 Task: Search one way flight ticket for 4 adults, 2 children, 2 infants in seat and 1 infant on lap in economy from College Station: Easterwood Field to Greensboro: Piedmont Triad International Airport on 5-1-2023. Choice of flights is Westjet. Number of bags: 1 carry on bag. Price is upto 45000. Outbound departure time preference is 21:00.
Action: Mouse moved to (285, 365)
Screenshot: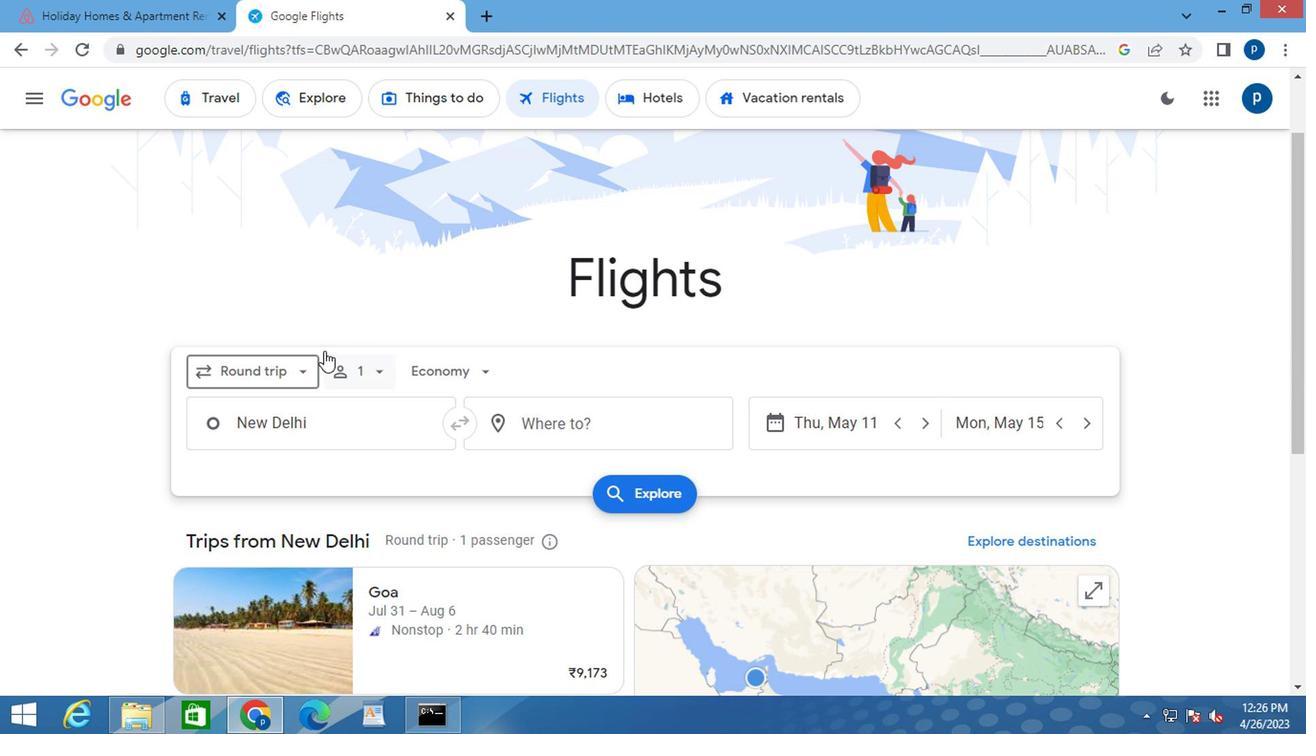 
Action: Mouse pressed left at (285, 365)
Screenshot: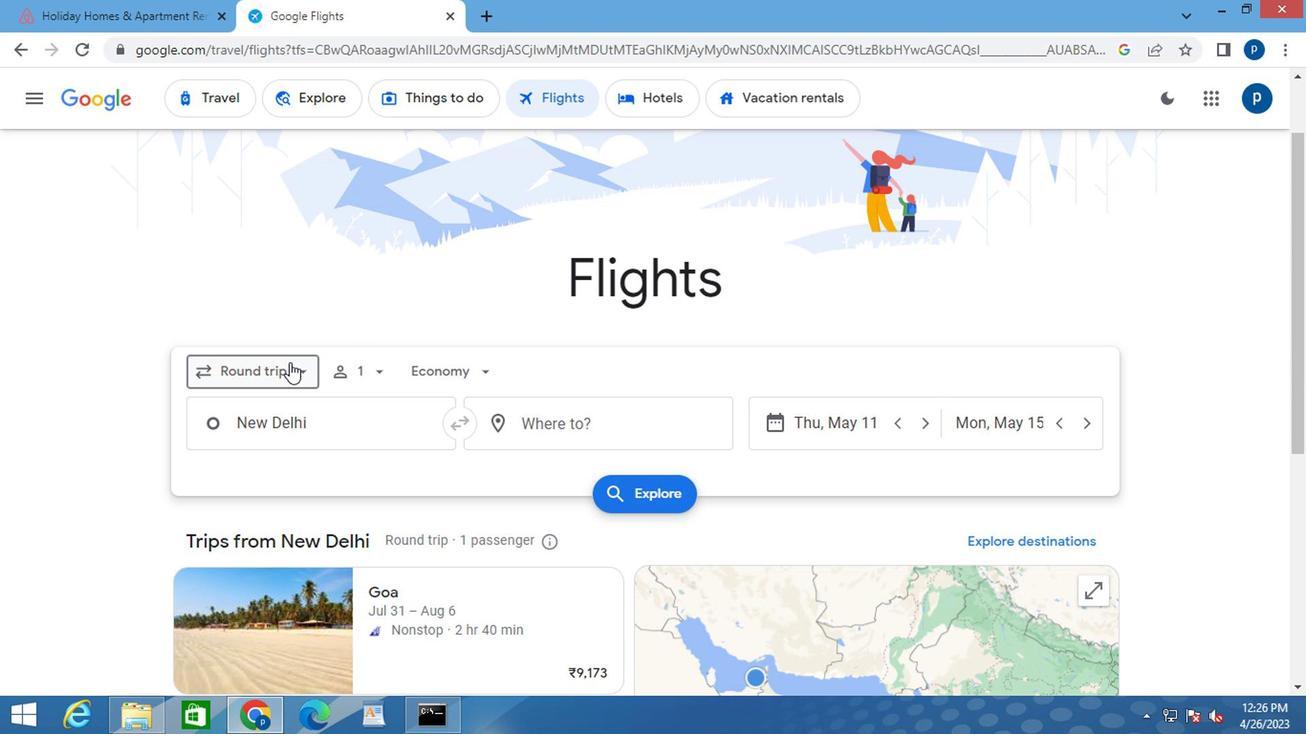 
Action: Mouse moved to (261, 461)
Screenshot: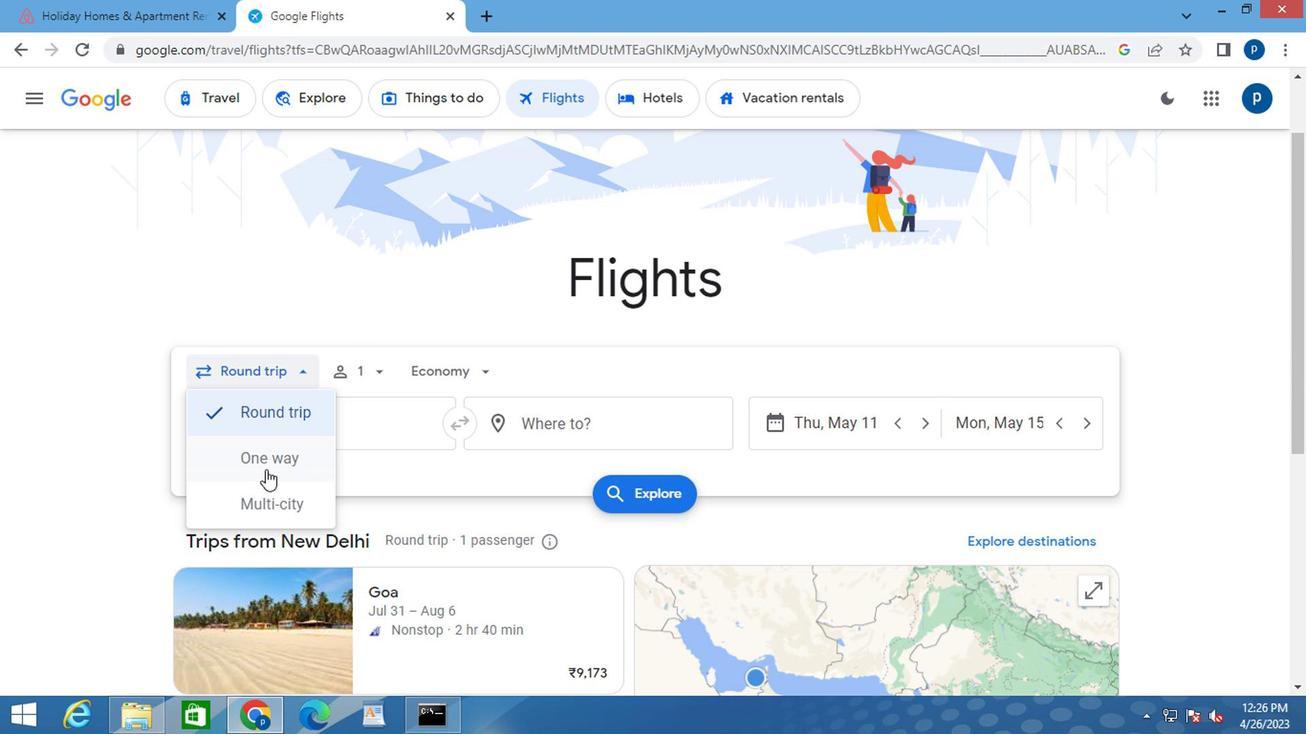 
Action: Mouse pressed left at (261, 461)
Screenshot: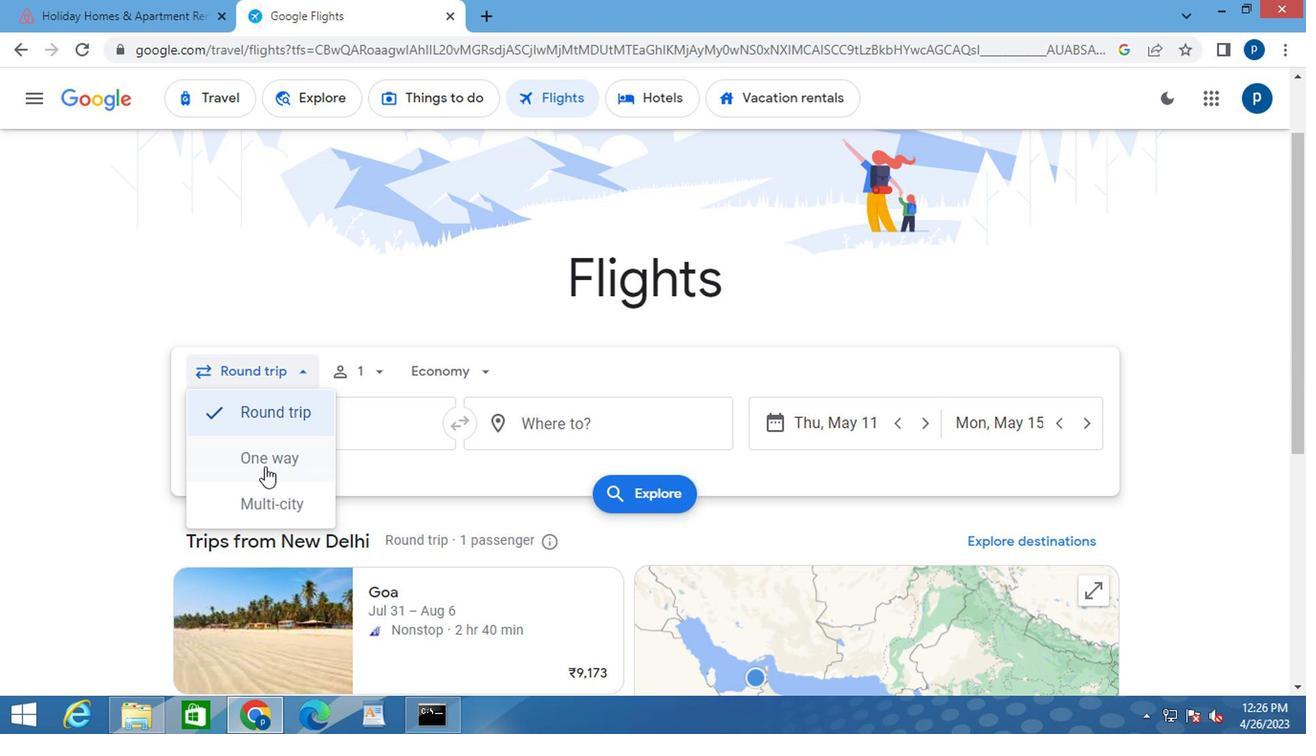 
Action: Mouse moved to (370, 372)
Screenshot: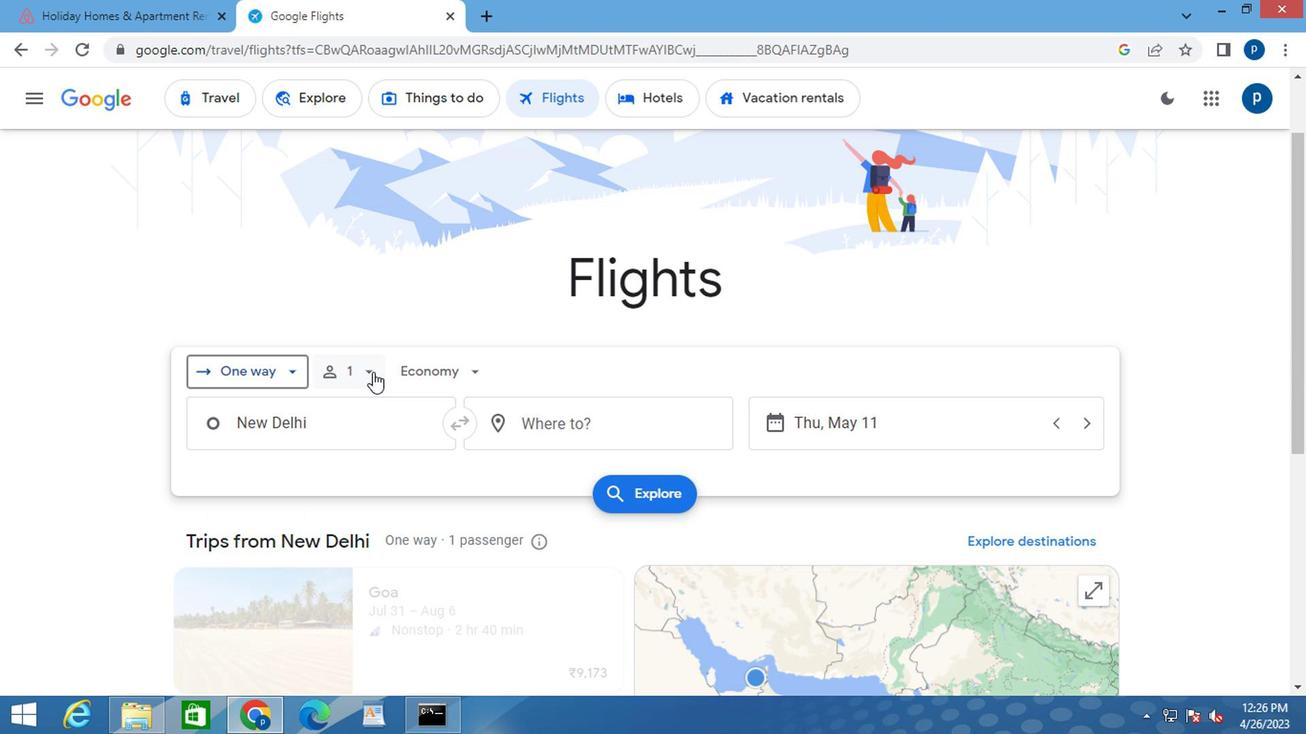 
Action: Mouse pressed left at (370, 372)
Screenshot: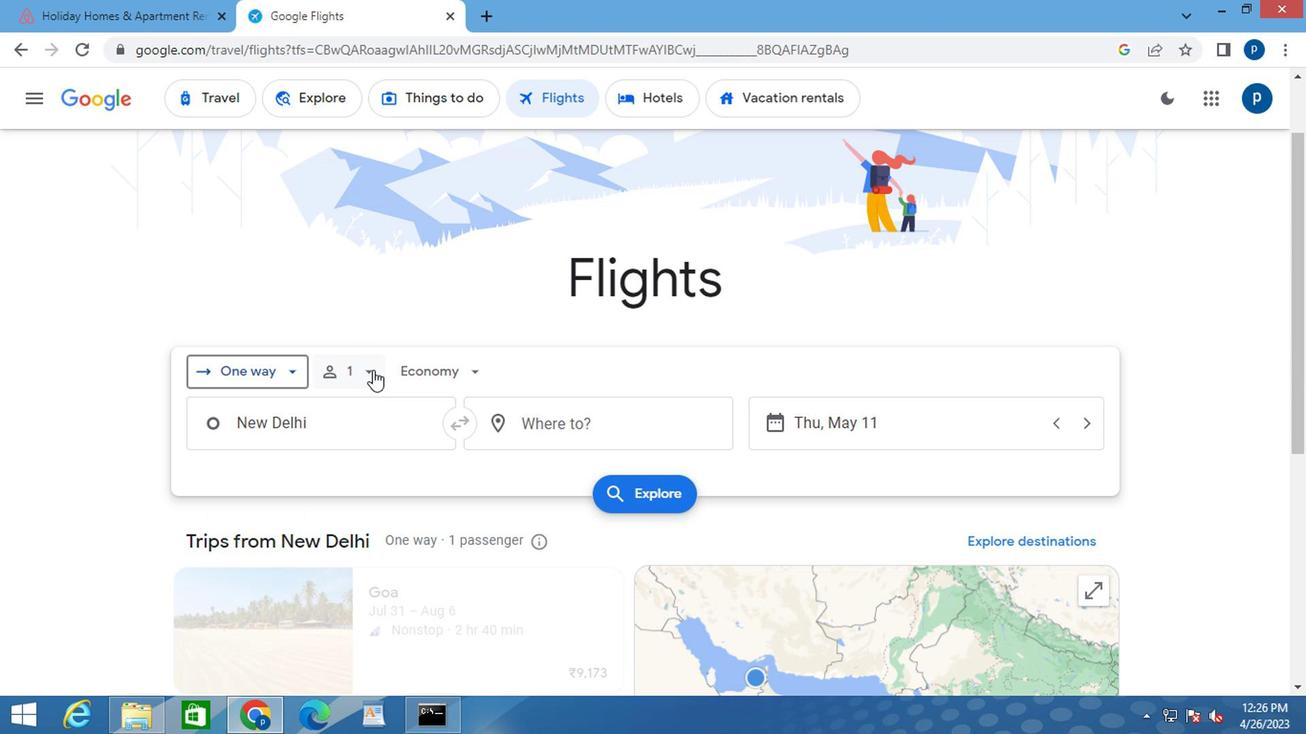 
Action: Mouse moved to (503, 418)
Screenshot: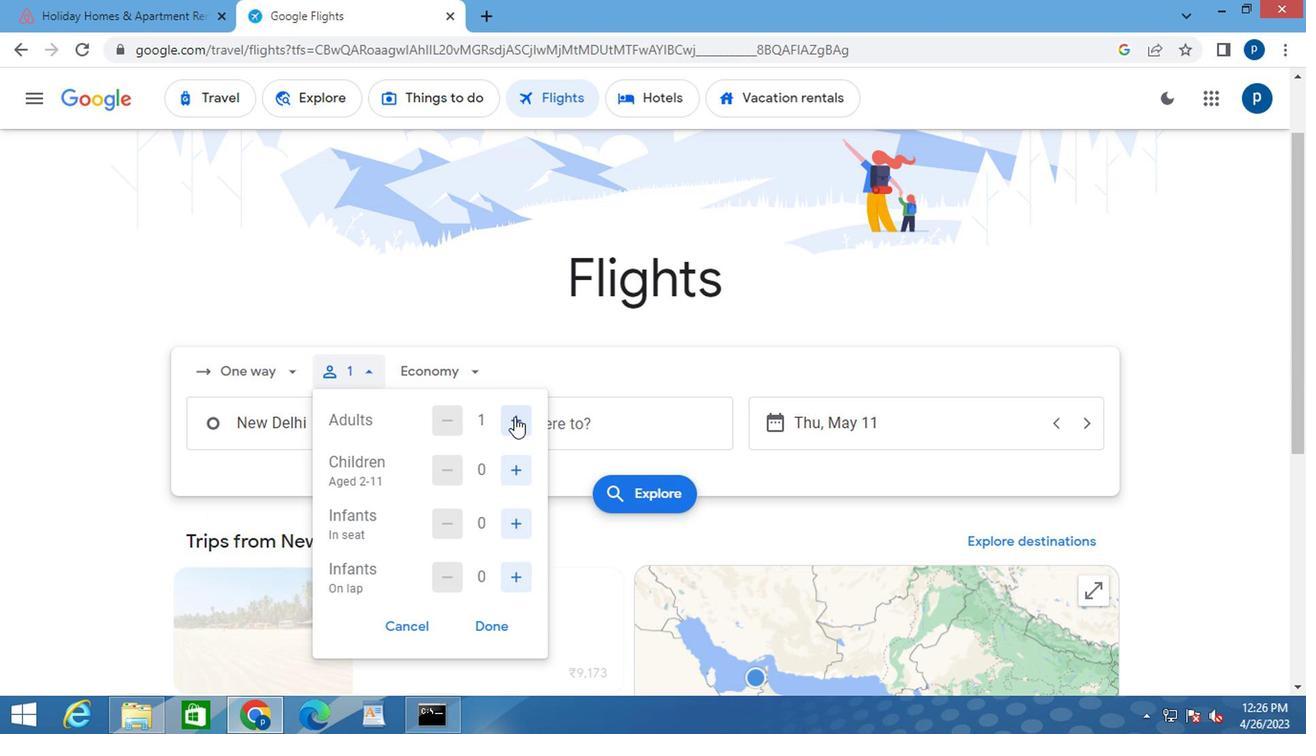 
Action: Mouse pressed left at (503, 418)
Screenshot: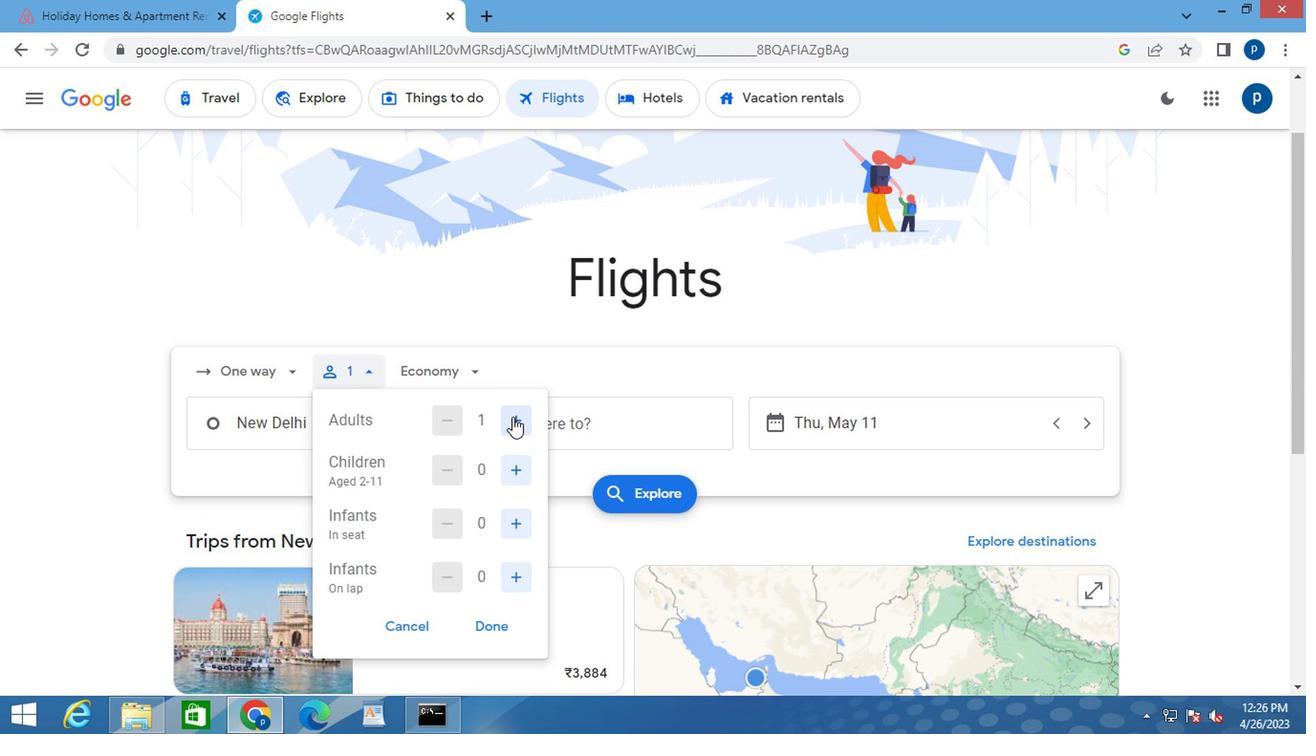 
Action: Mouse pressed left at (503, 418)
Screenshot: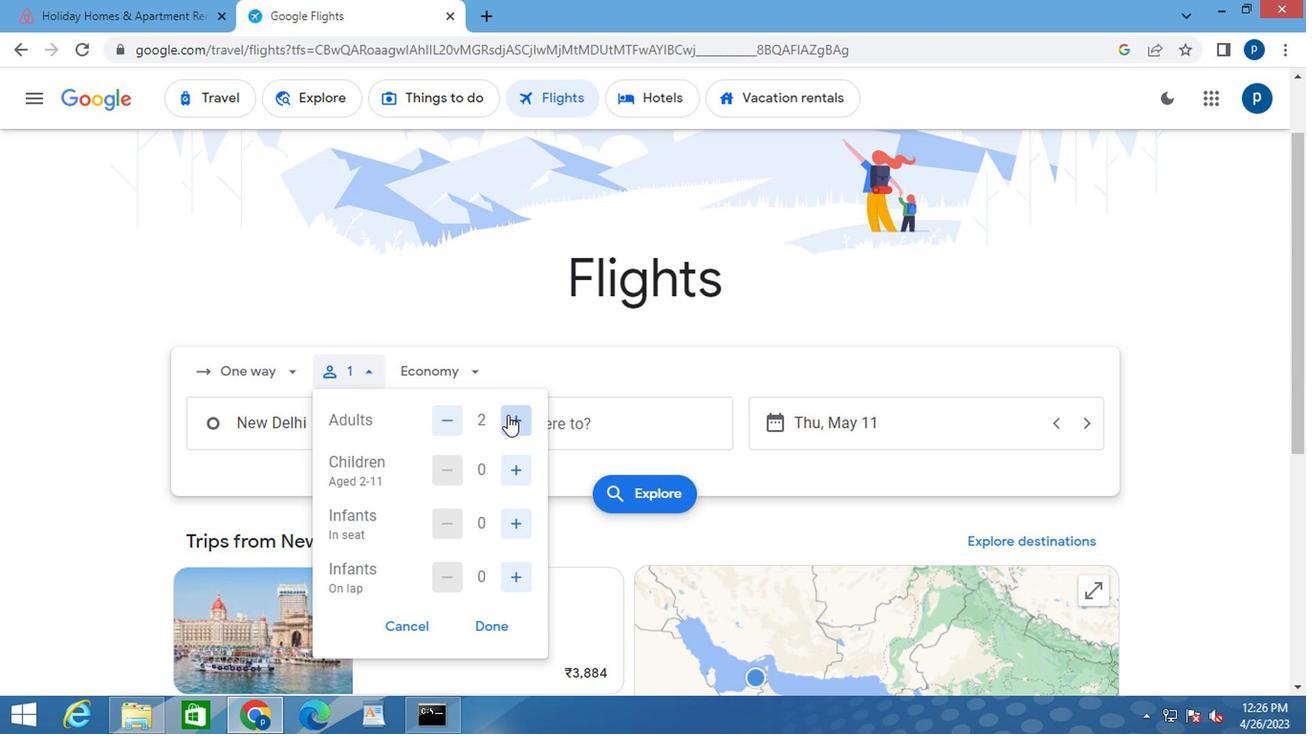 
Action: Mouse moved to (503, 418)
Screenshot: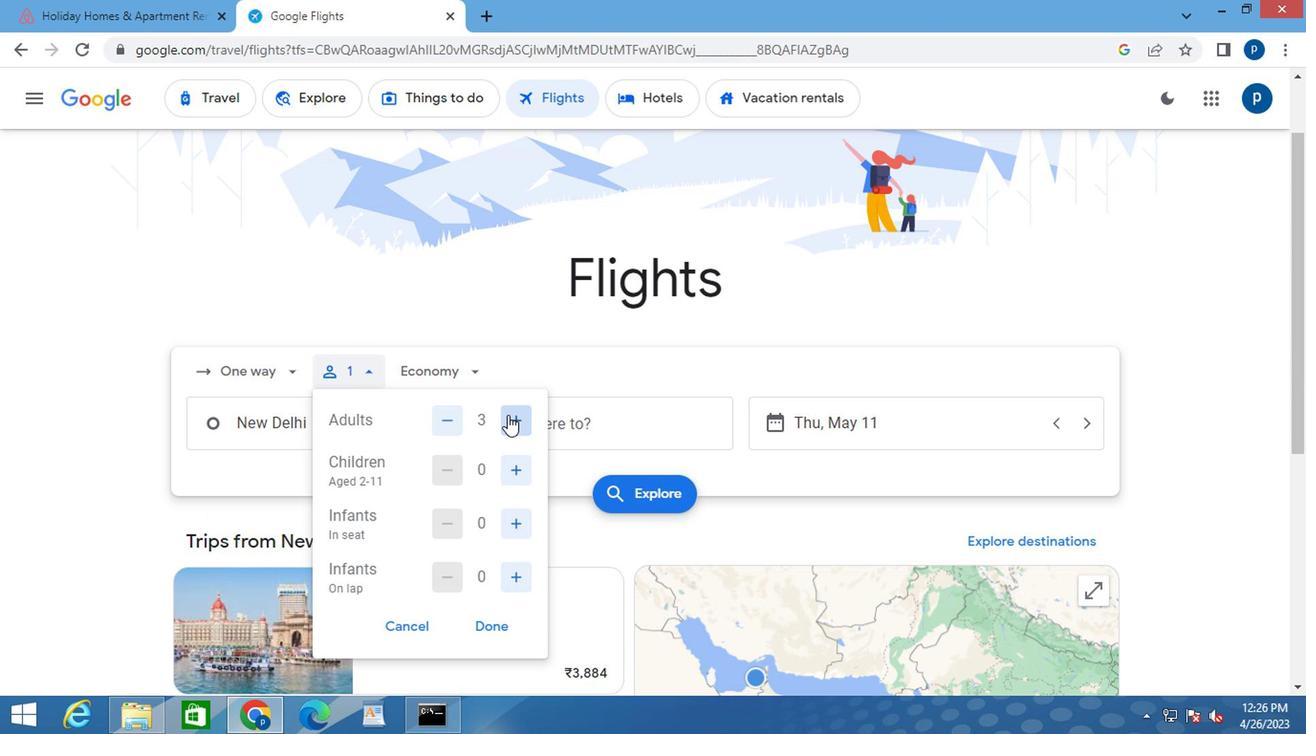 
Action: Mouse pressed left at (503, 418)
Screenshot: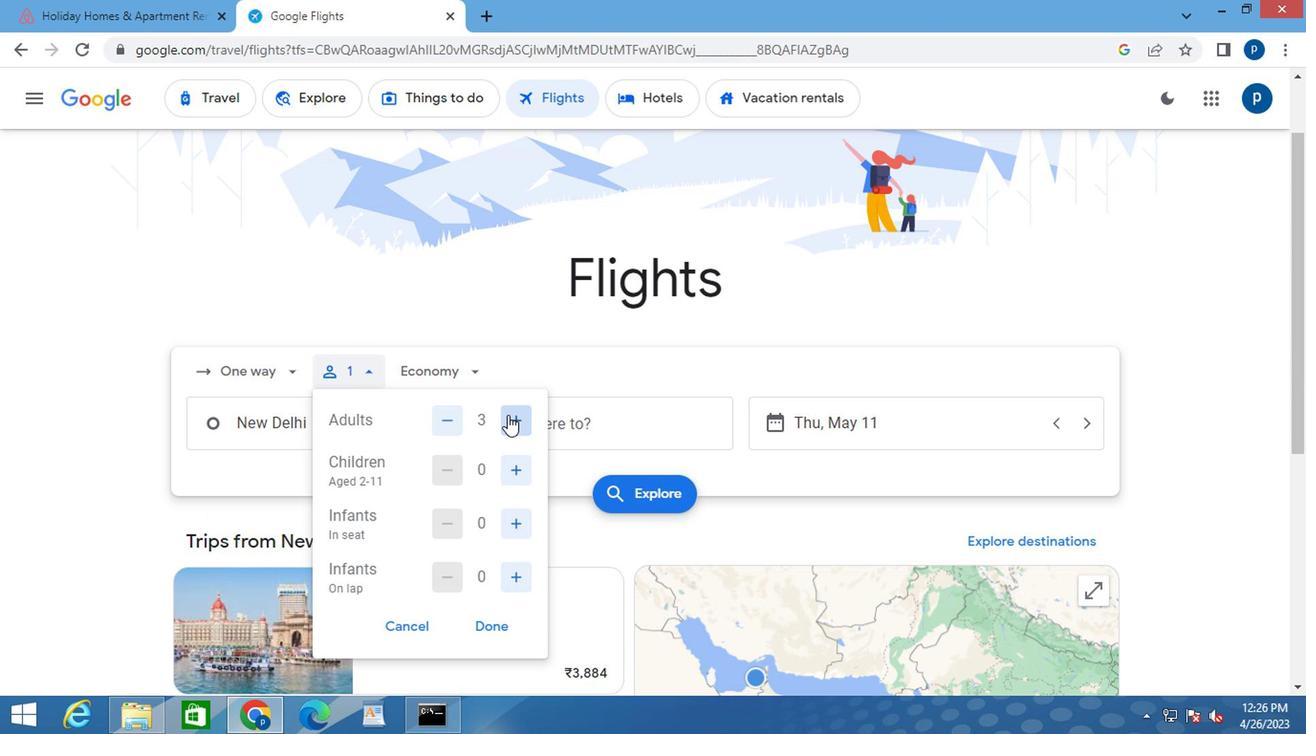 
Action: Mouse moved to (520, 467)
Screenshot: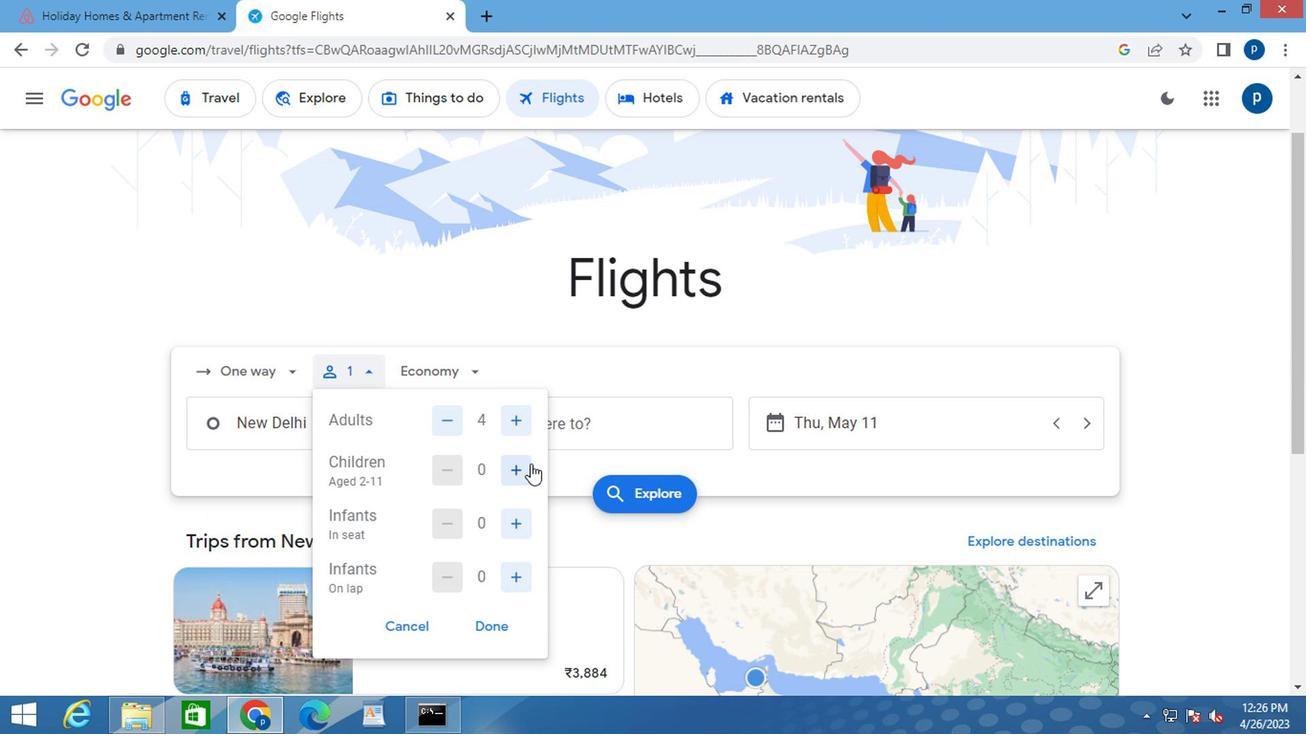 
Action: Mouse pressed left at (520, 467)
Screenshot: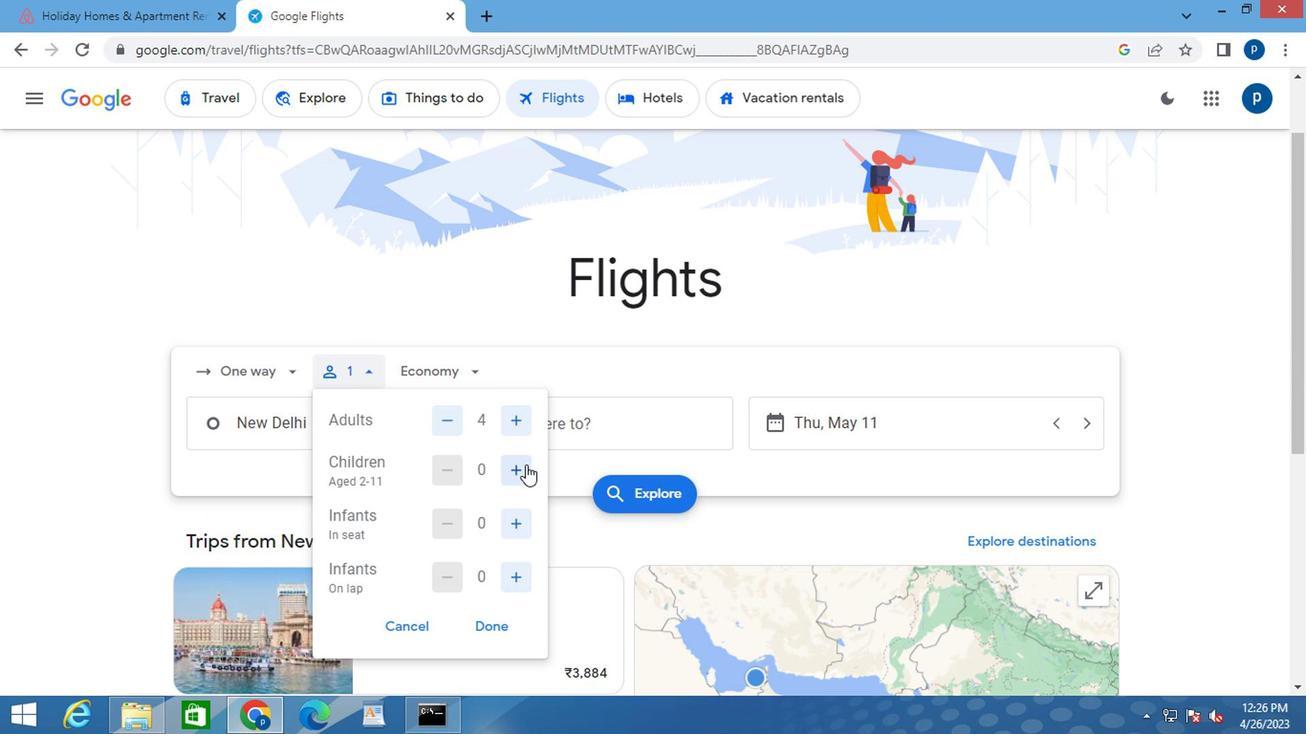 
Action: Mouse pressed left at (520, 467)
Screenshot: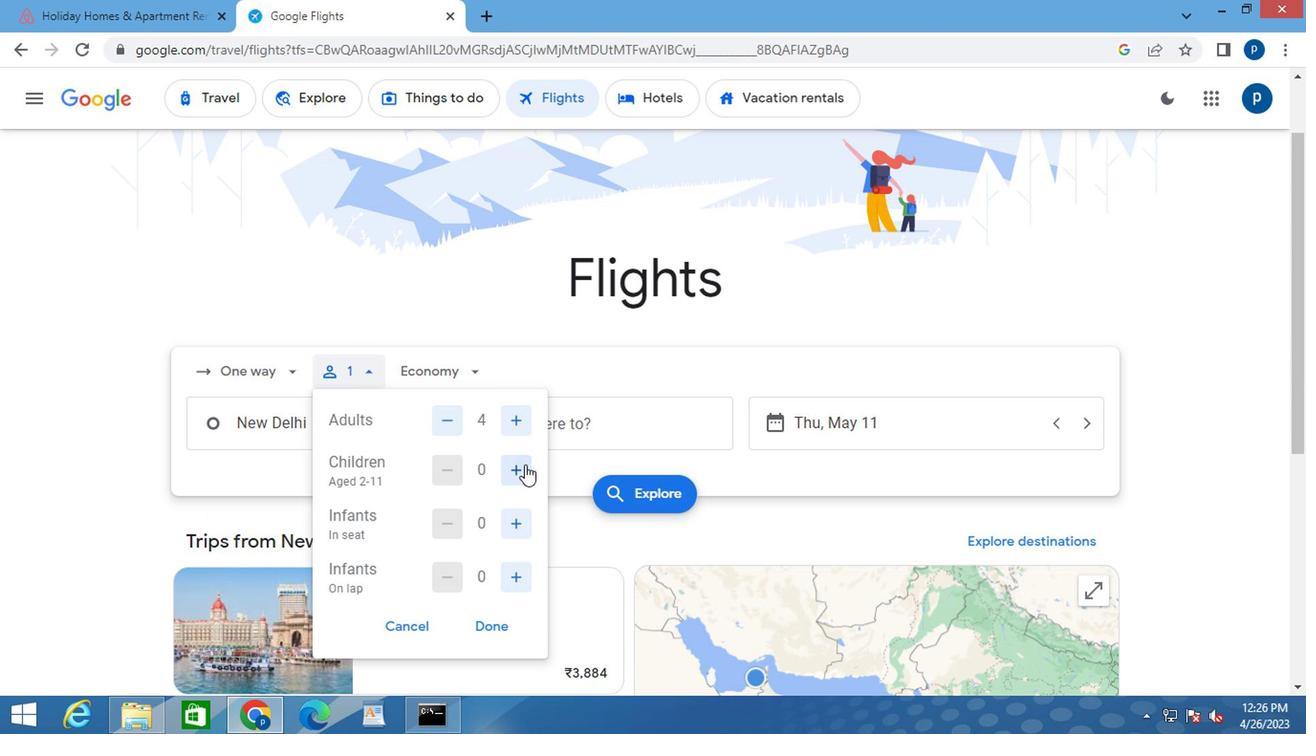 
Action: Mouse moved to (519, 525)
Screenshot: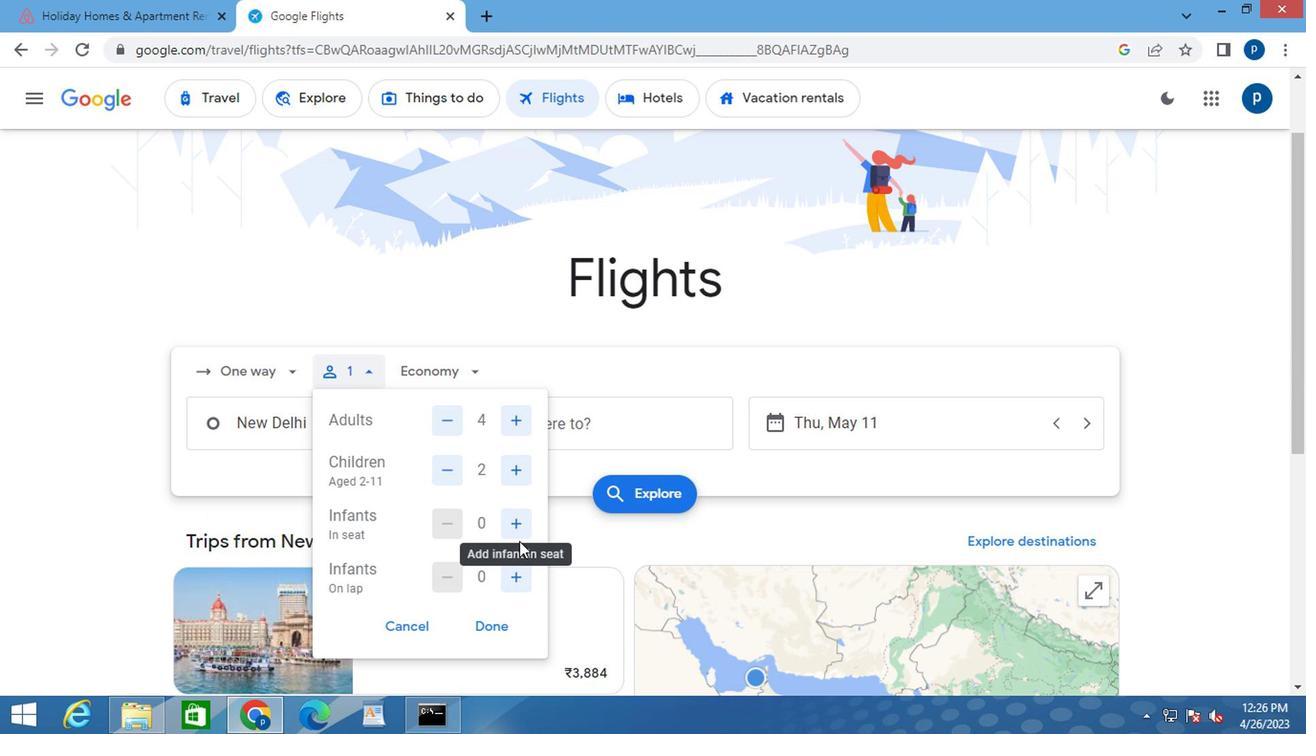
Action: Mouse pressed left at (519, 525)
Screenshot: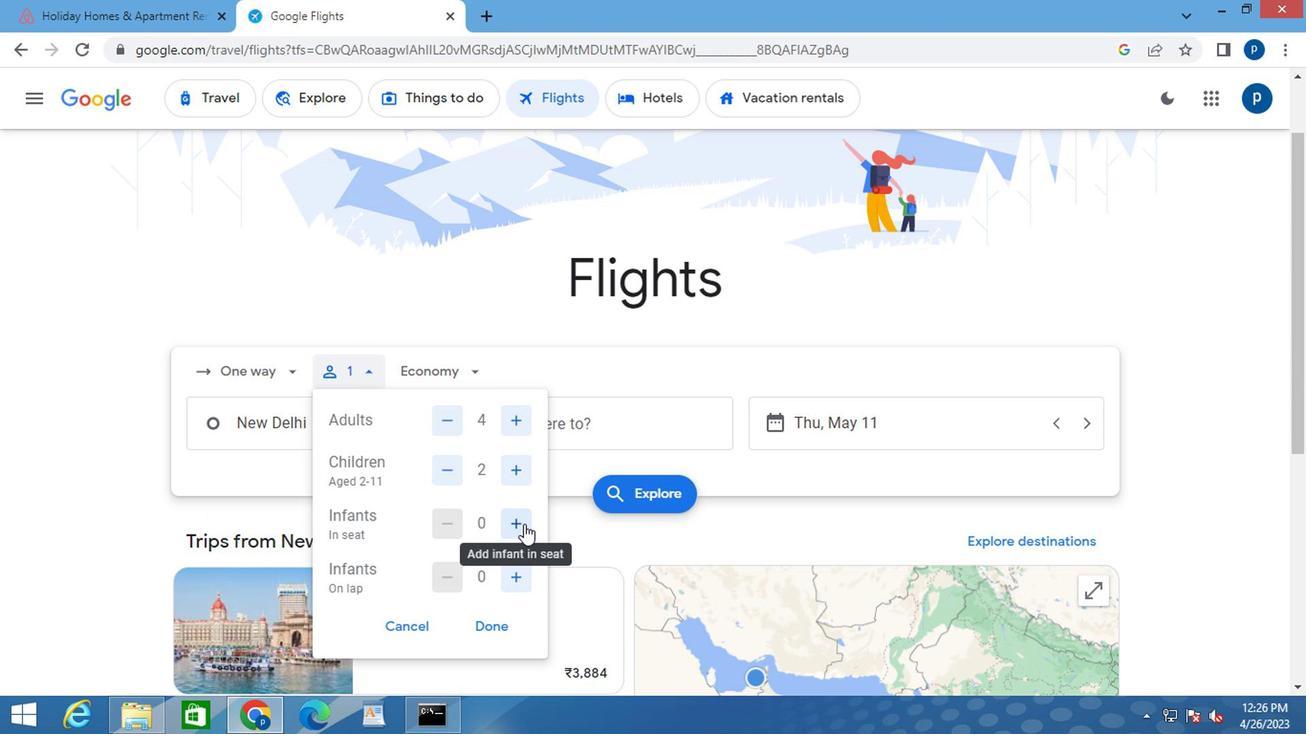 
Action: Mouse pressed left at (519, 525)
Screenshot: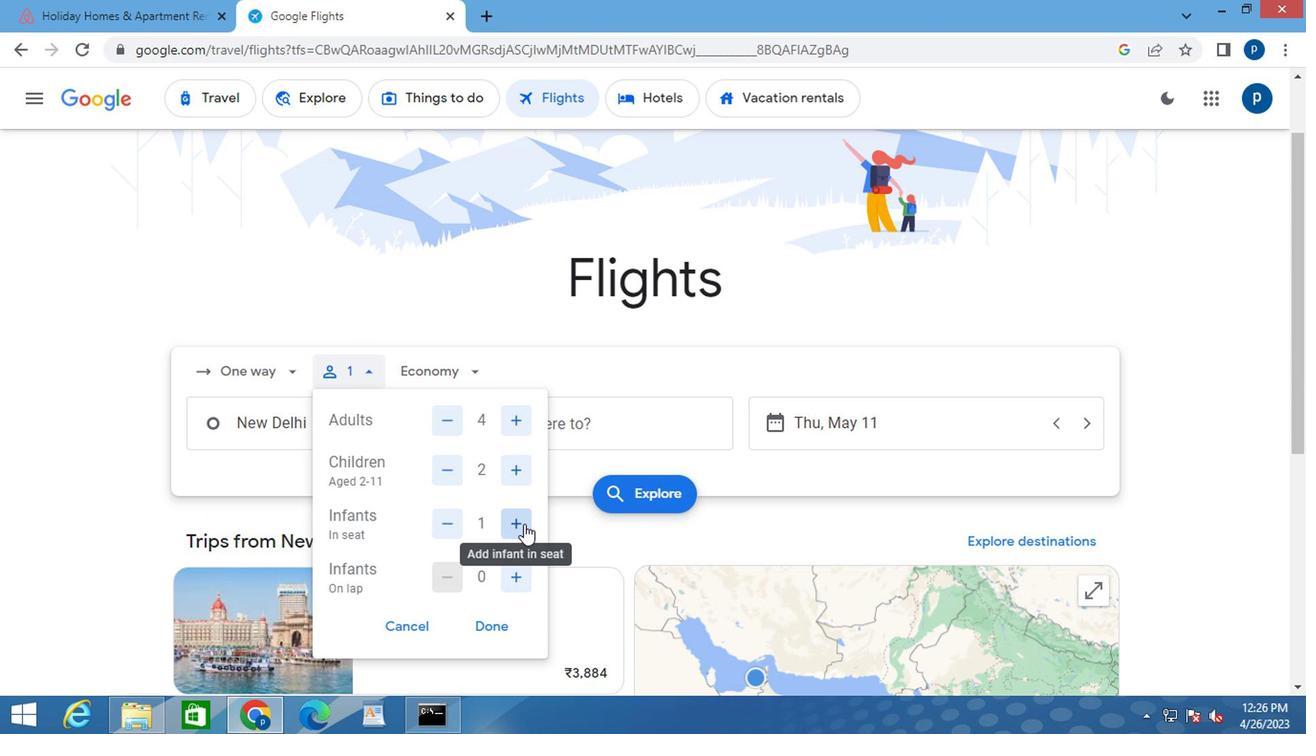 
Action: Mouse moved to (518, 572)
Screenshot: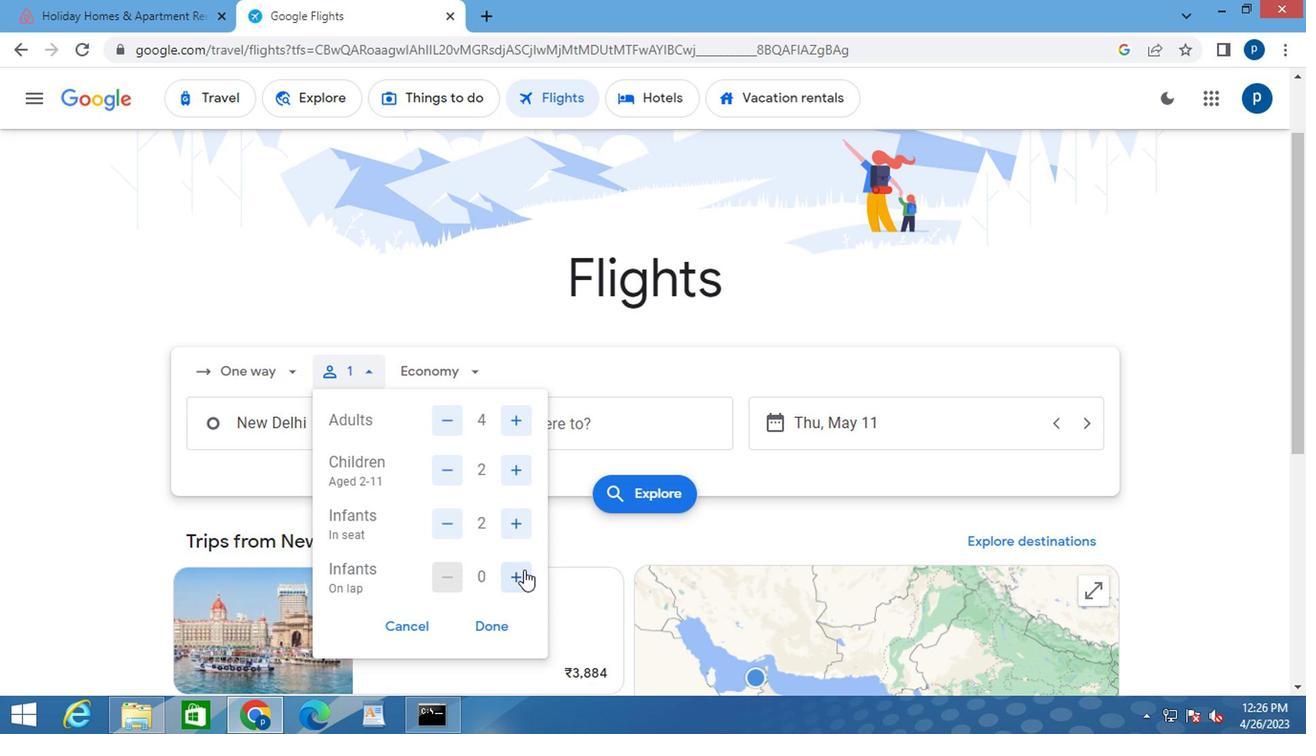 
Action: Mouse pressed left at (518, 572)
Screenshot: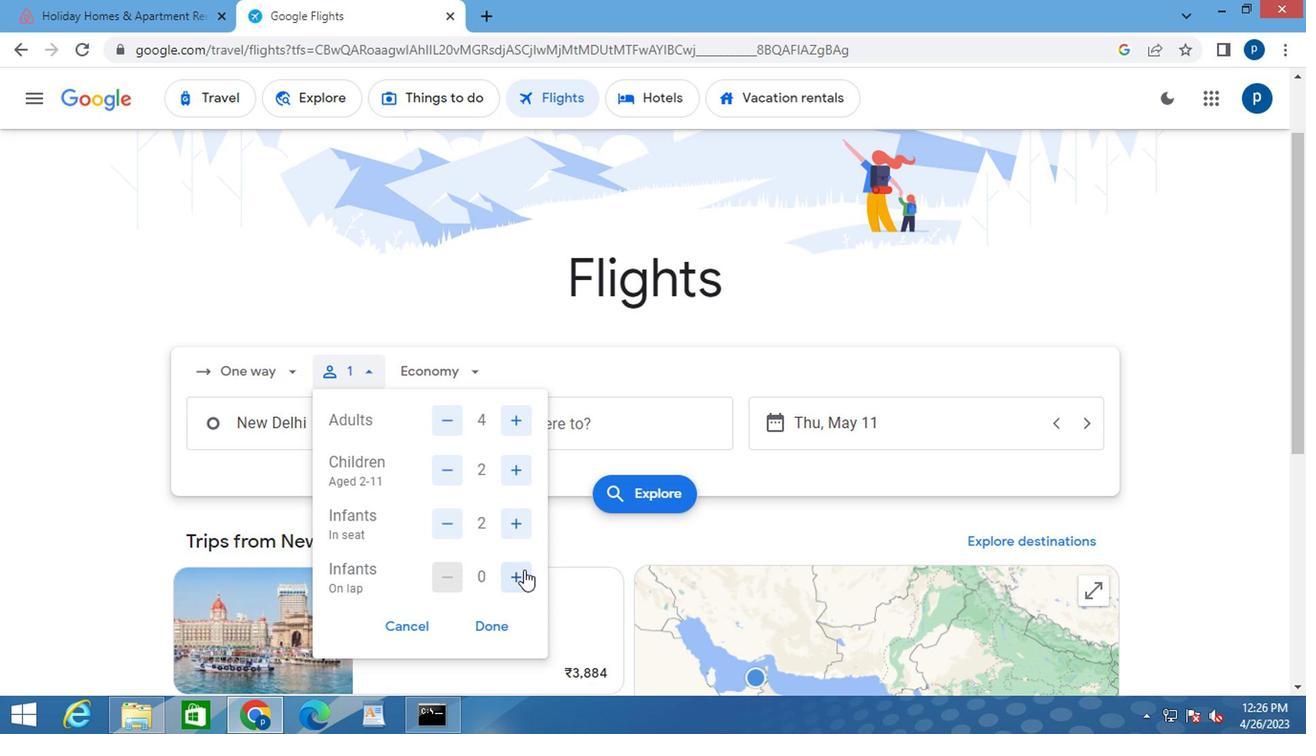 
Action: Mouse moved to (492, 624)
Screenshot: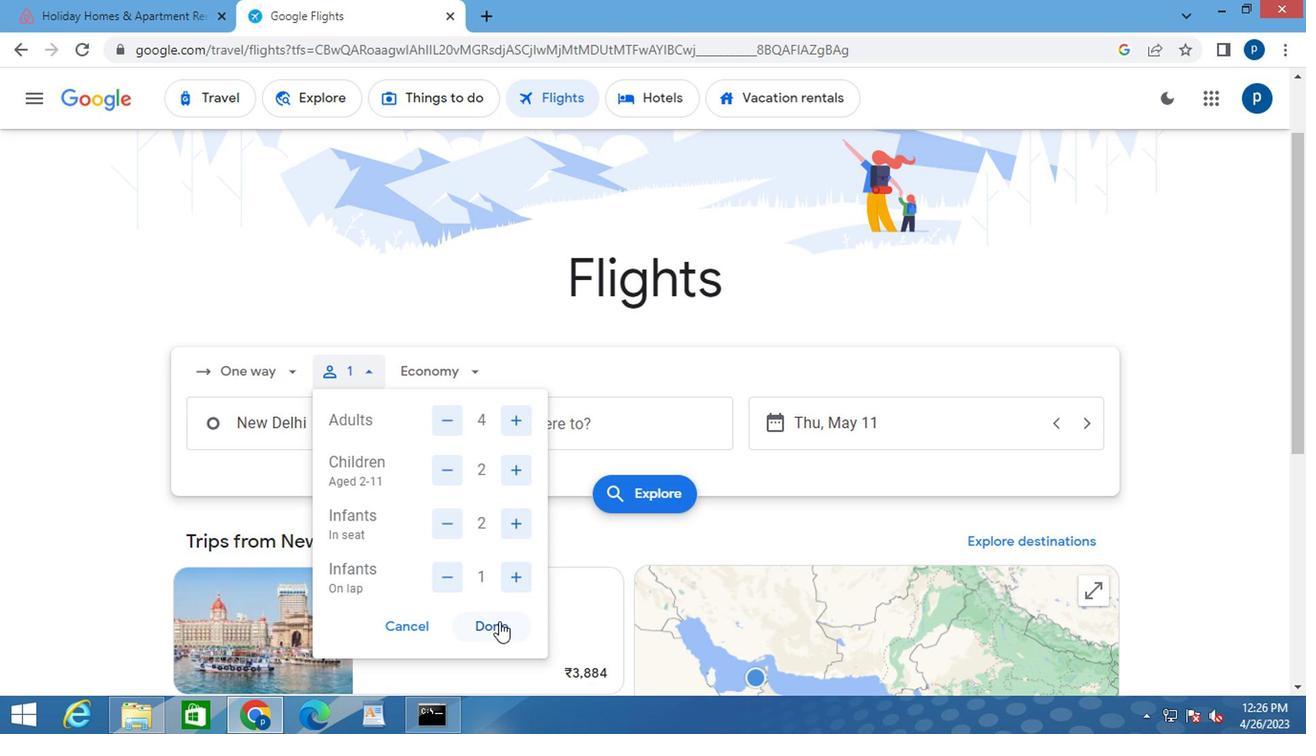
Action: Mouse pressed left at (492, 624)
Screenshot: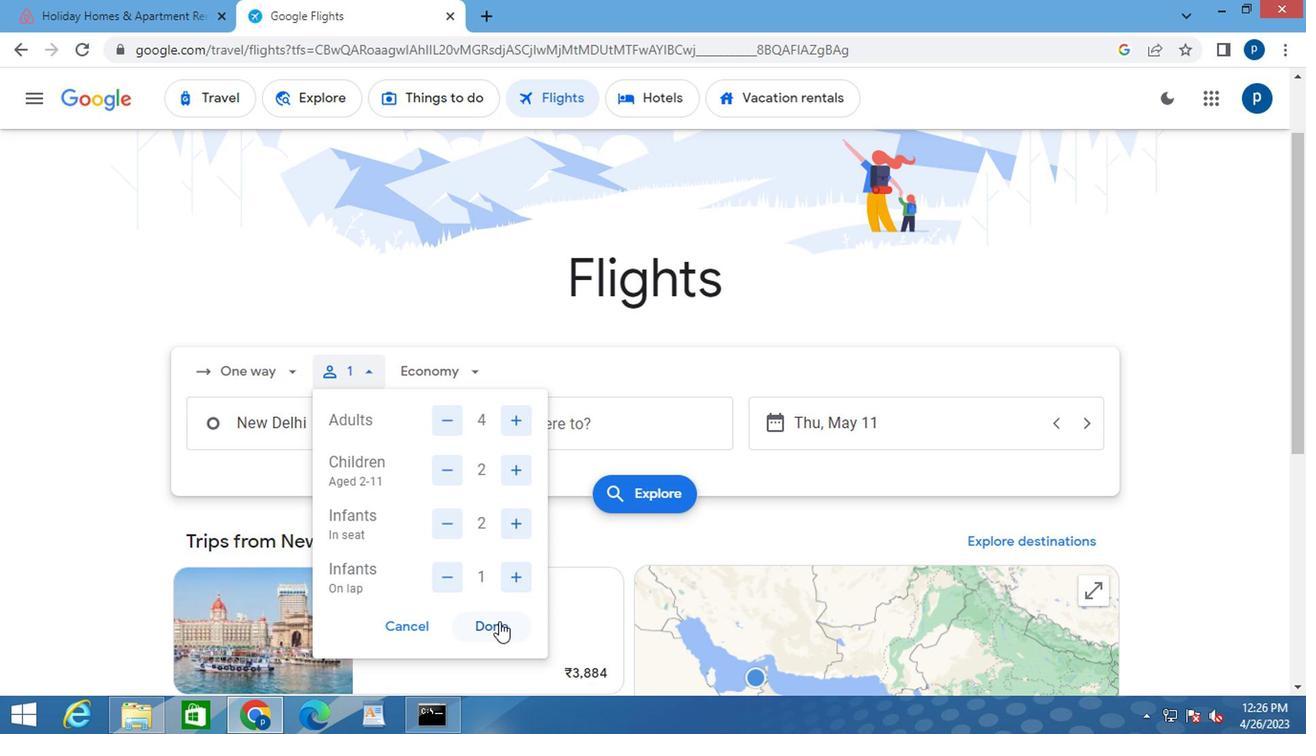 
Action: Mouse moved to (444, 376)
Screenshot: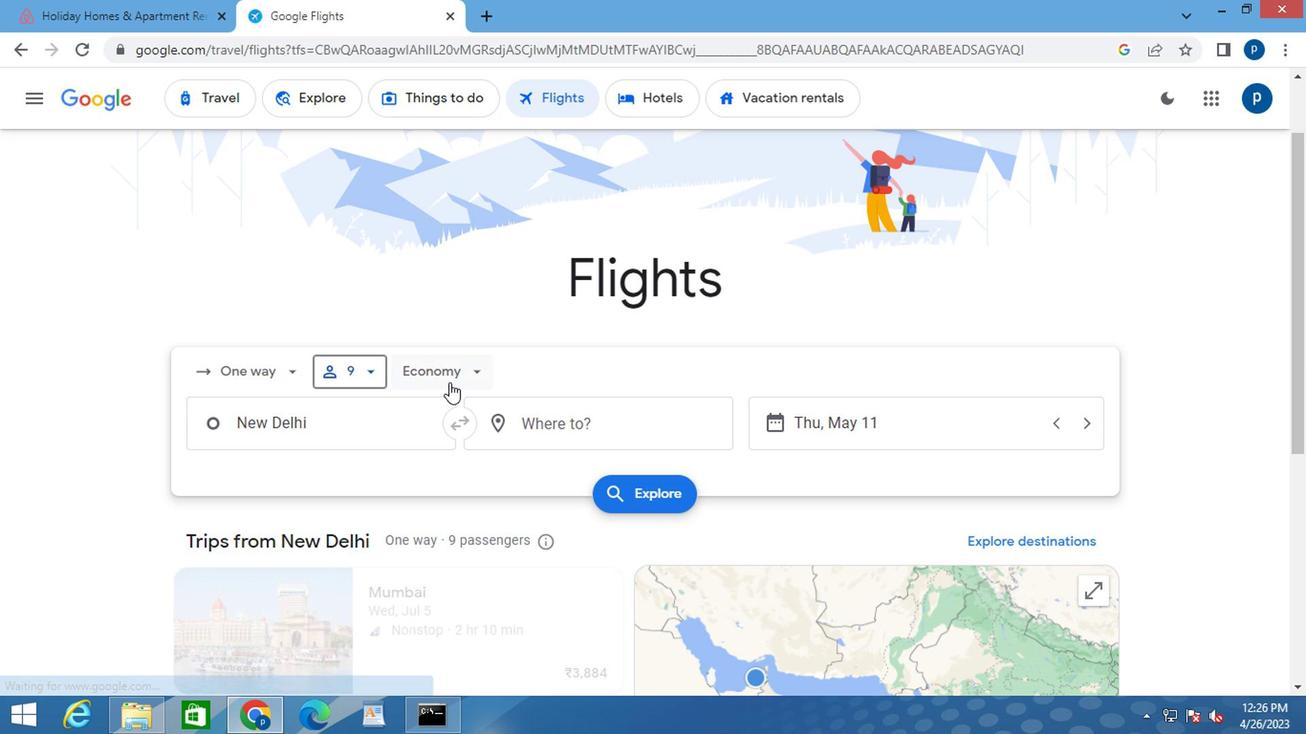 
Action: Mouse pressed left at (444, 376)
Screenshot: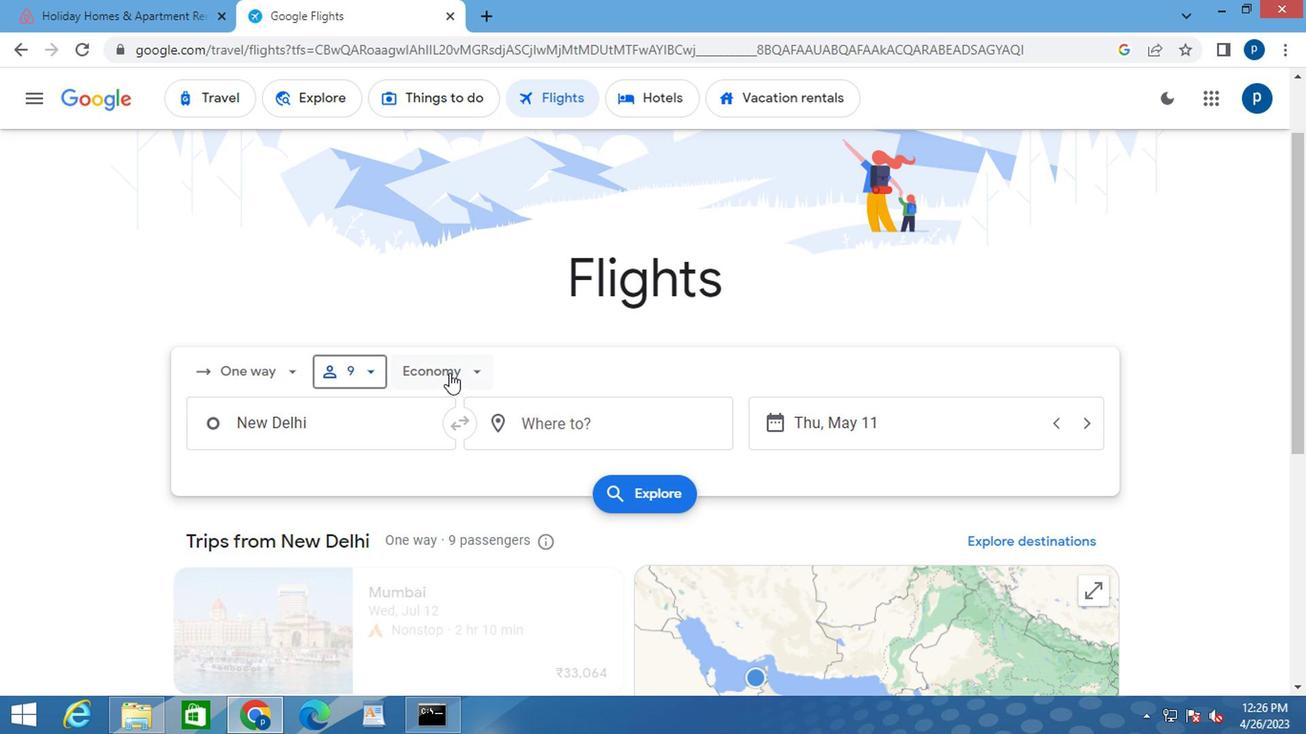 
Action: Mouse moved to (475, 417)
Screenshot: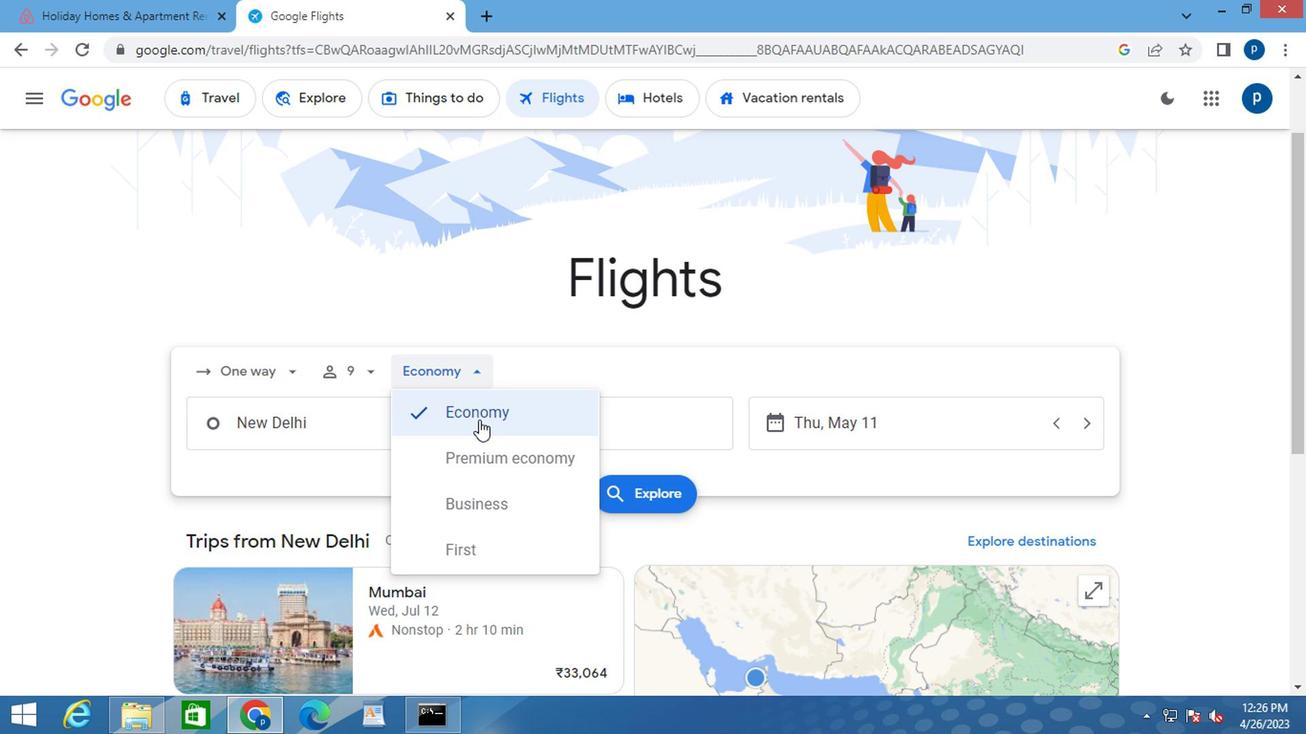 
Action: Mouse pressed left at (475, 417)
Screenshot: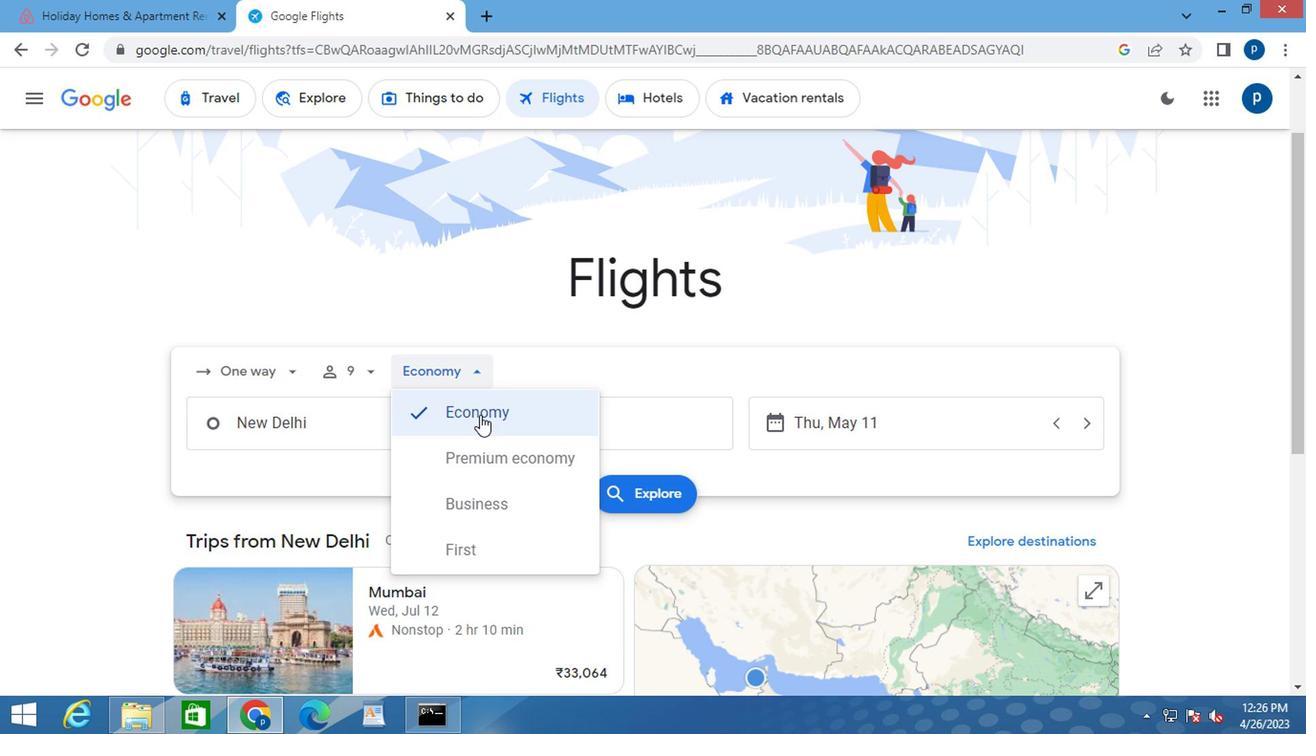 
Action: Mouse moved to (263, 423)
Screenshot: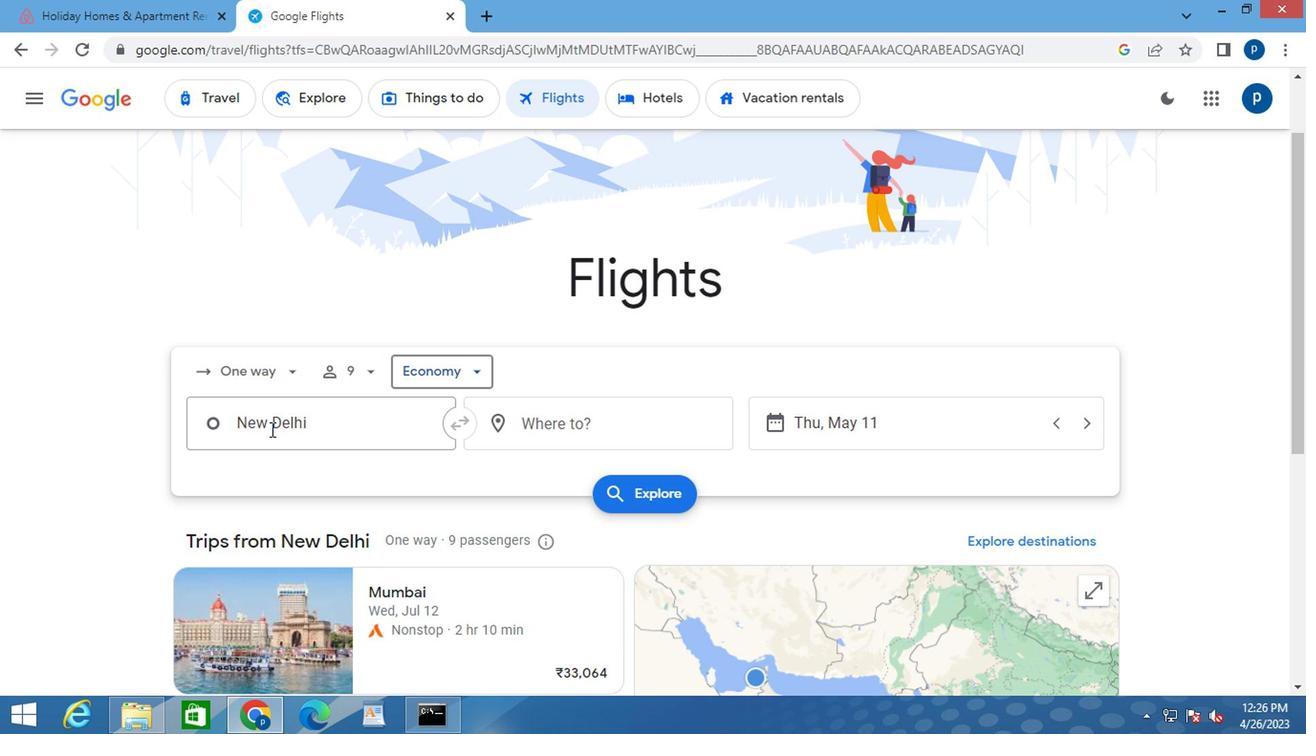 
Action: Mouse pressed left at (263, 423)
Screenshot: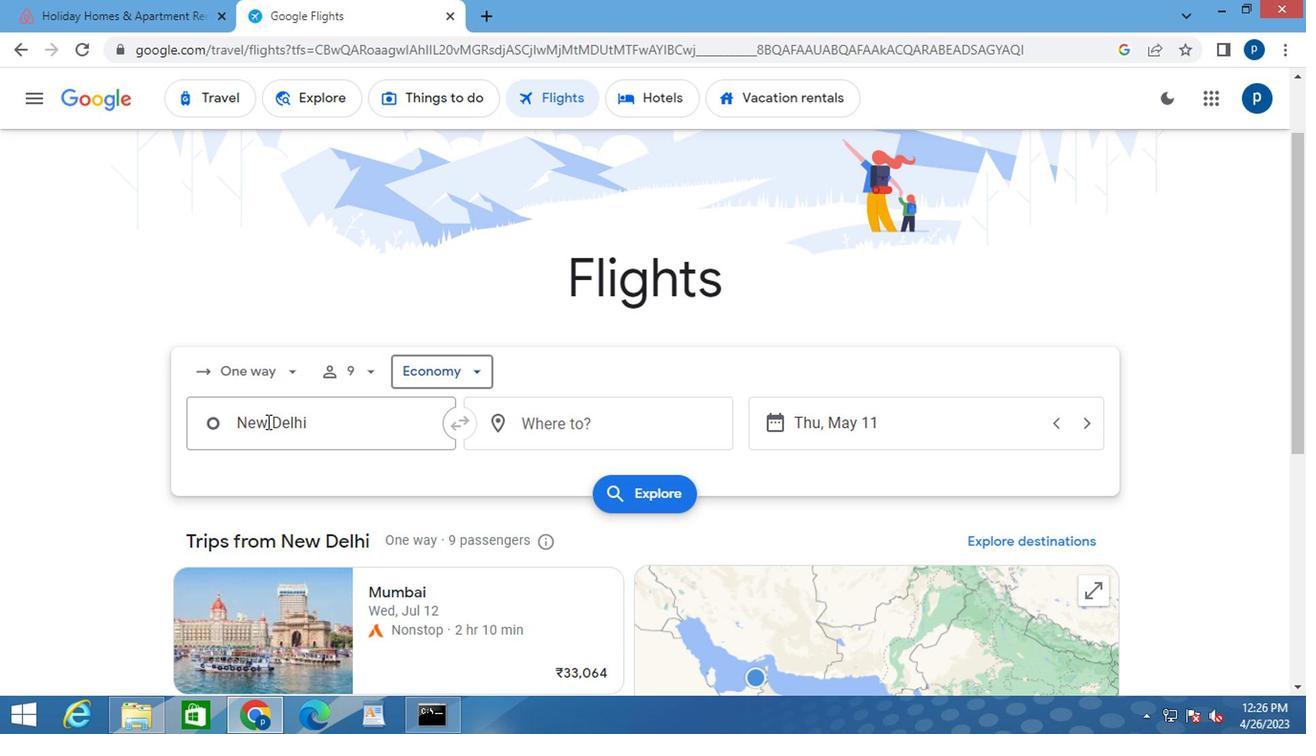 
Action: Mouse pressed left at (263, 423)
Screenshot: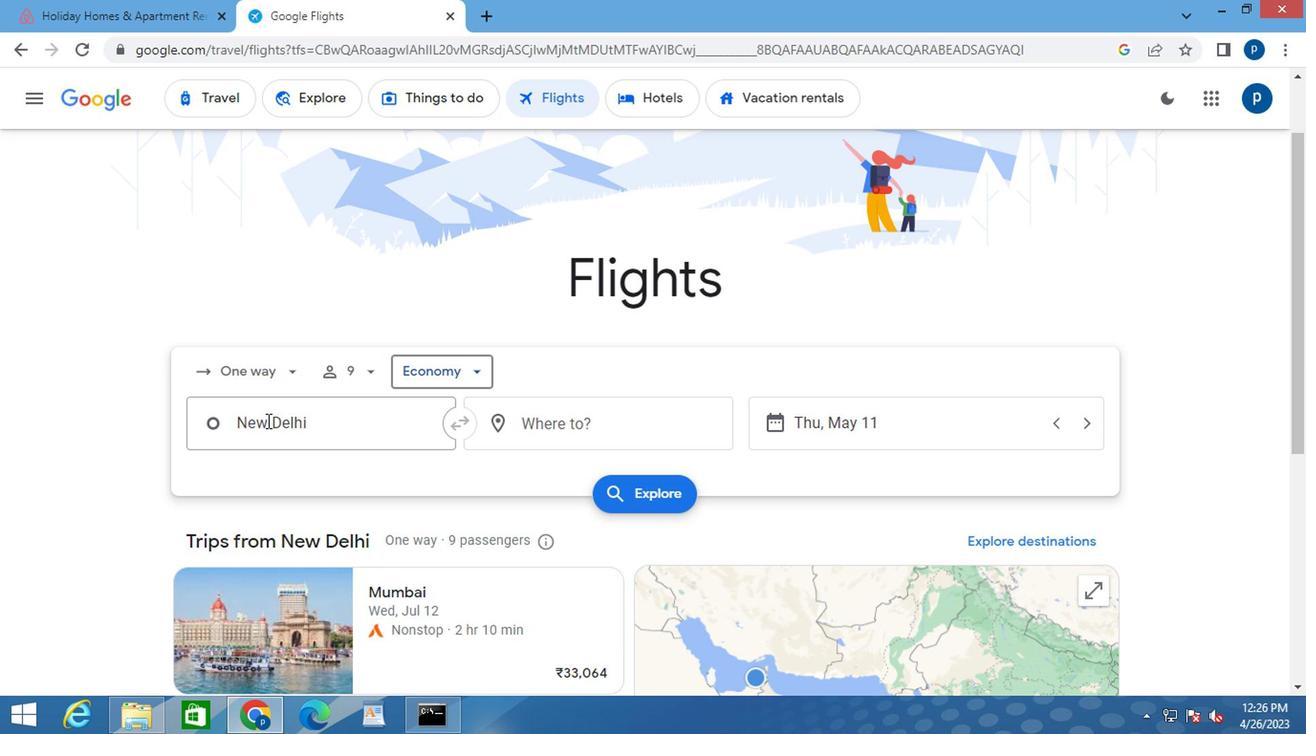 
Action: Key pressed <Key.delete>e<Key.caps_lock>asterwoo
Screenshot: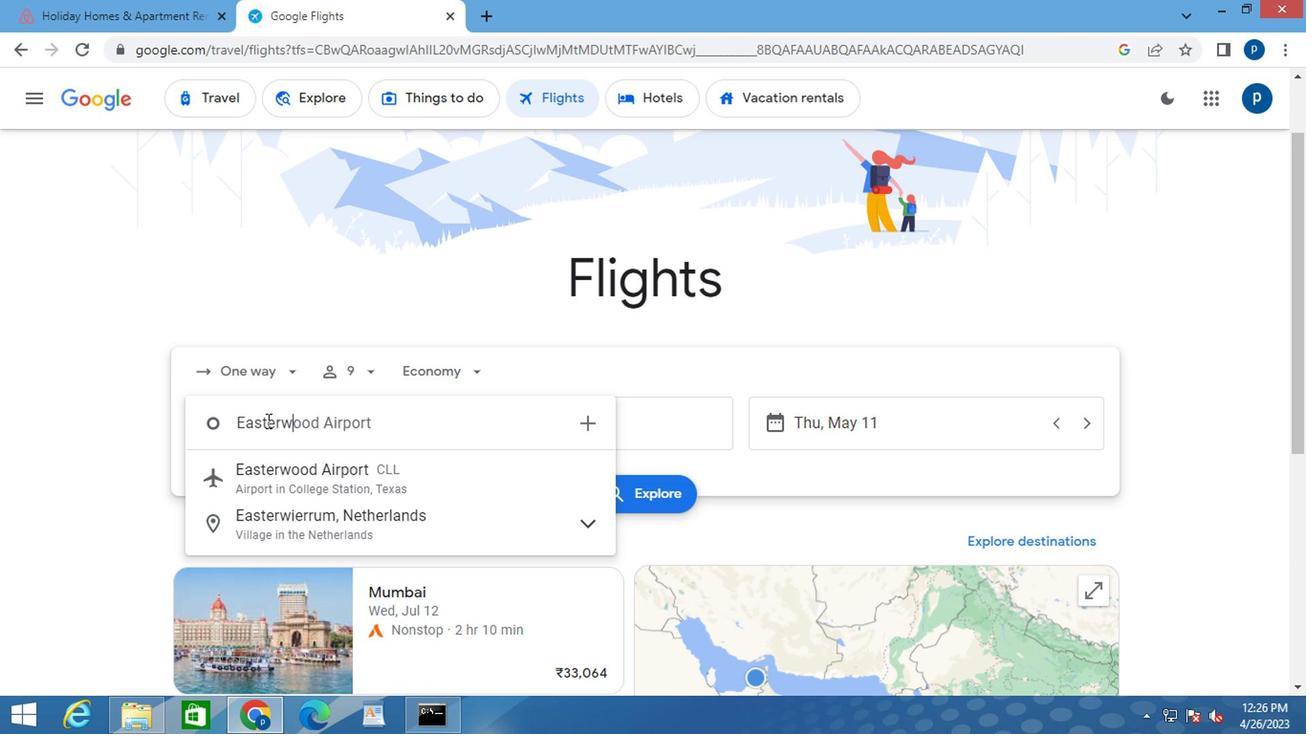 
Action: Mouse moved to (300, 479)
Screenshot: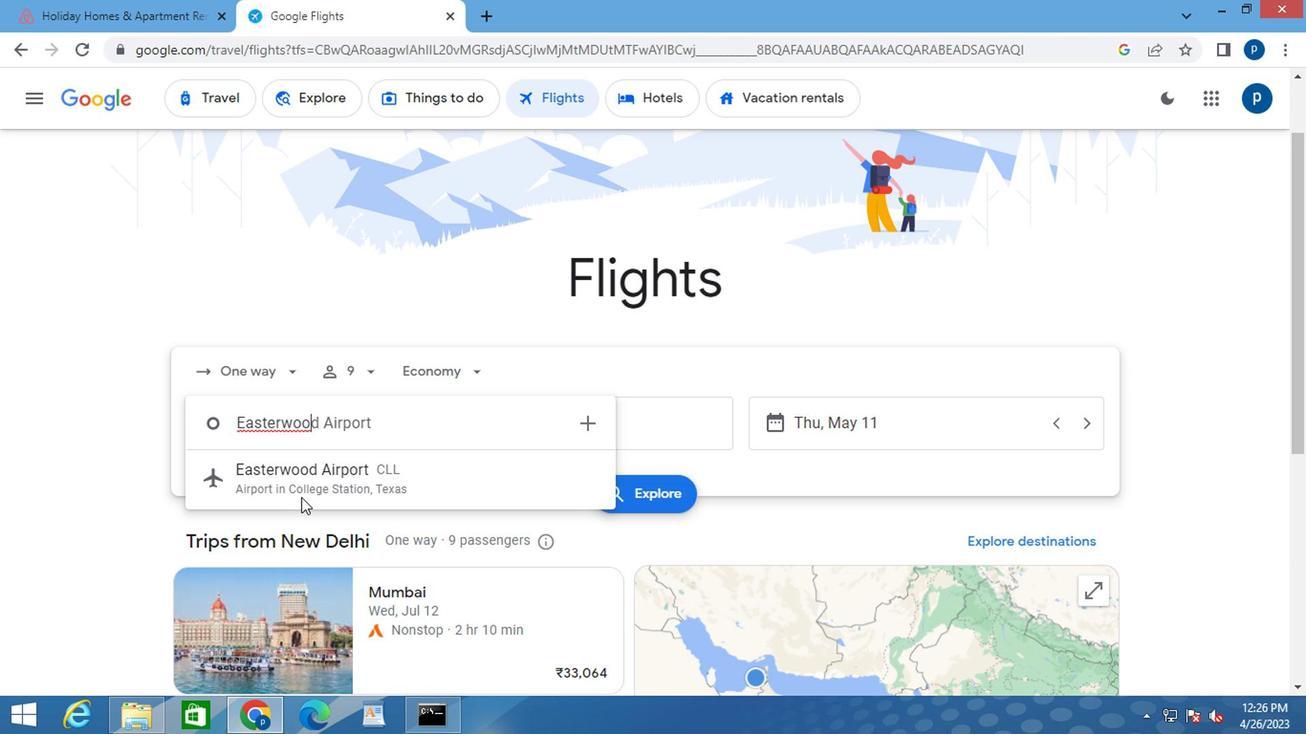 
Action: Mouse pressed left at (300, 479)
Screenshot: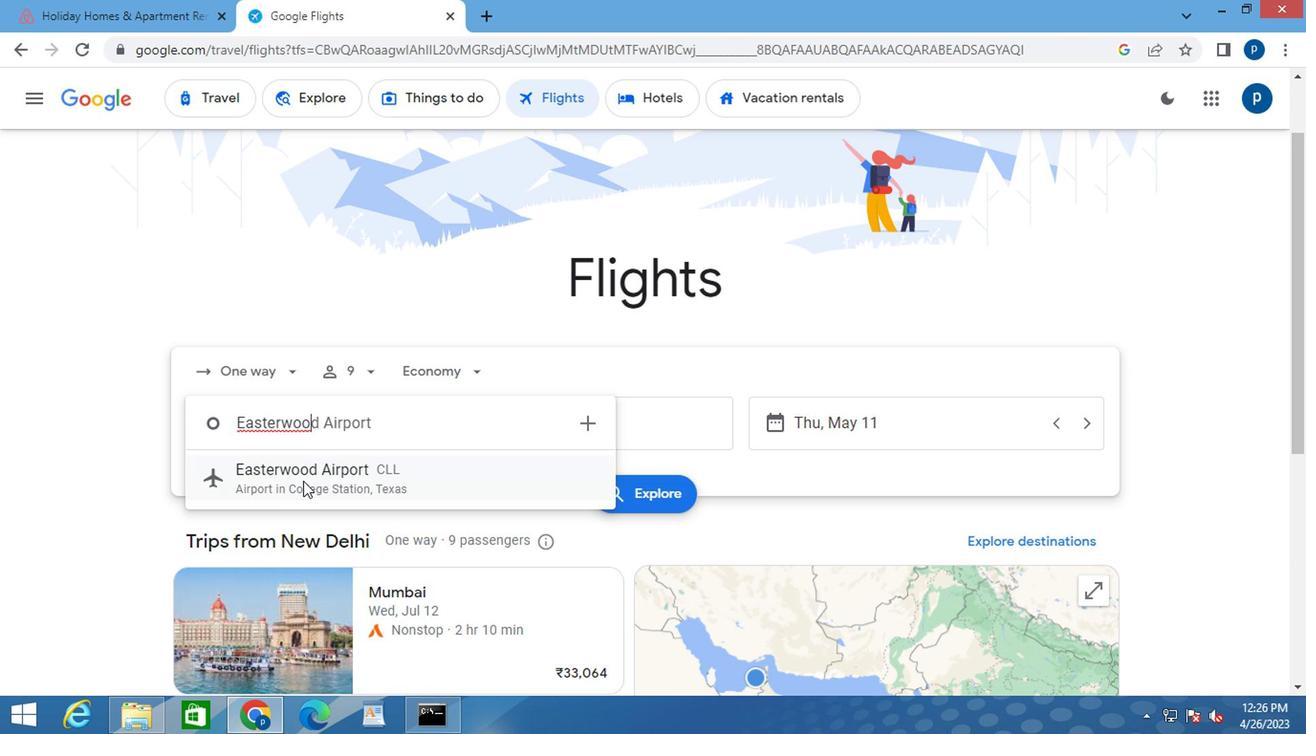 
Action: Mouse moved to (540, 426)
Screenshot: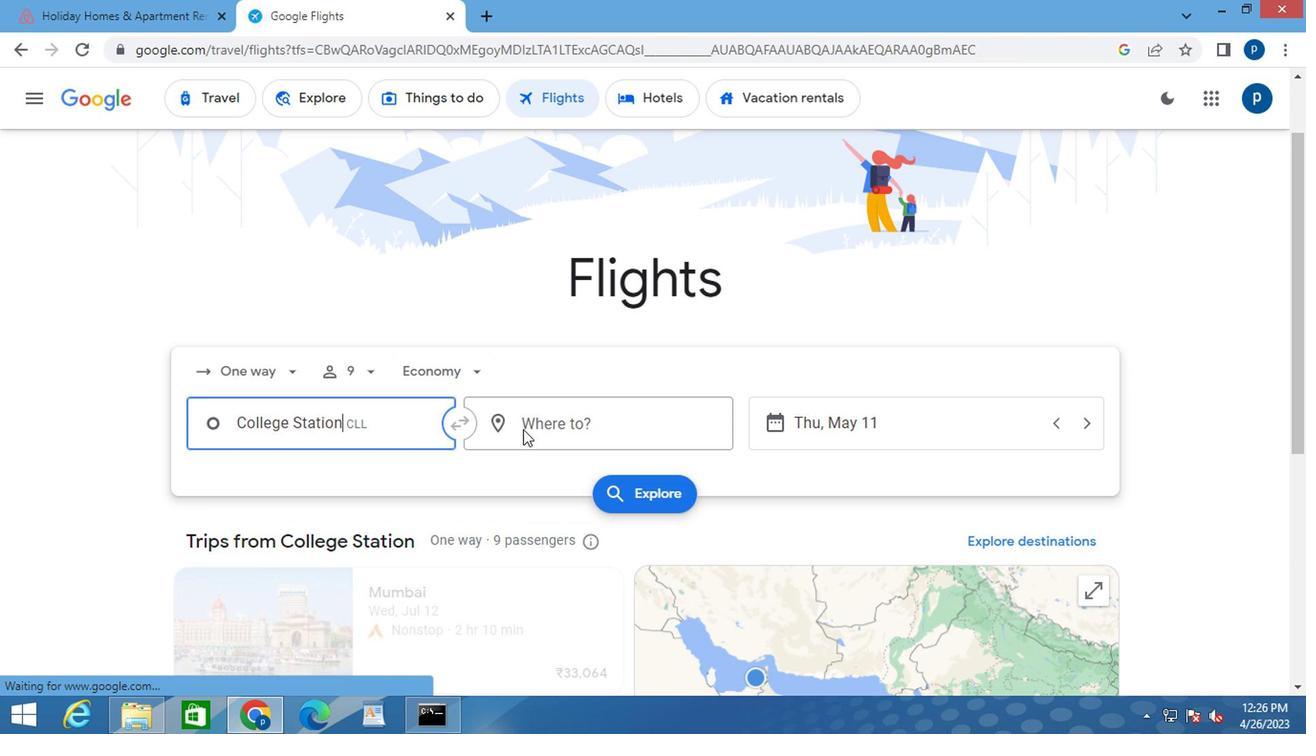 
Action: Mouse pressed left at (540, 426)
Screenshot: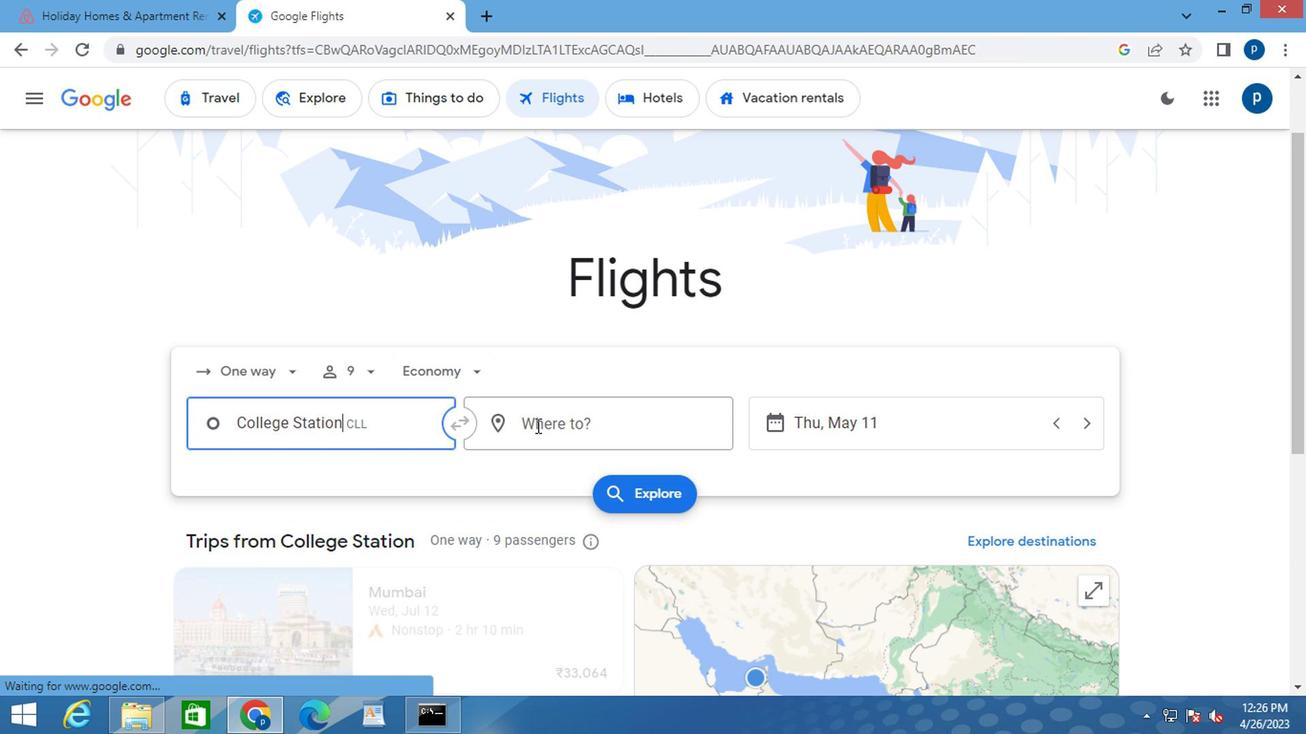 
Action: Key pressed <Key.caps_lock>p<Key.caps_lock>iedmo
Screenshot: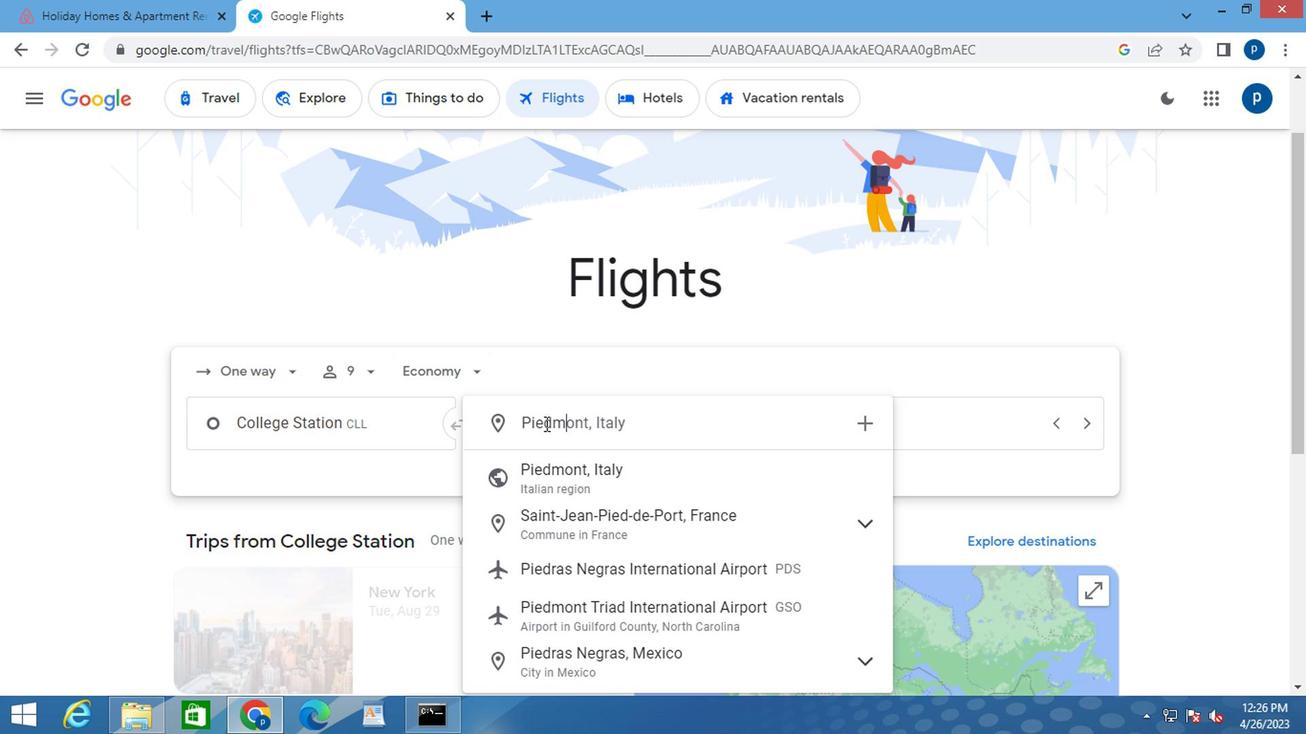 
Action: Mouse moved to (570, 523)
Screenshot: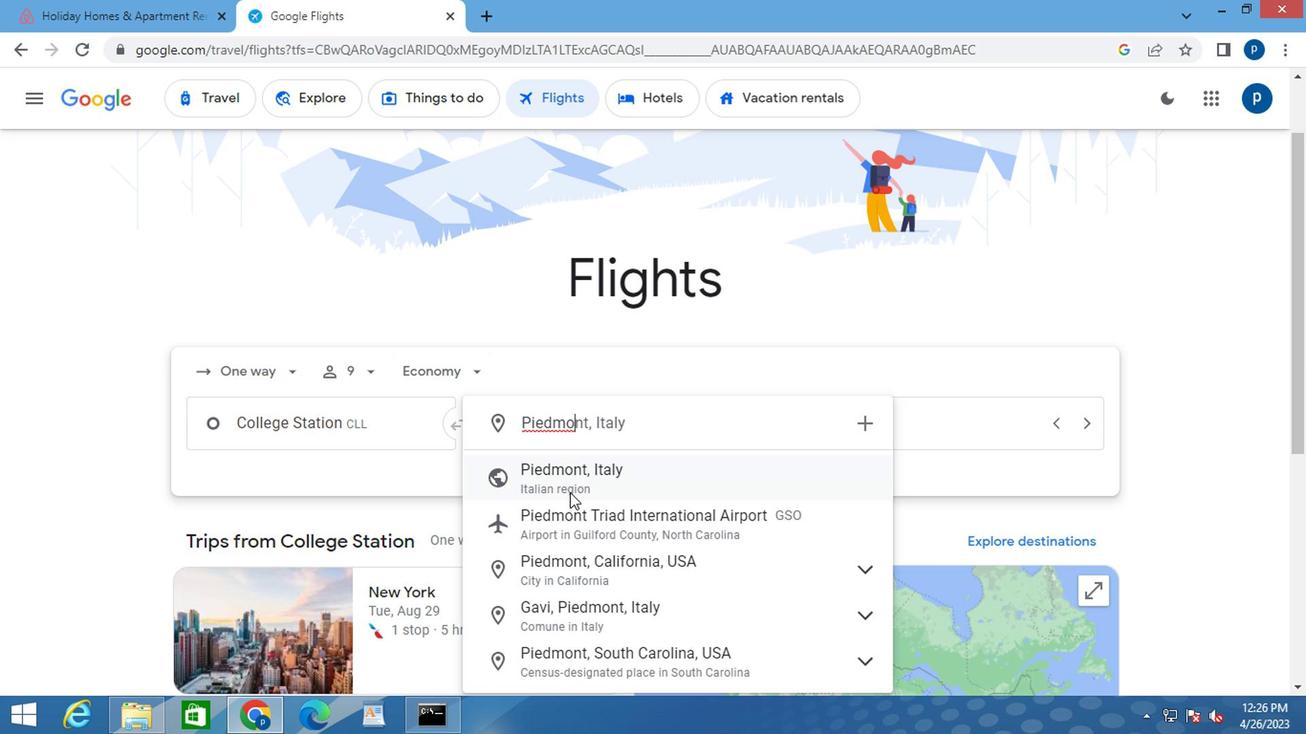 
Action: Mouse pressed left at (570, 523)
Screenshot: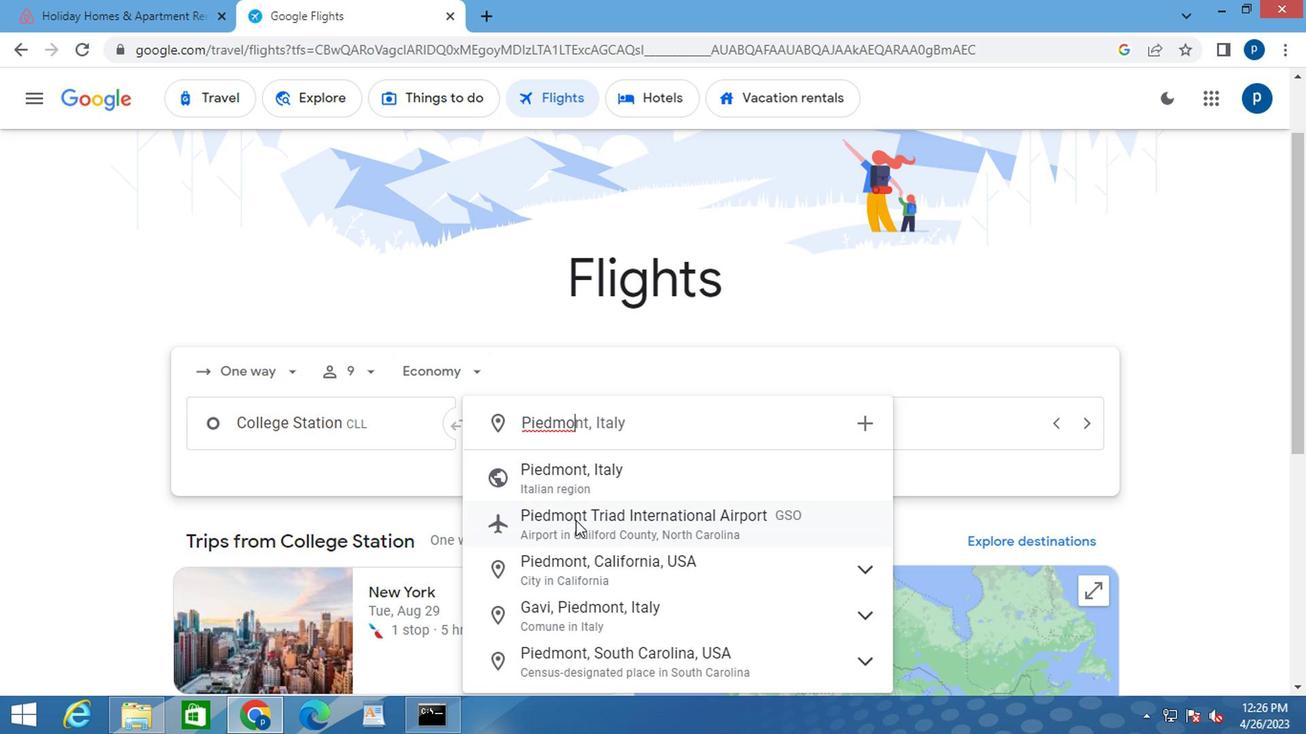 
Action: Mouse moved to (770, 434)
Screenshot: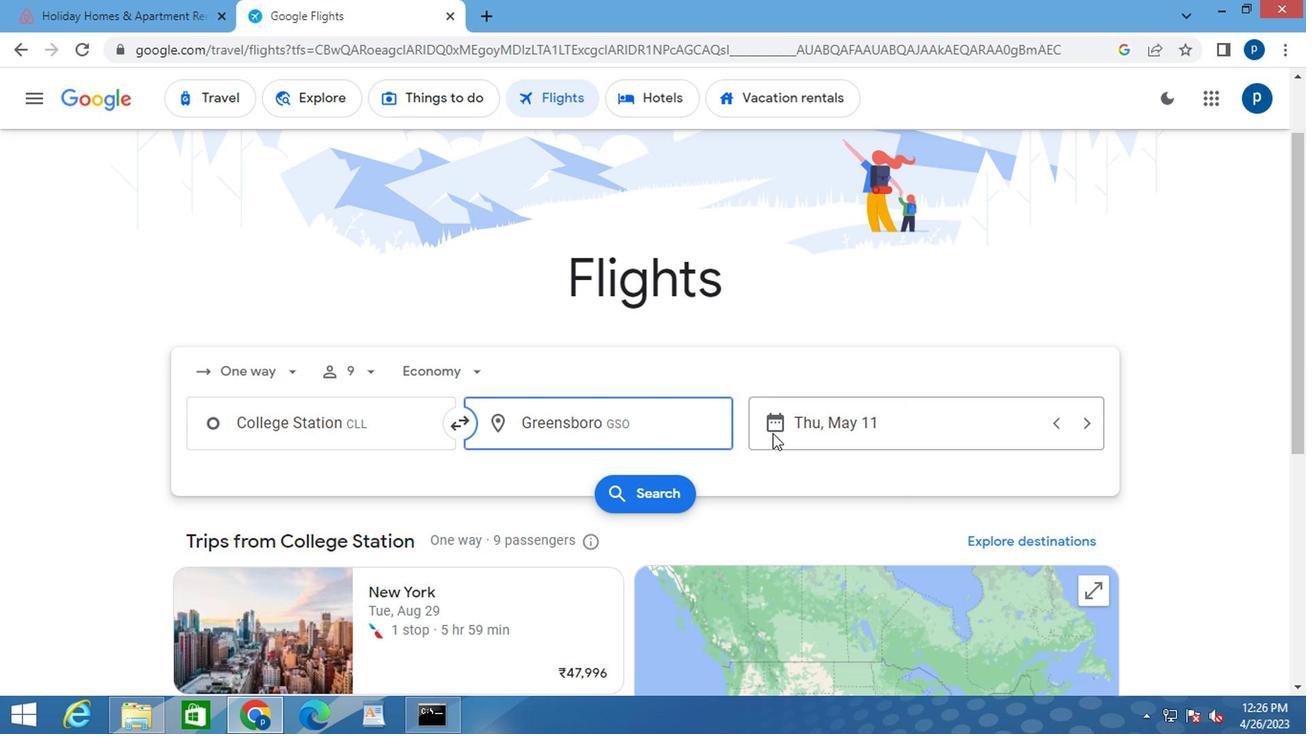 
Action: Mouse pressed left at (770, 434)
Screenshot: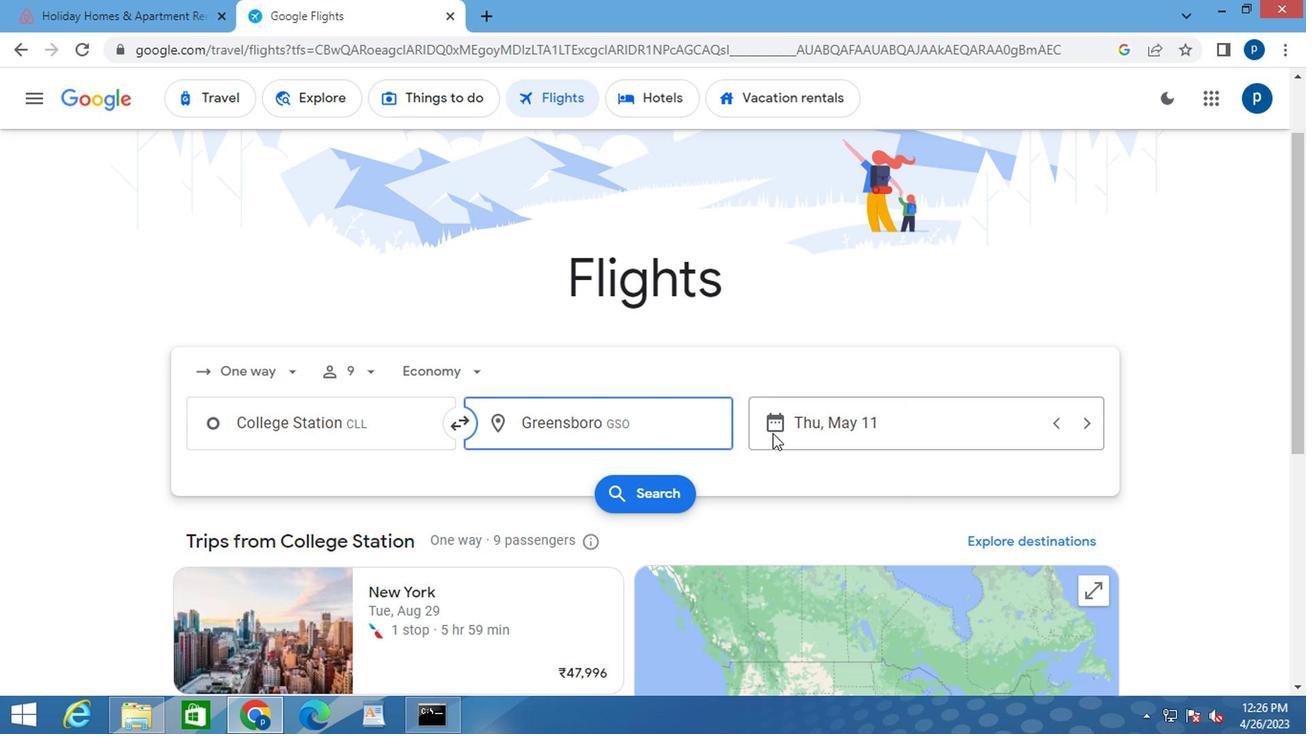
Action: Mouse moved to (828, 335)
Screenshot: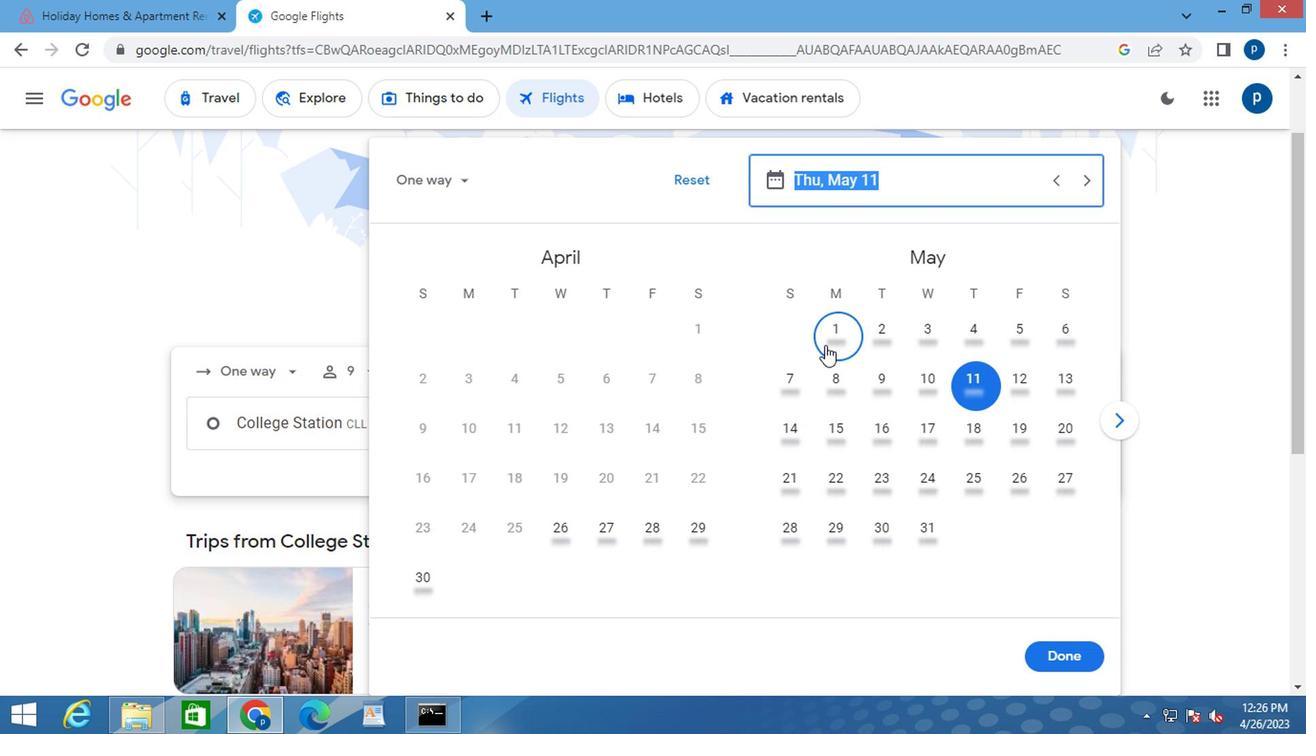 
Action: Mouse pressed left at (828, 335)
Screenshot: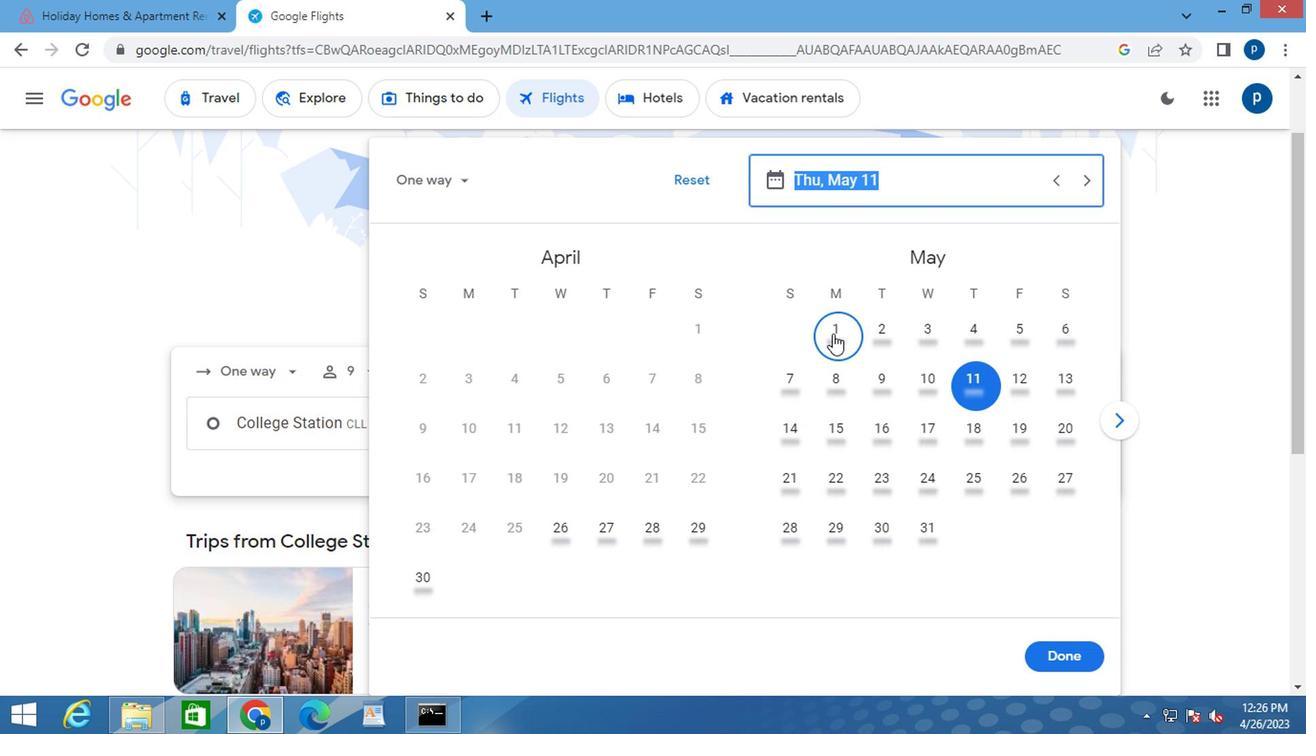 
Action: Mouse moved to (1051, 653)
Screenshot: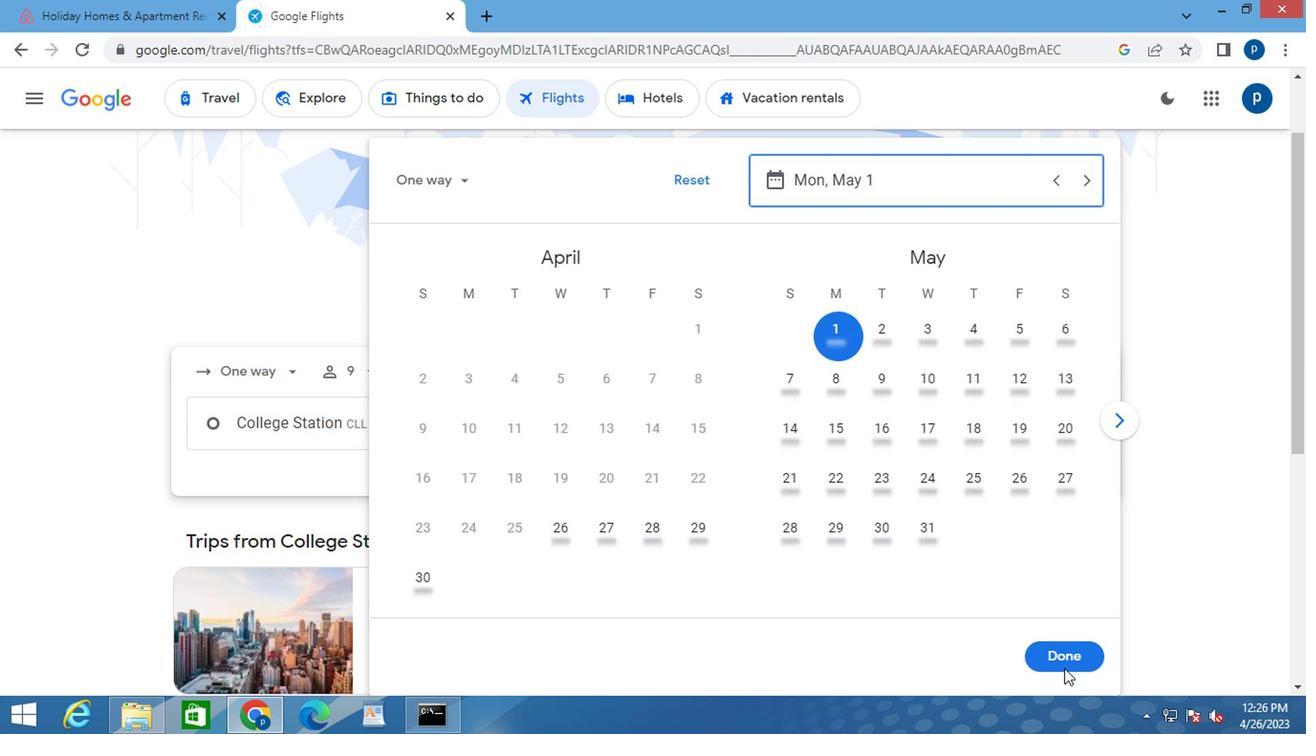 
Action: Mouse pressed left at (1051, 653)
Screenshot: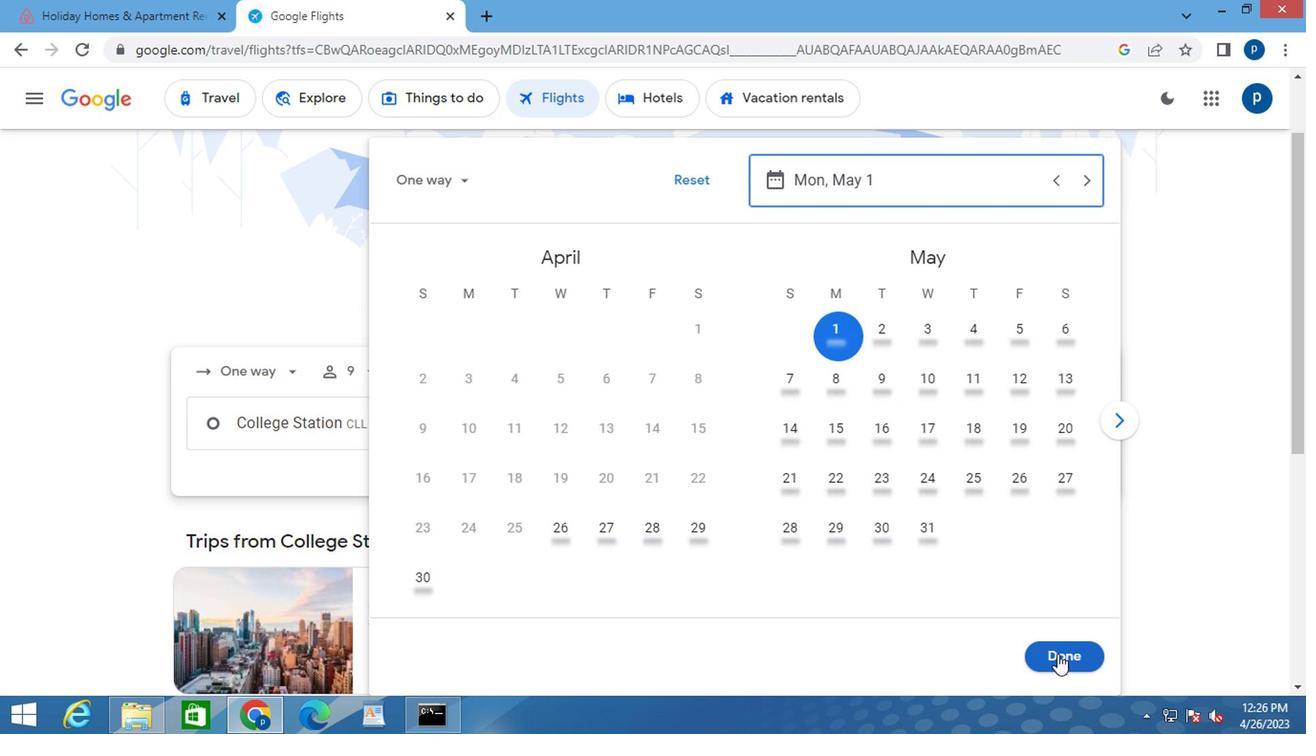 
Action: Mouse moved to (639, 491)
Screenshot: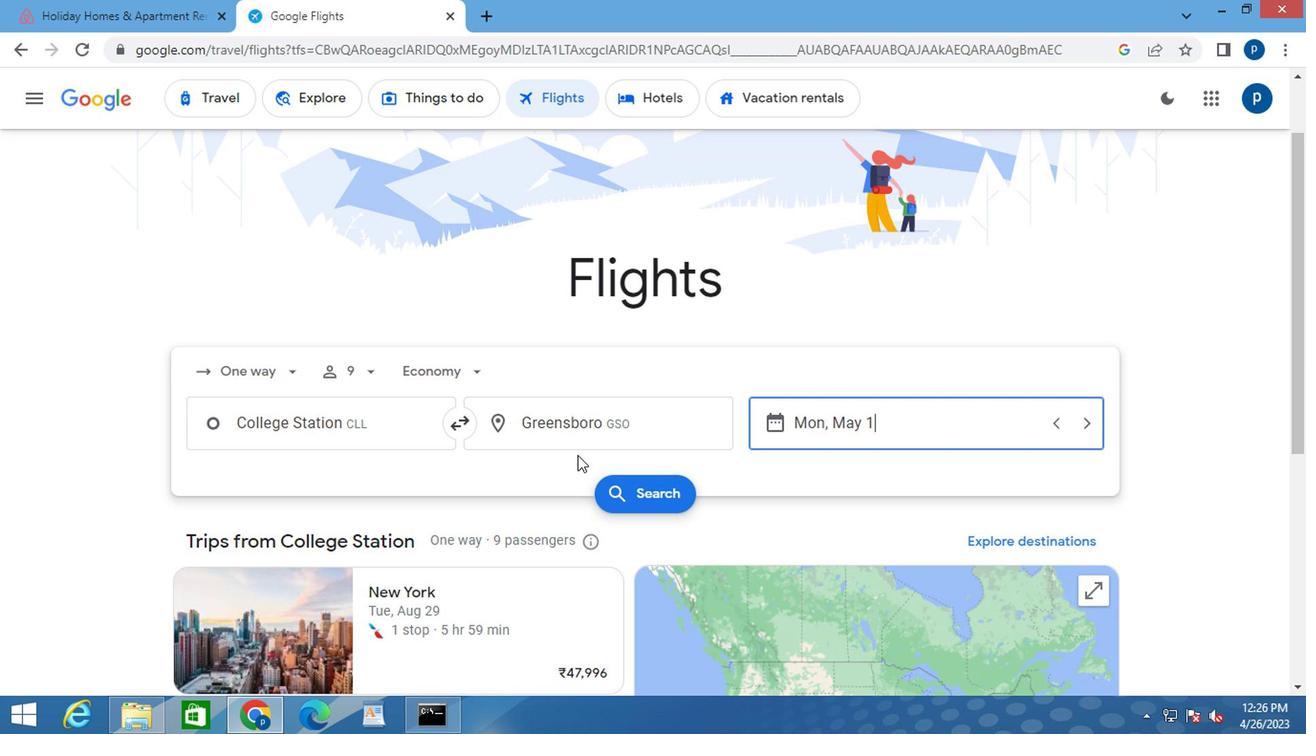 
Action: Mouse pressed left at (639, 491)
Screenshot: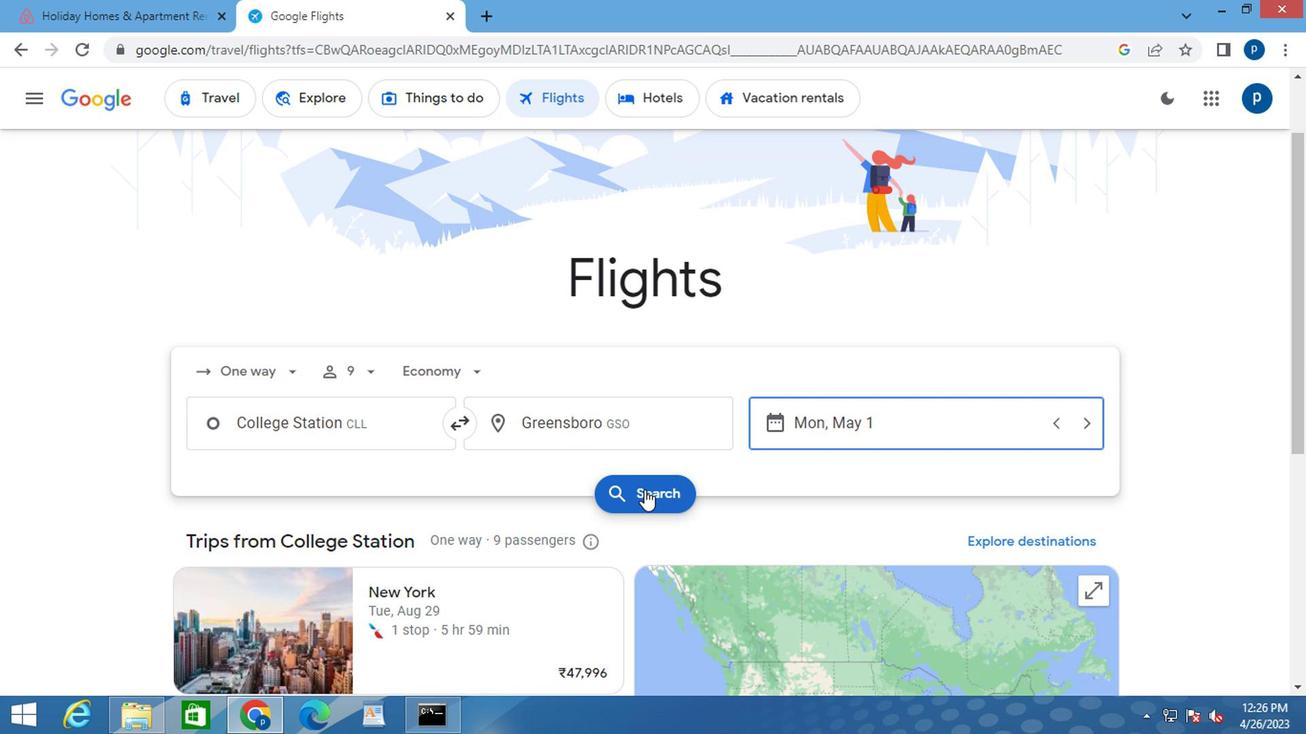 
Action: Mouse moved to (188, 280)
Screenshot: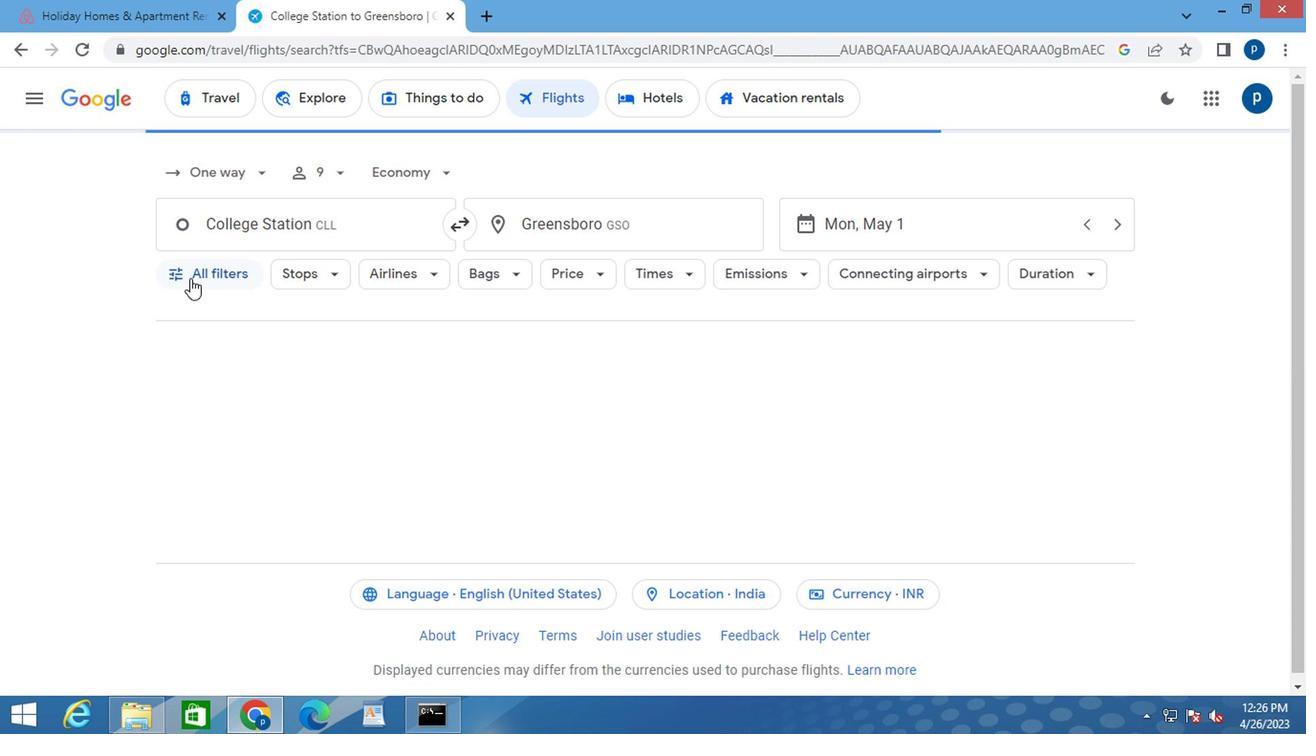 
Action: Mouse pressed left at (188, 280)
Screenshot: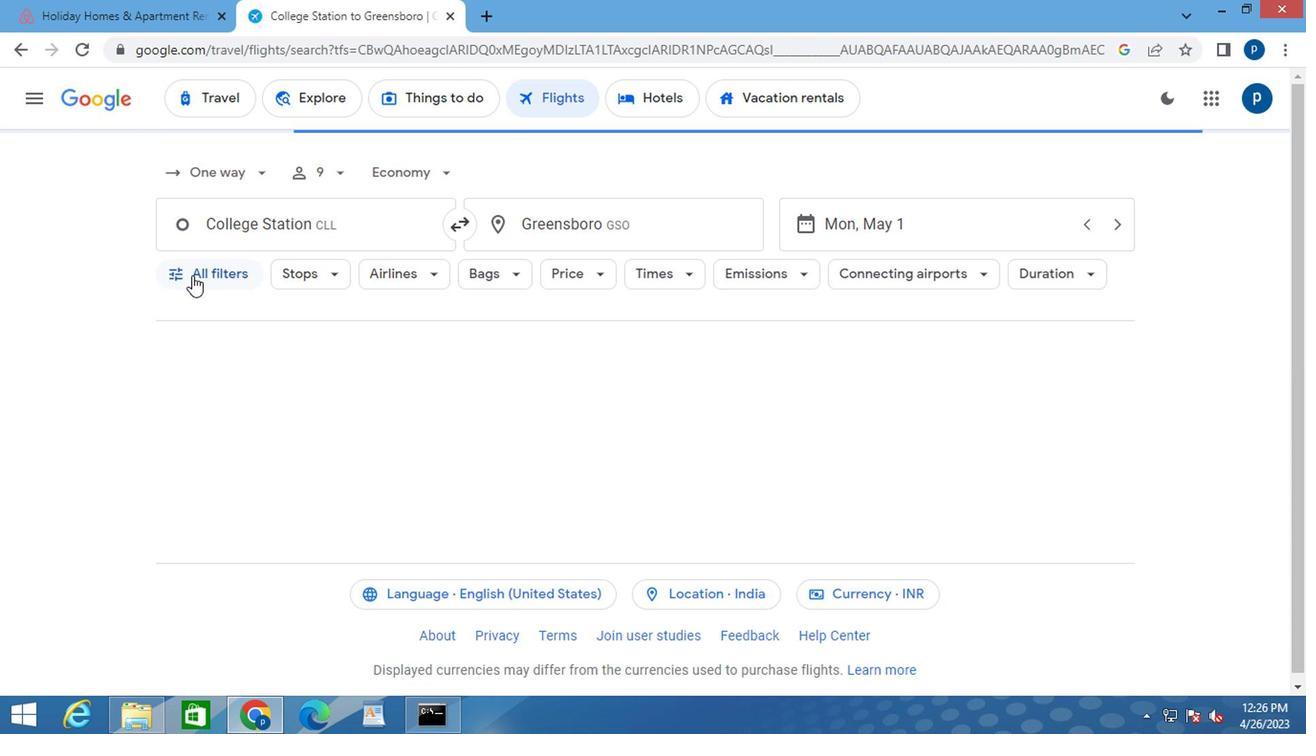 
Action: Mouse moved to (271, 487)
Screenshot: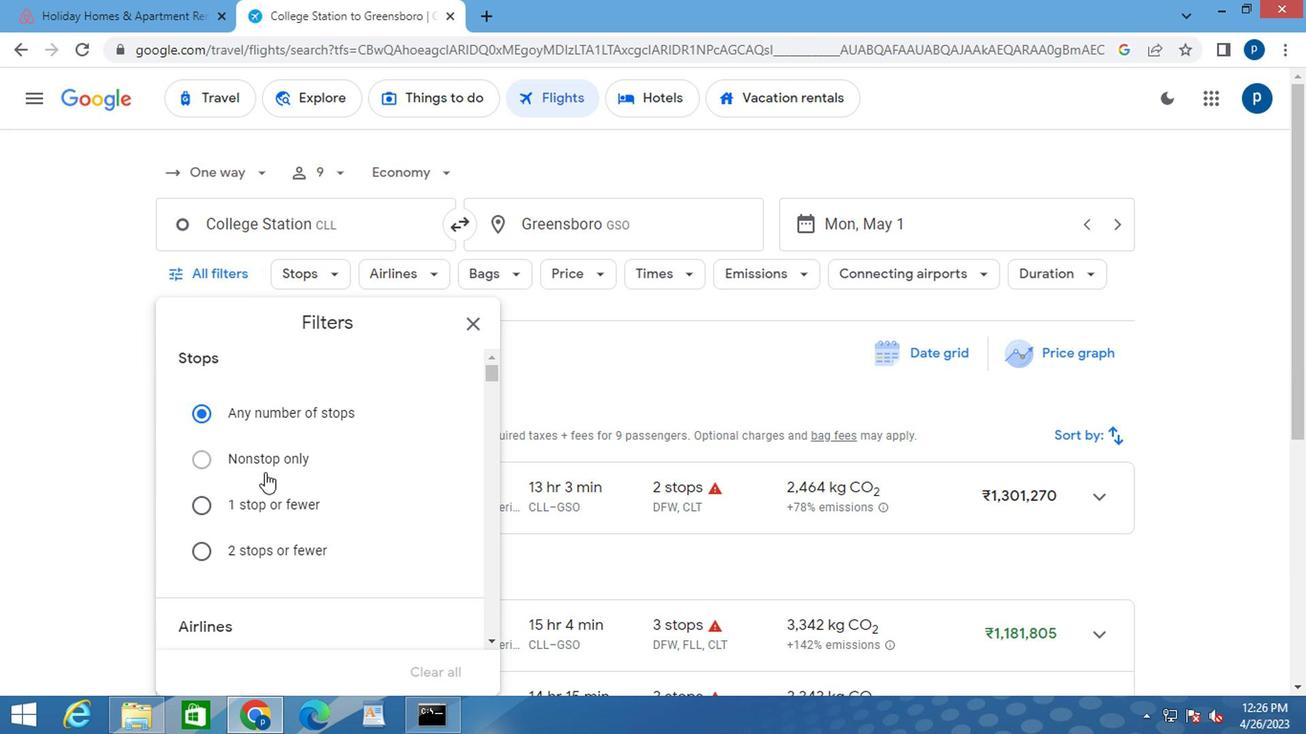 
Action: Mouse scrolled (271, 487) with delta (0, 0)
Screenshot: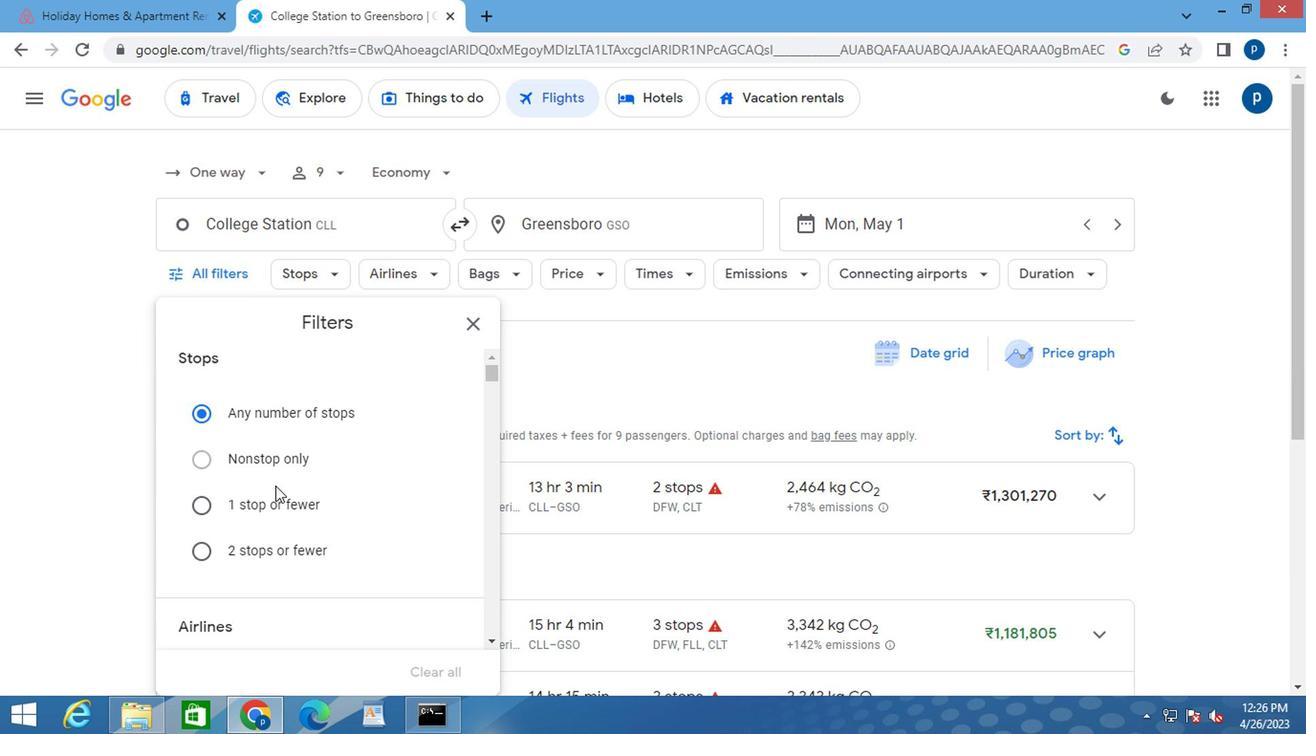 
Action: Mouse moved to (283, 491)
Screenshot: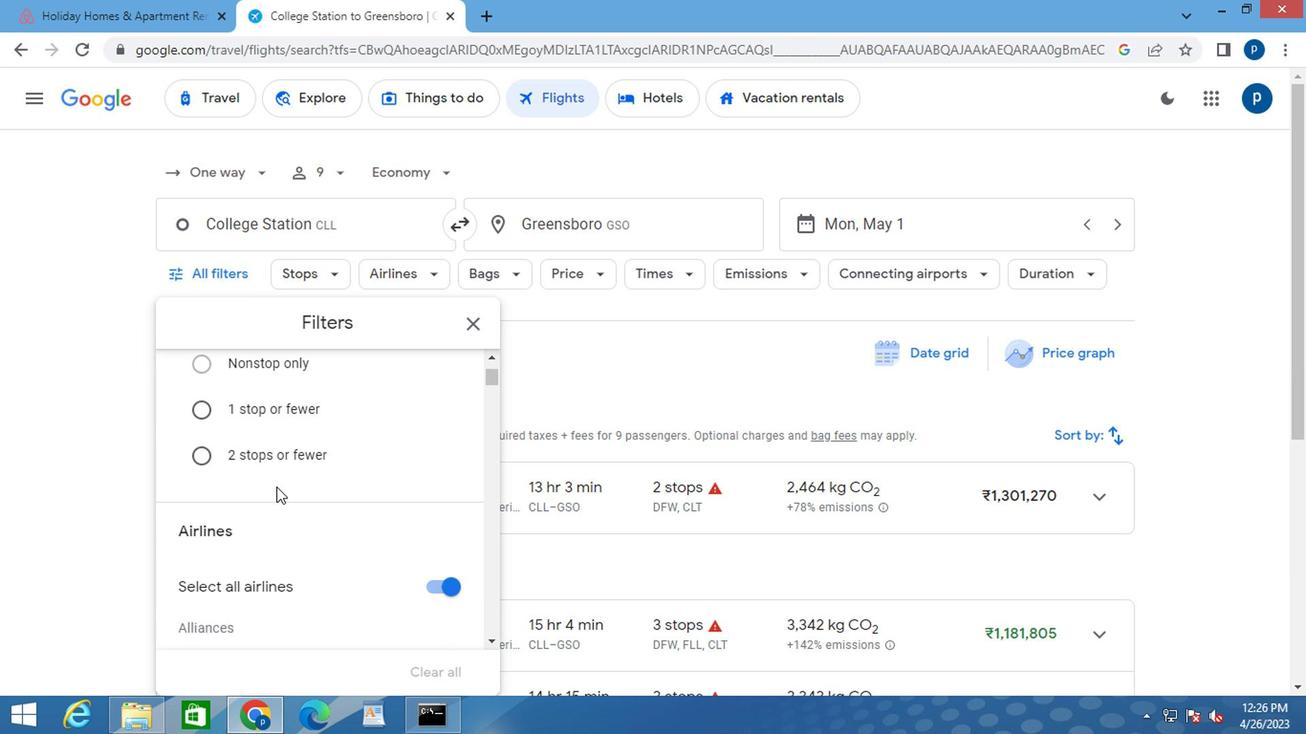
Action: Mouse scrolled (283, 490) with delta (0, -1)
Screenshot: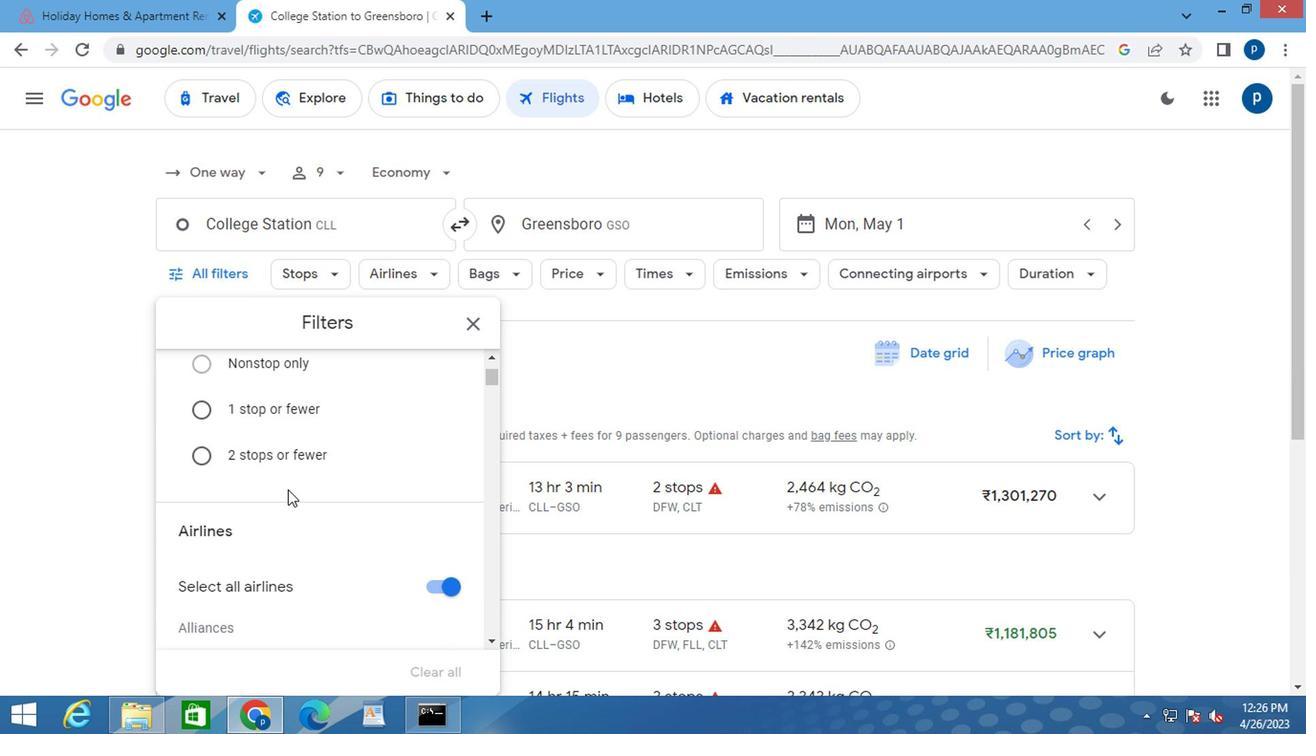 
Action: Mouse moved to (306, 507)
Screenshot: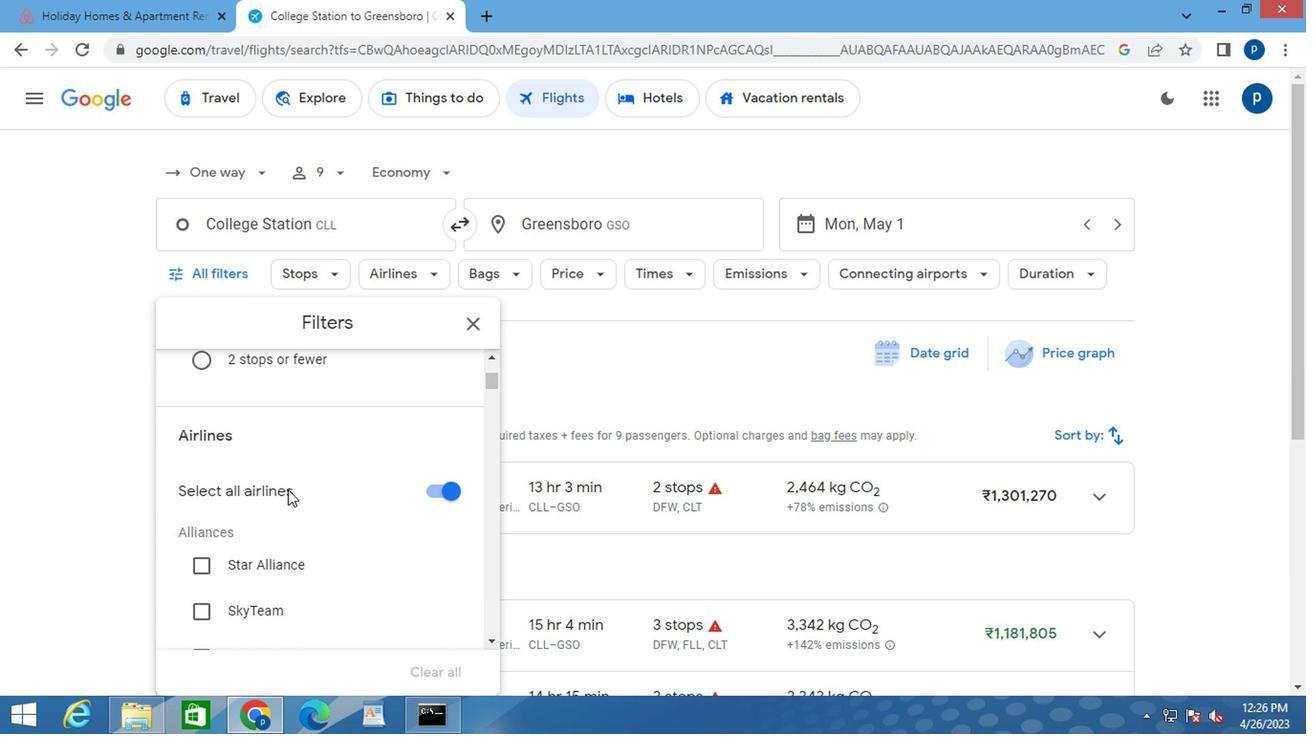 
Action: Mouse scrolled (306, 506) with delta (0, 0)
Screenshot: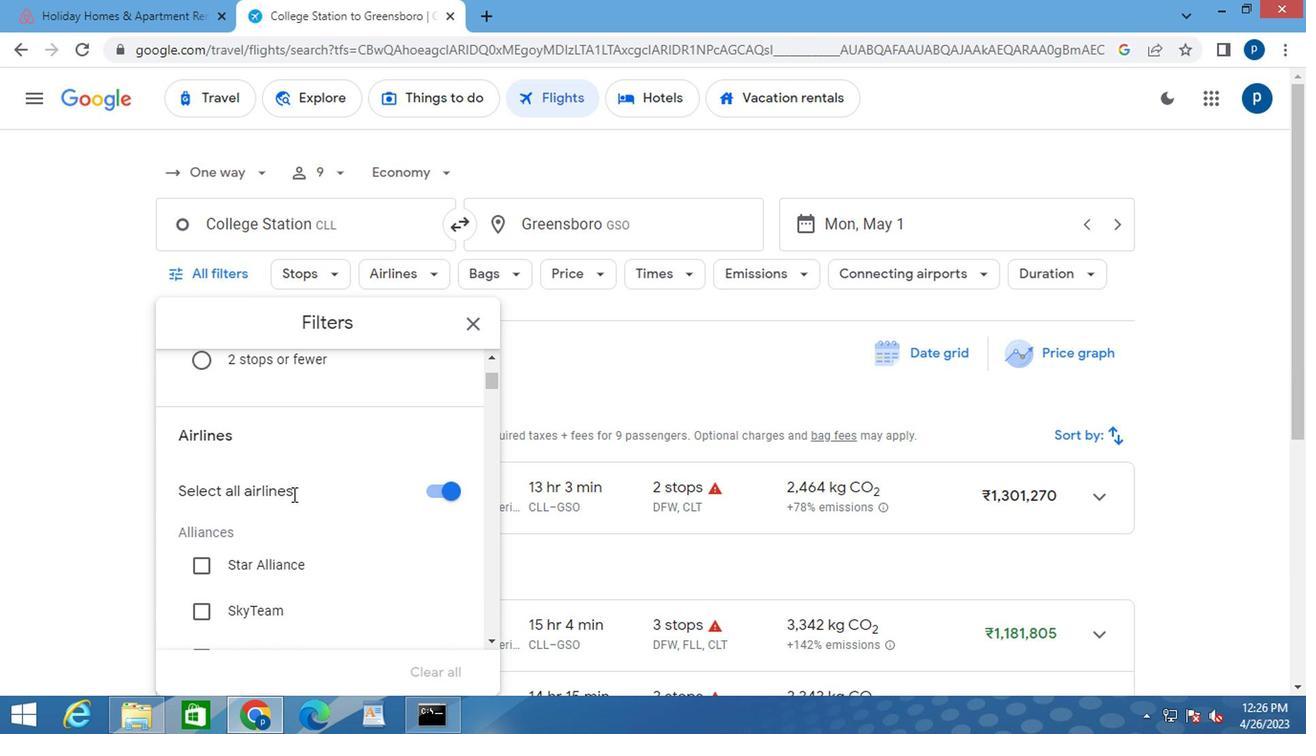 
Action: Mouse moved to (306, 509)
Screenshot: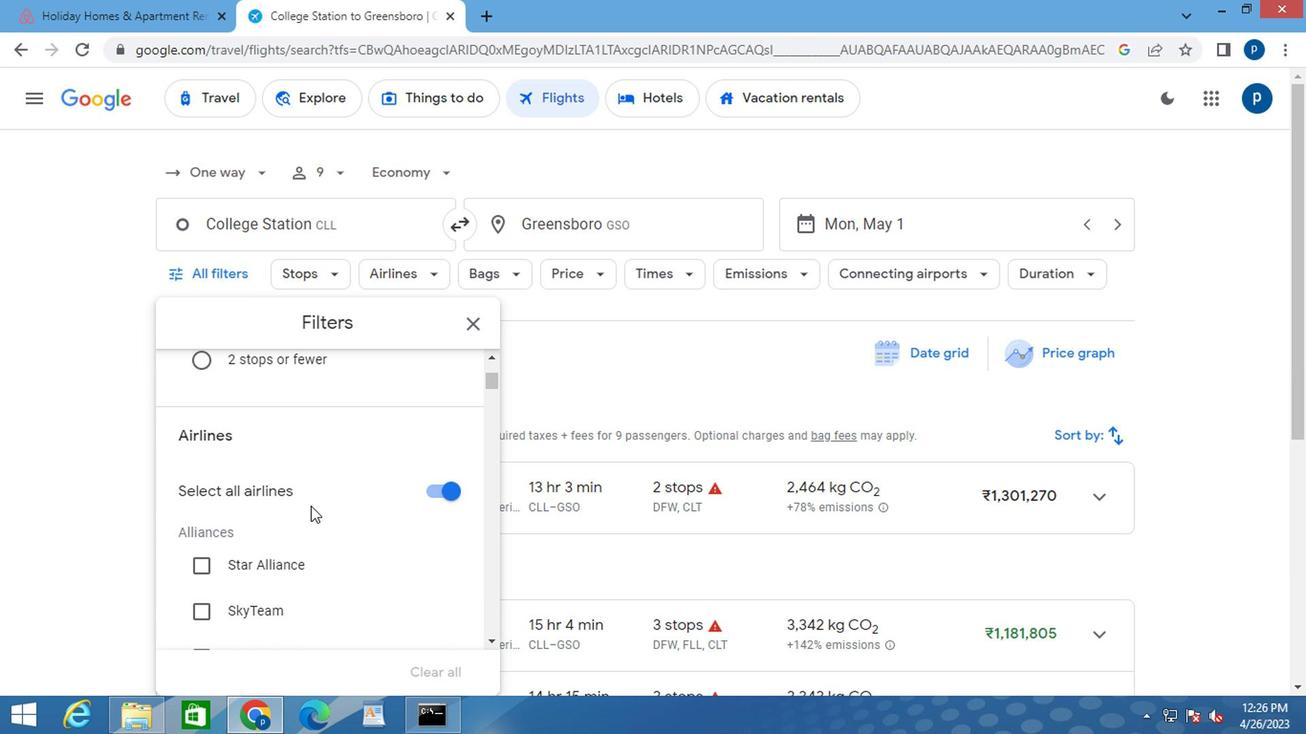 
Action: Mouse scrolled (306, 508) with delta (0, 0)
Screenshot: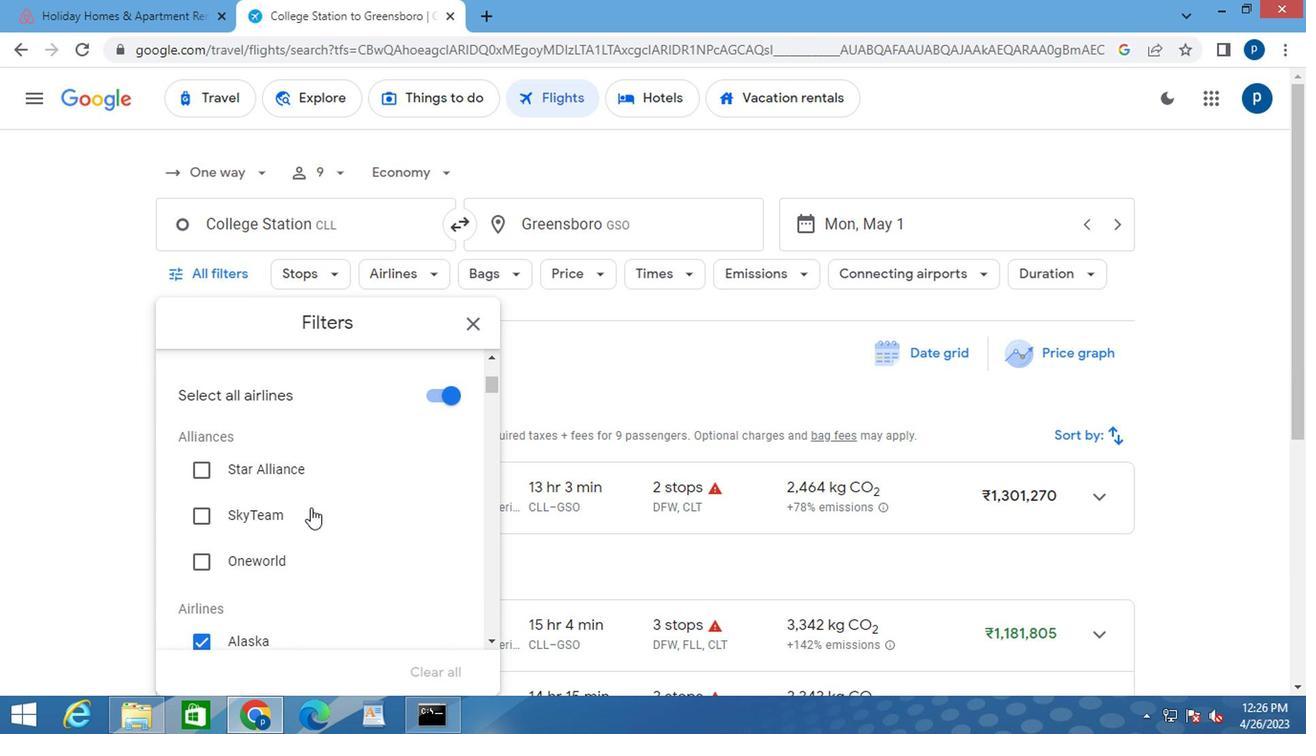 
Action: Mouse scrolled (306, 508) with delta (0, 0)
Screenshot: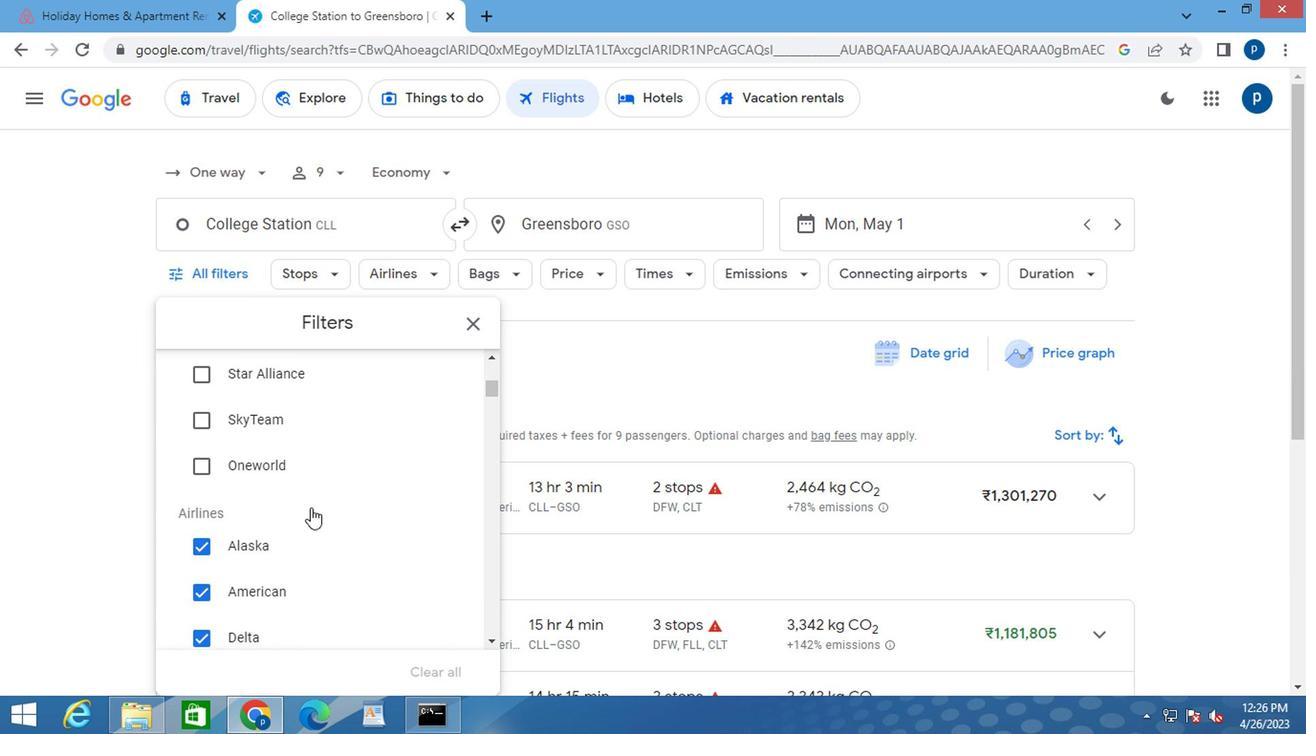 
Action: Mouse moved to (306, 510)
Screenshot: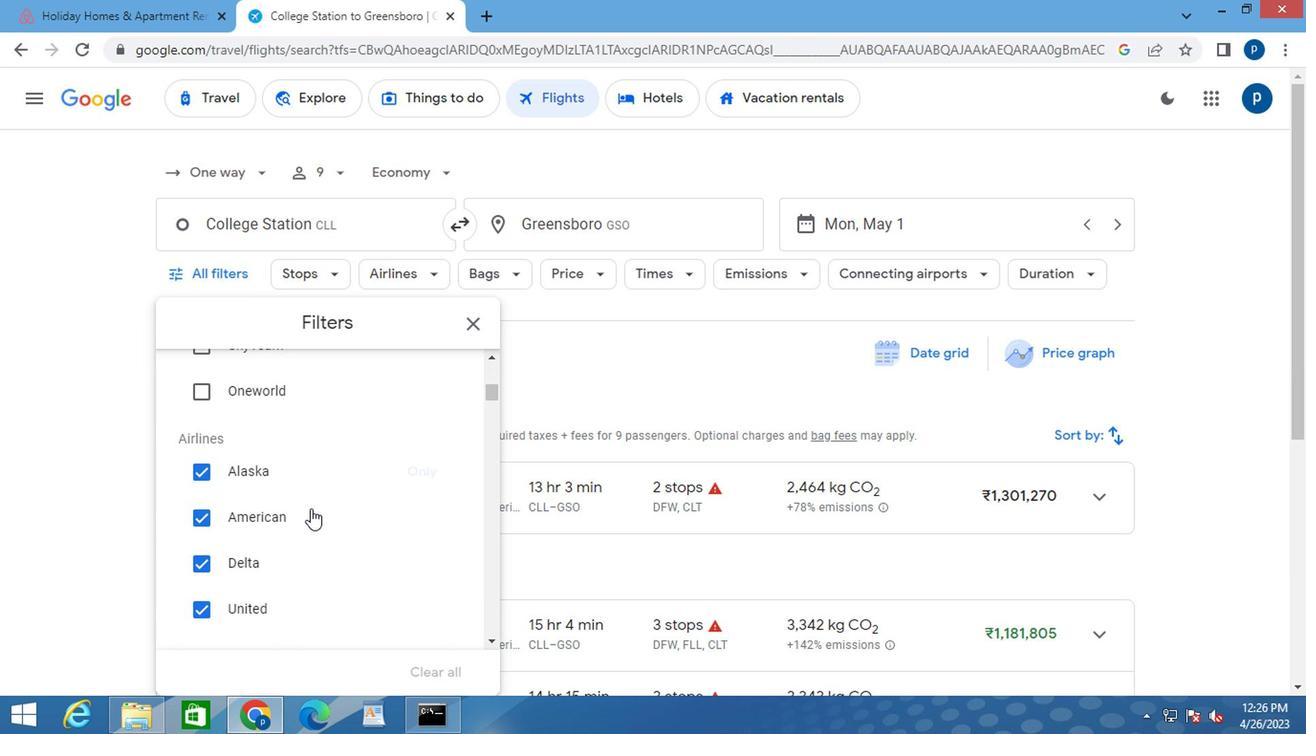 
Action: Mouse scrolled (306, 509) with delta (0, 0)
Screenshot: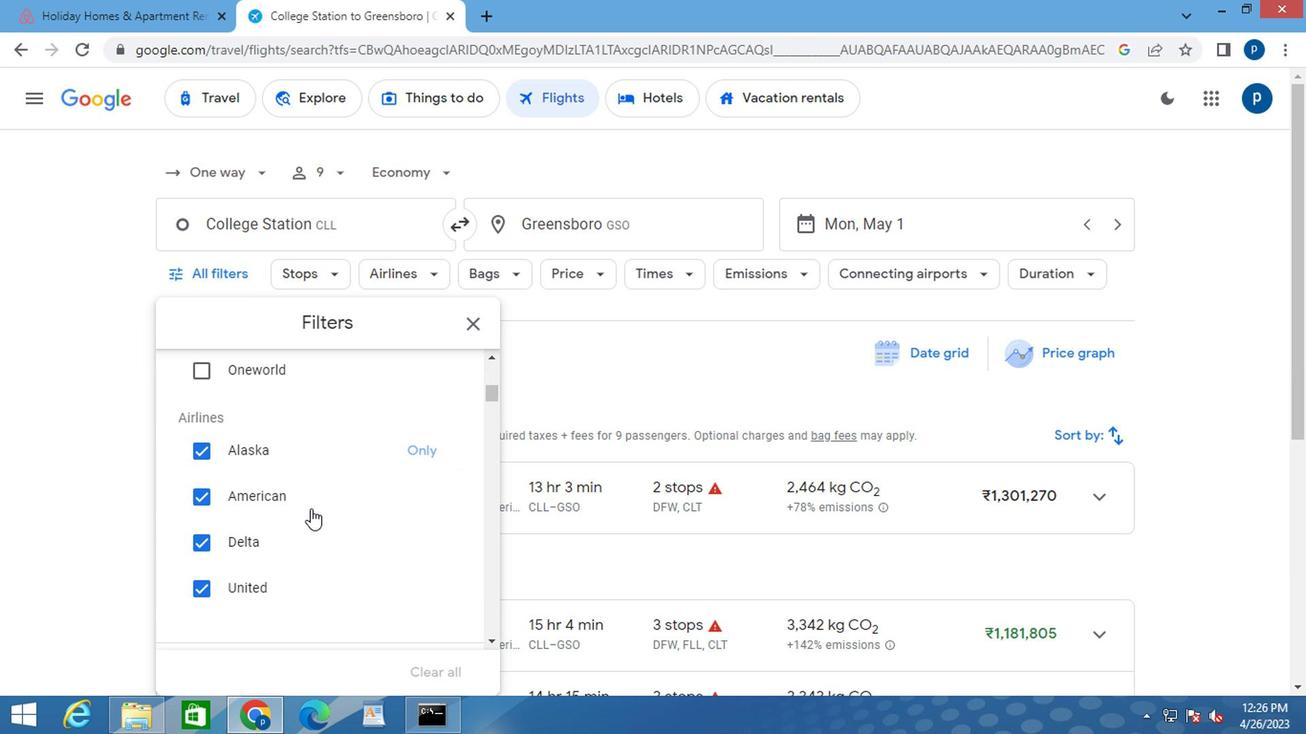 
Action: Mouse moved to (351, 526)
Screenshot: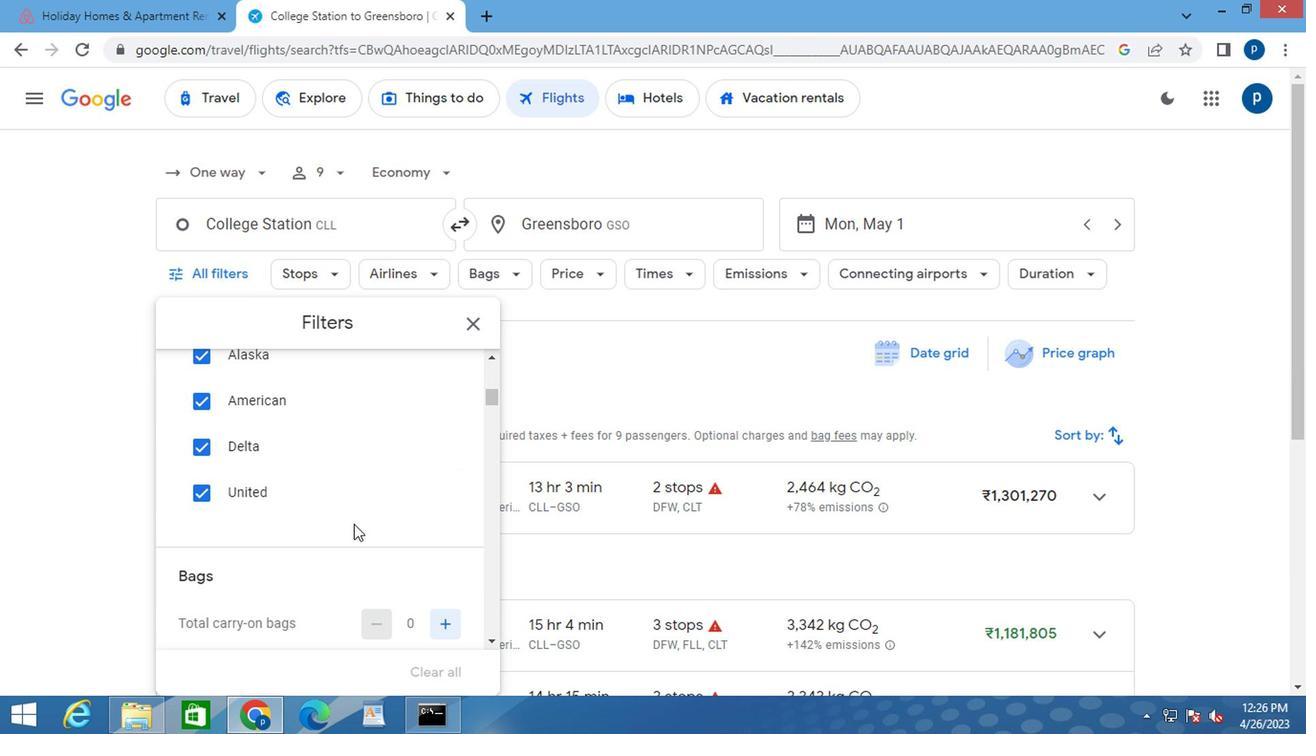 
Action: Mouse scrolled (351, 525) with delta (0, 0)
Screenshot: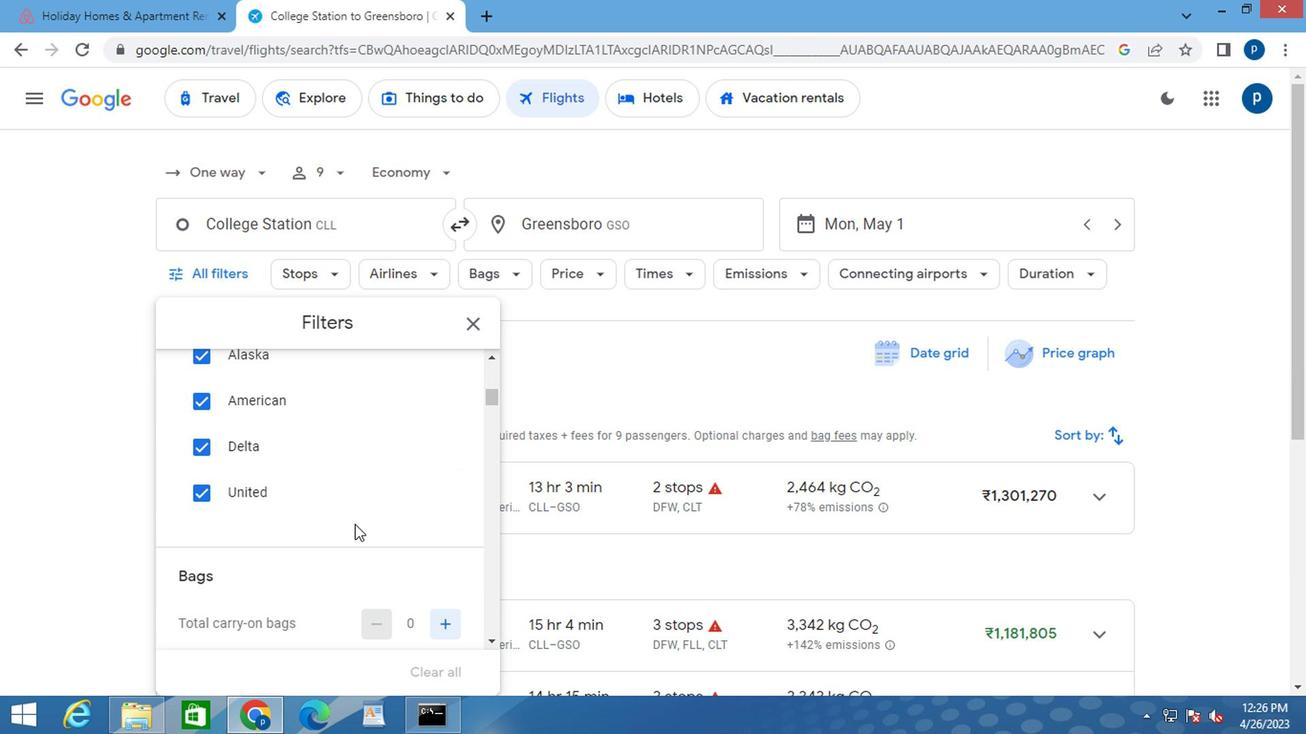 
Action: Mouse moved to (437, 528)
Screenshot: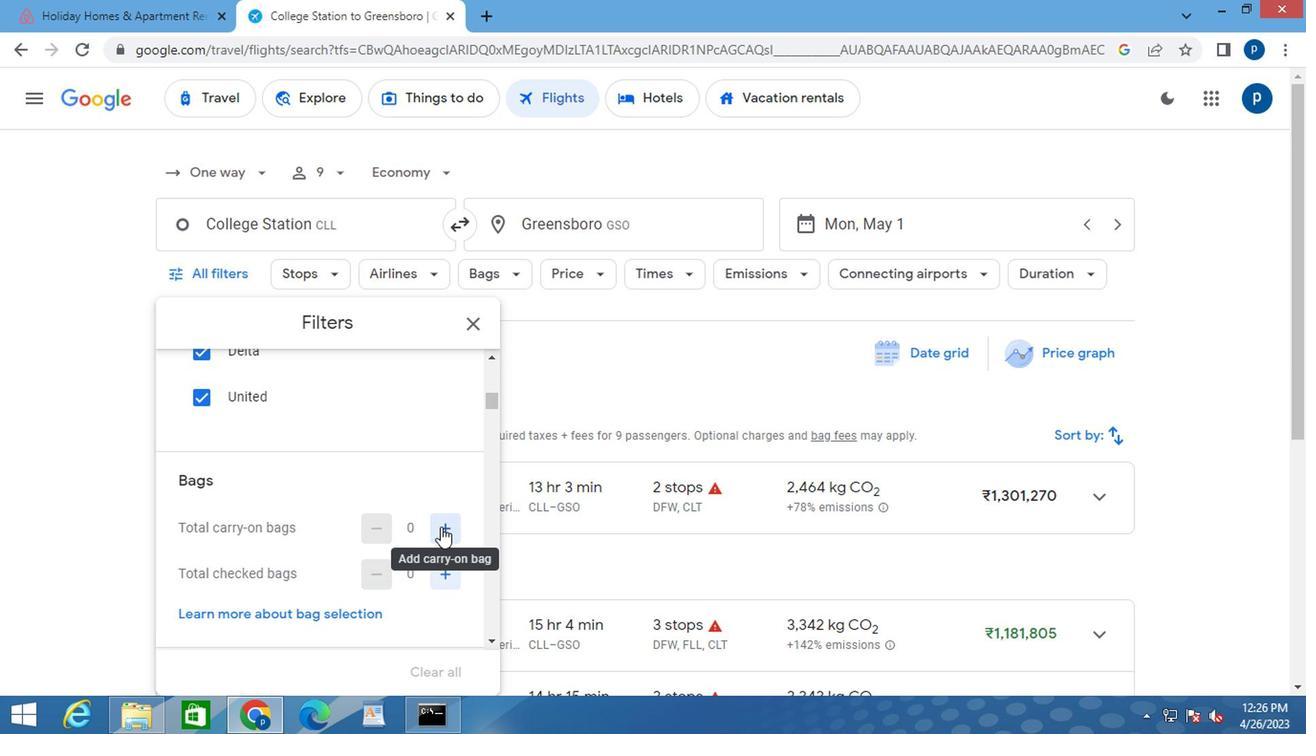 
Action: Mouse pressed left at (437, 528)
Screenshot: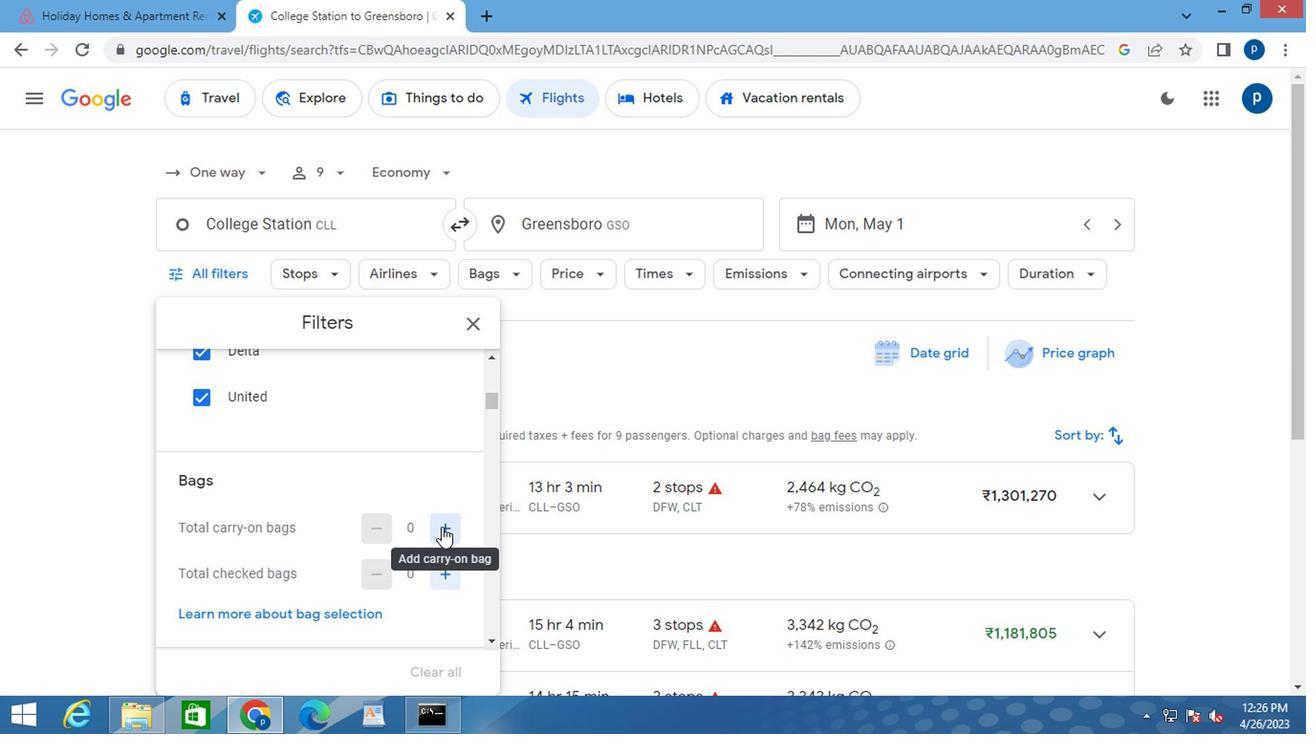 
Action: Mouse moved to (391, 536)
Screenshot: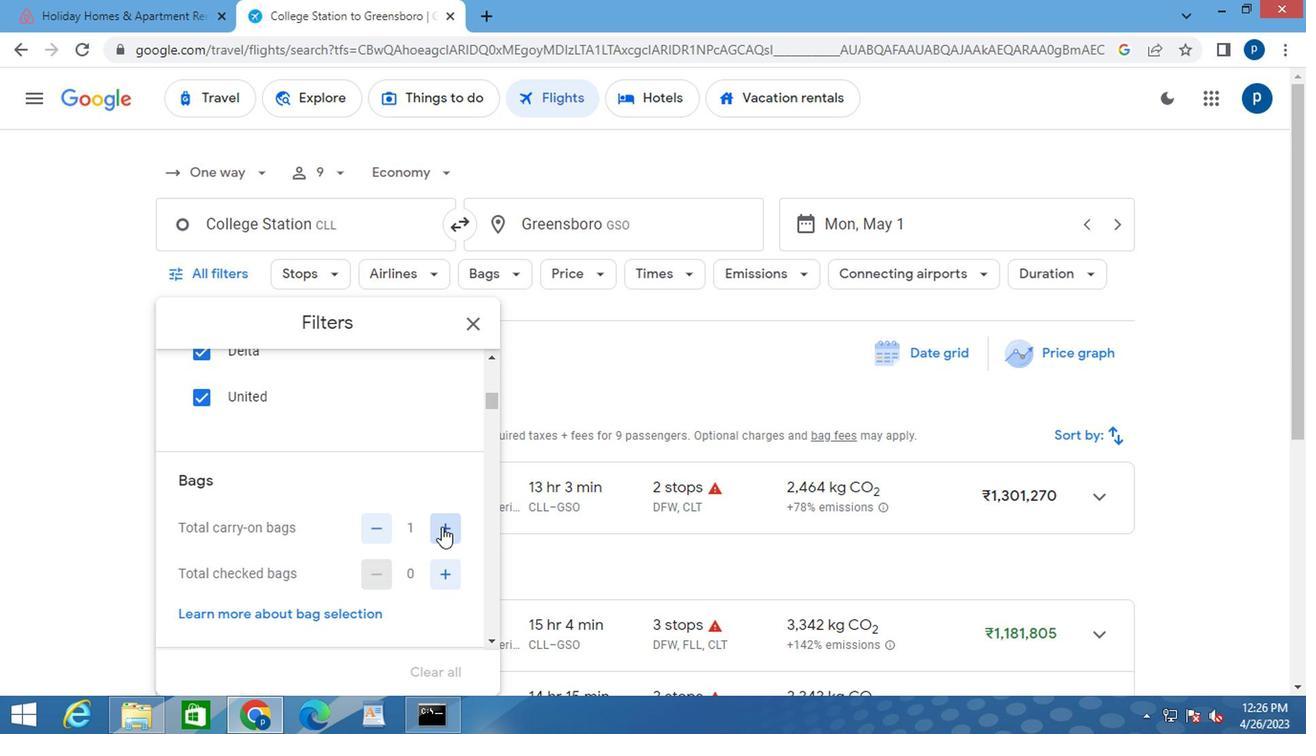 
Action: Mouse scrolled (391, 536) with delta (0, 0)
Screenshot: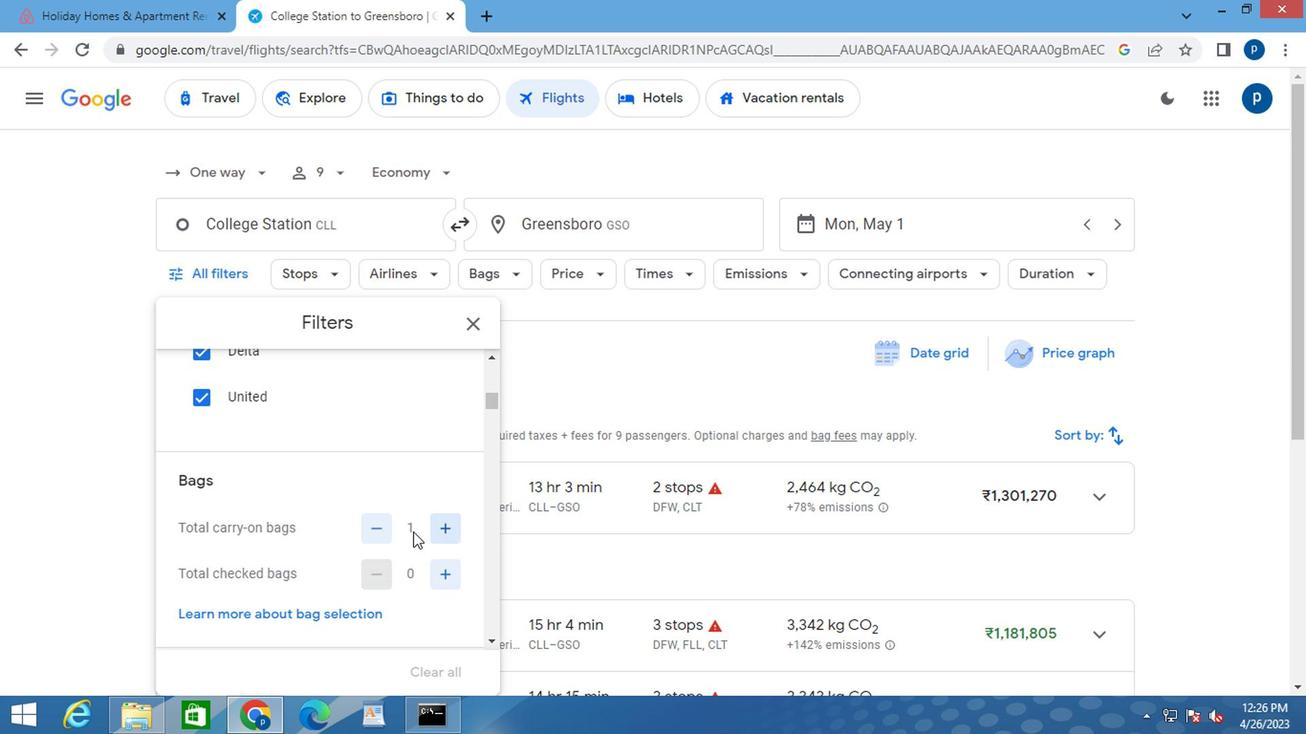 
Action: Mouse moved to (391, 538)
Screenshot: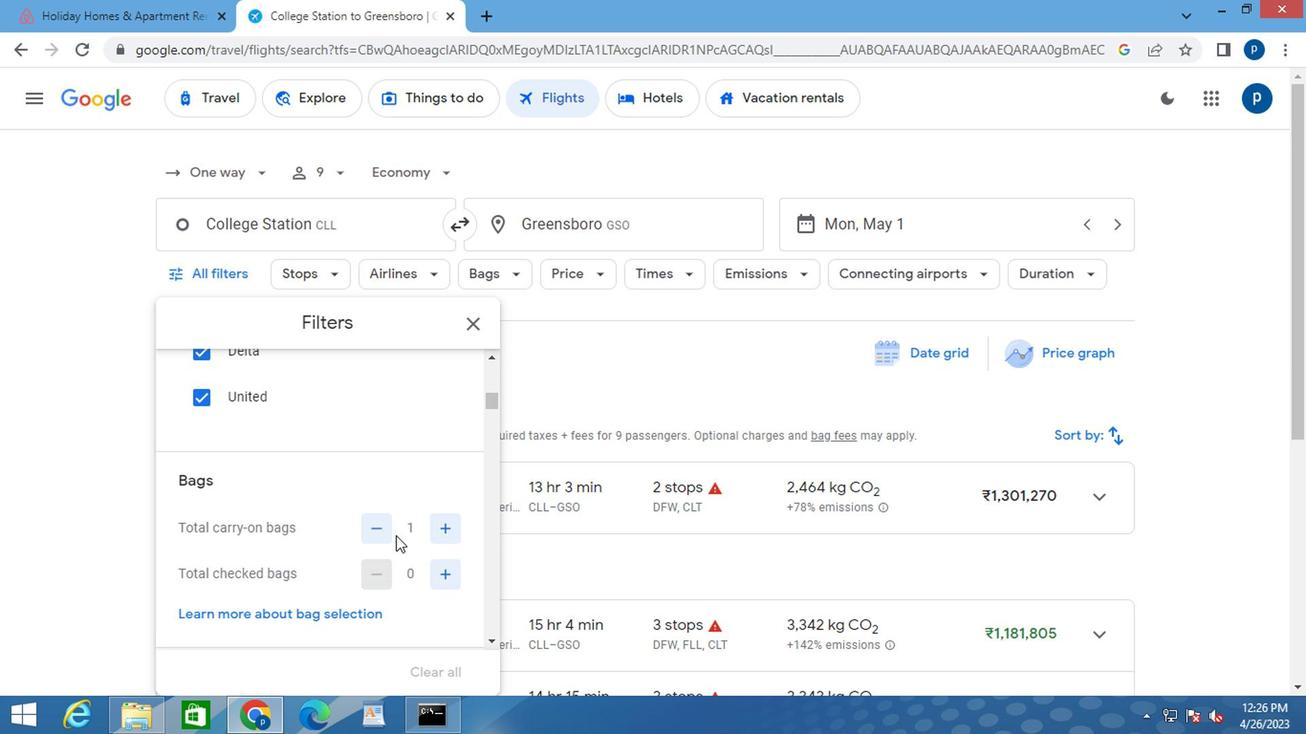 
Action: Mouse scrolled (391, 536) with delta (0, -1)
Screenshot: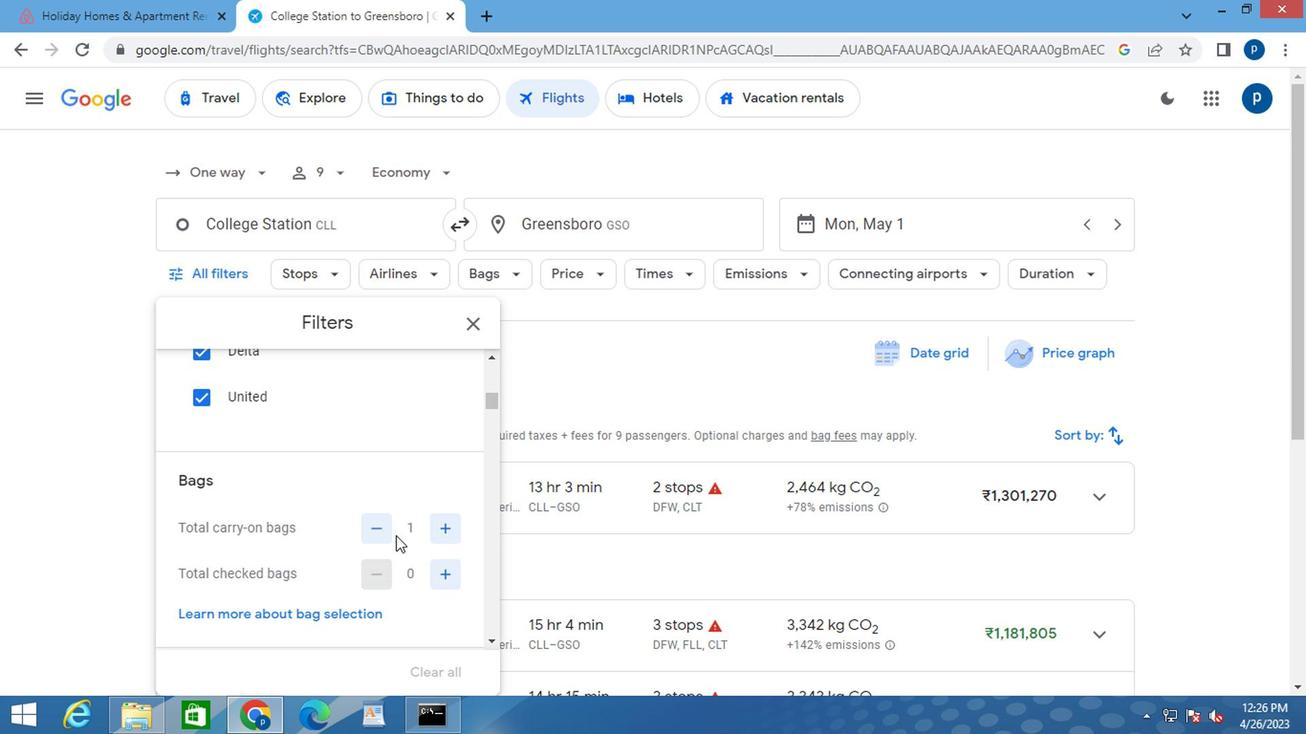 
Action: Mouse moved to (430, 576)
Screenshot: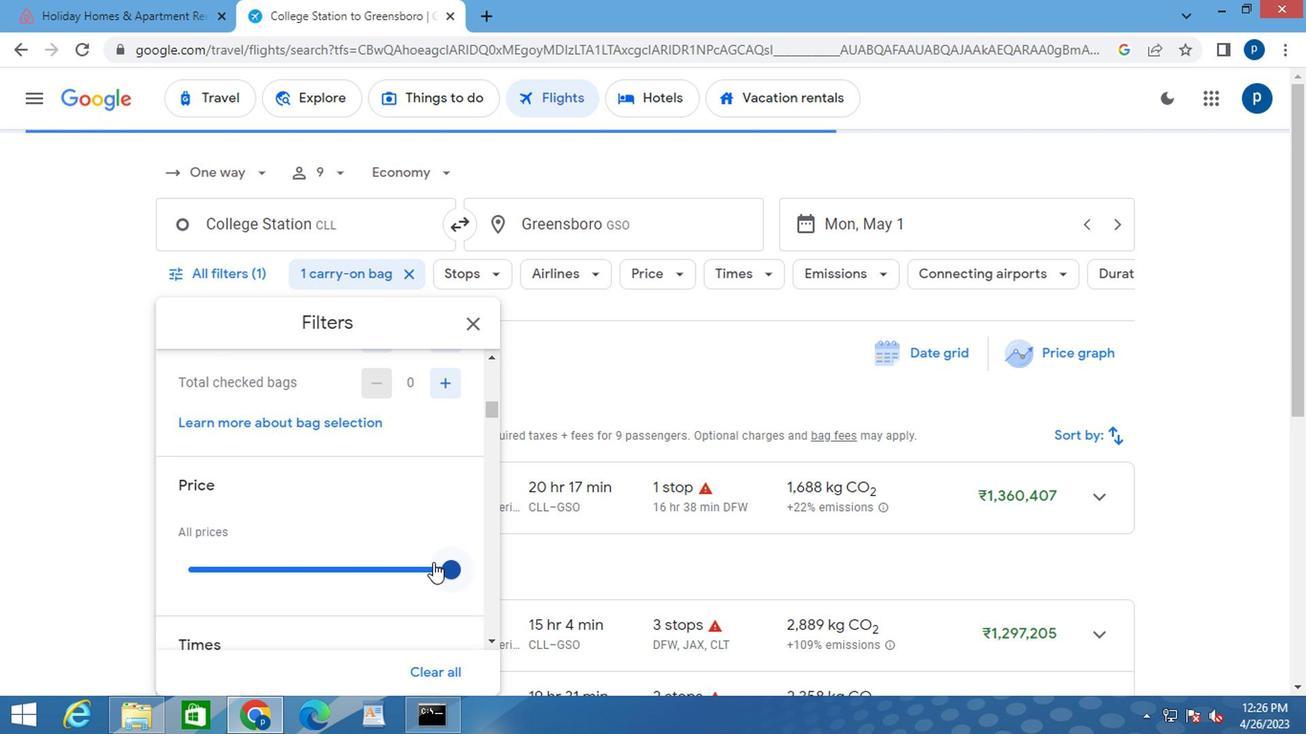 
Action: Mouse pressed left at (430, 576)
Screenshot: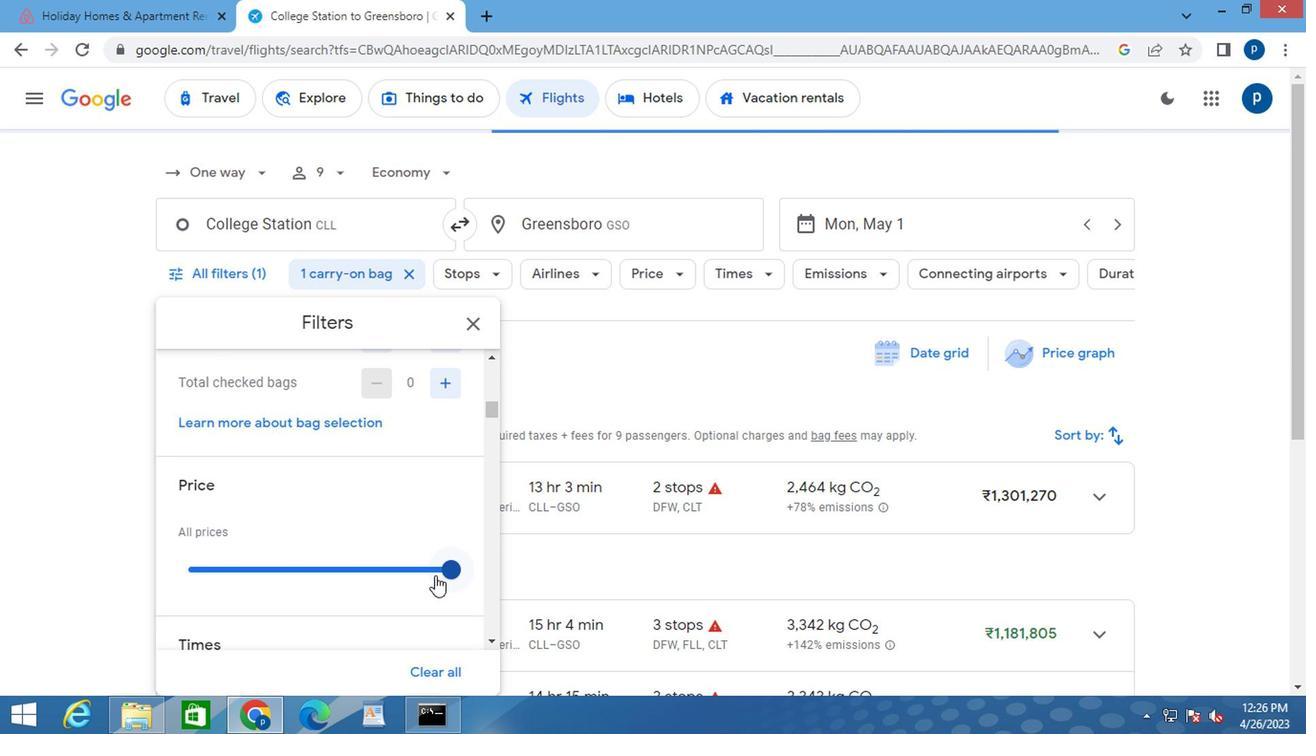 
Action: Mouse moved to (327, 595)
Screenshot: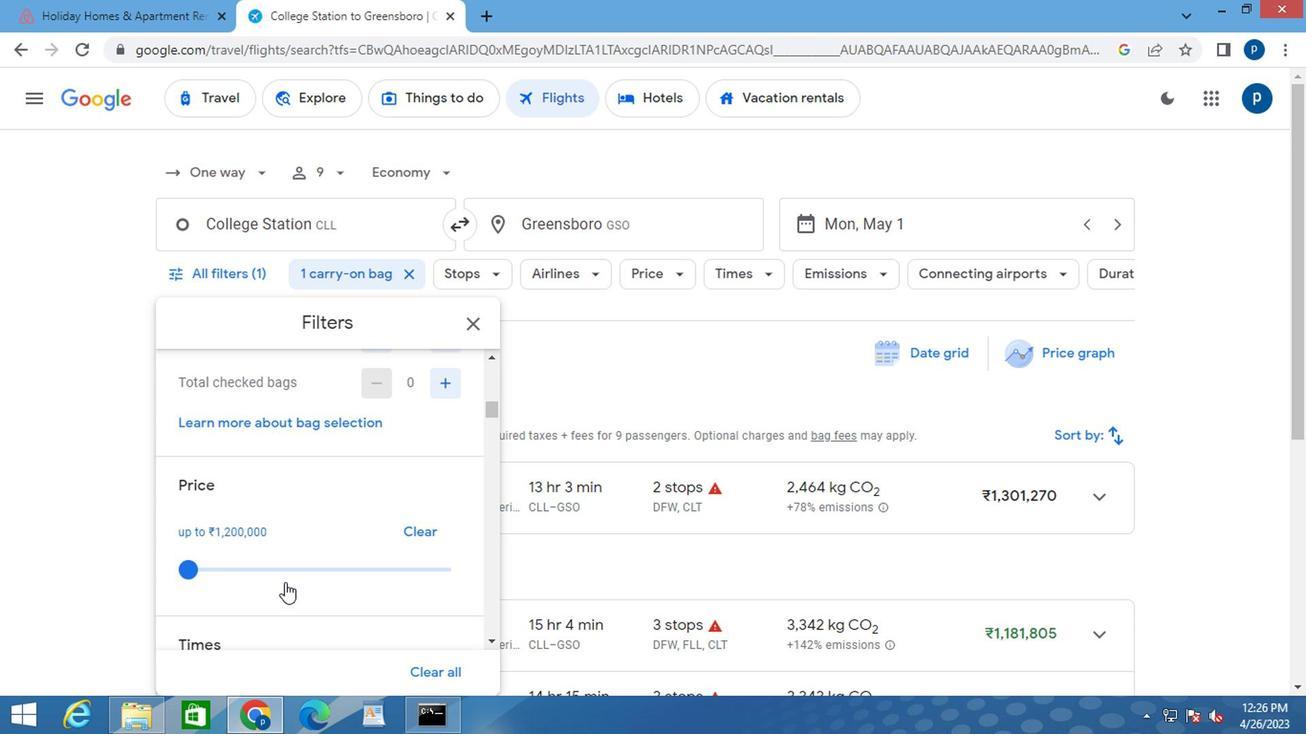 
Action: Mouse scrolled (327, 594) with delta (0, 0)
Screenshot: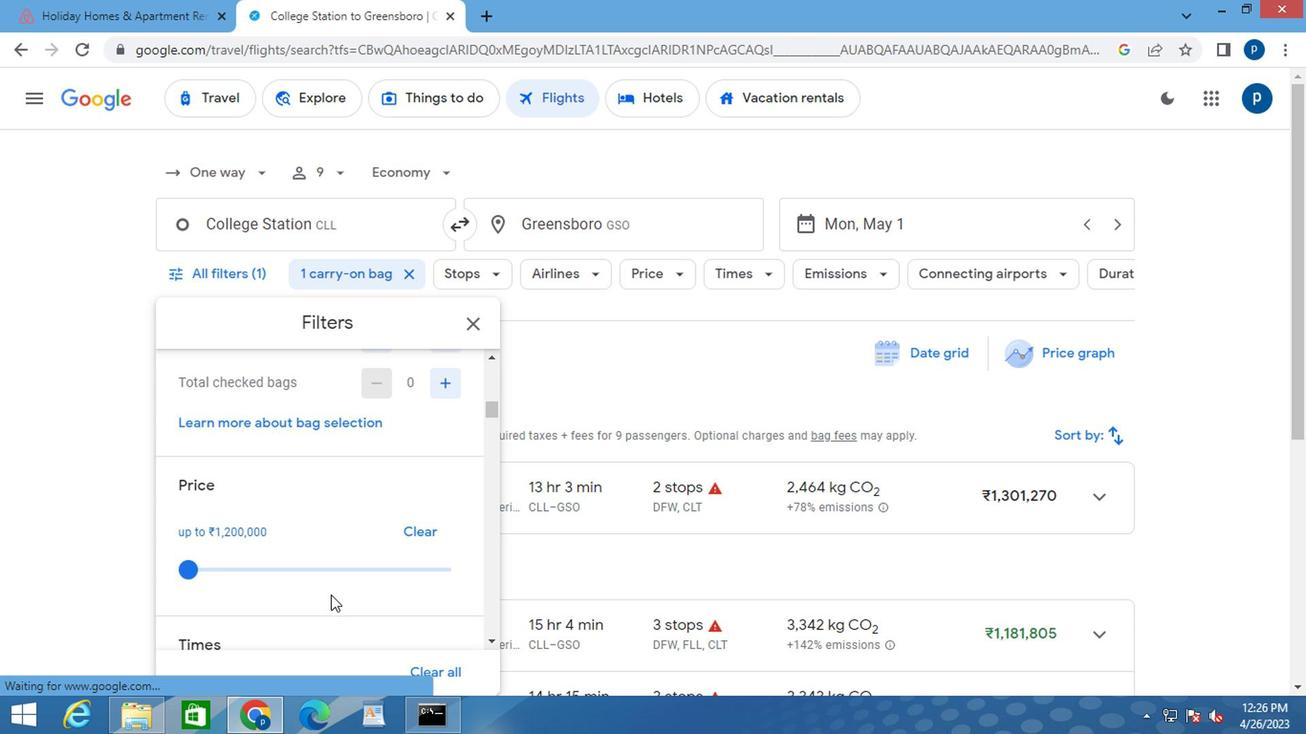 
Action: Mouse moved to (337, 580)
Screenshot: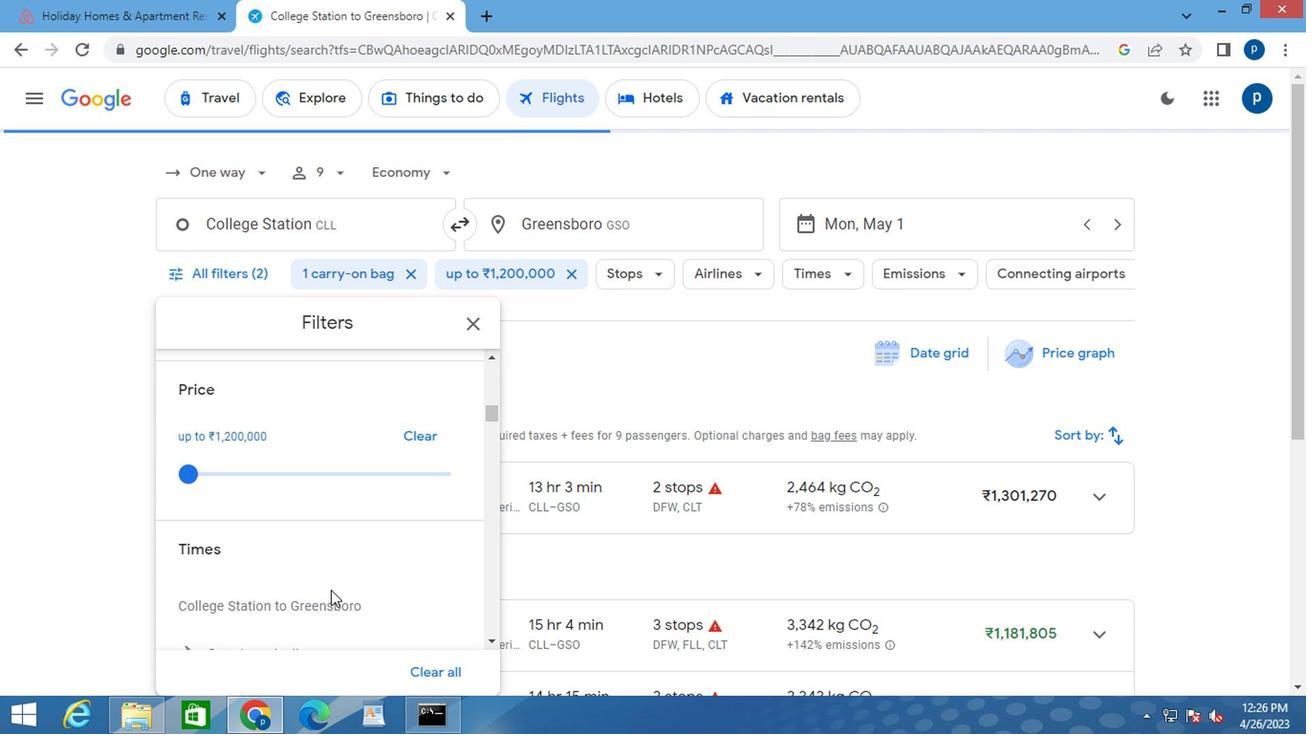 
Action: Mouse scrolled (337, 579) with delta (0, 0)
Screenshot: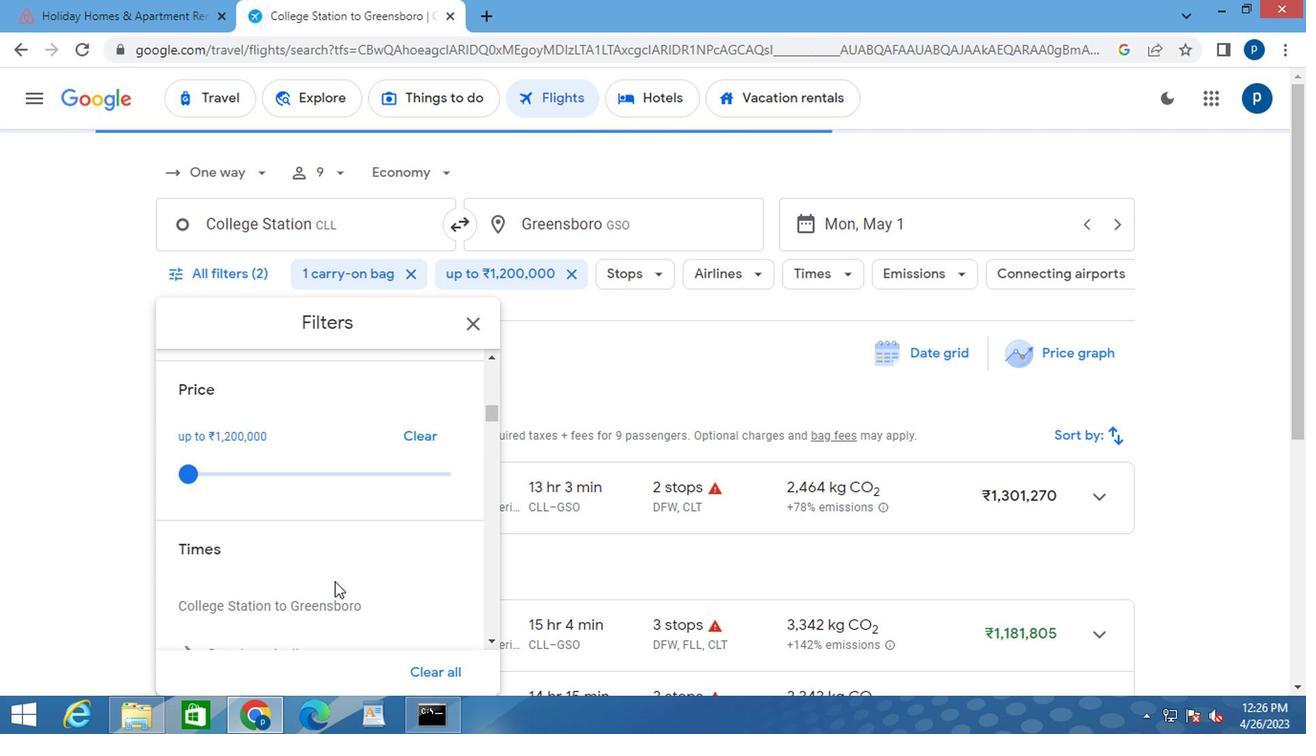 
Action: Mouse moved to (180, 594)
Screenshot: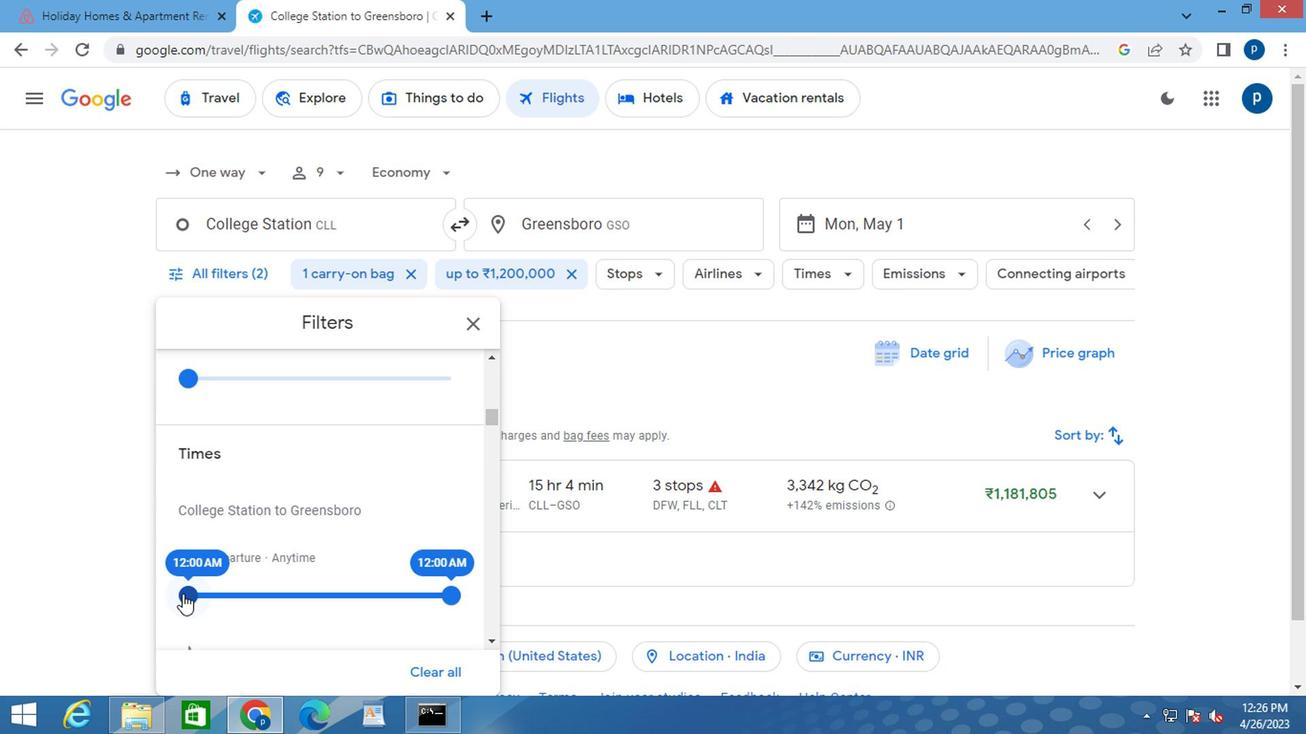 
Action: Mouse pressed left at (180, 594)
Screenshot: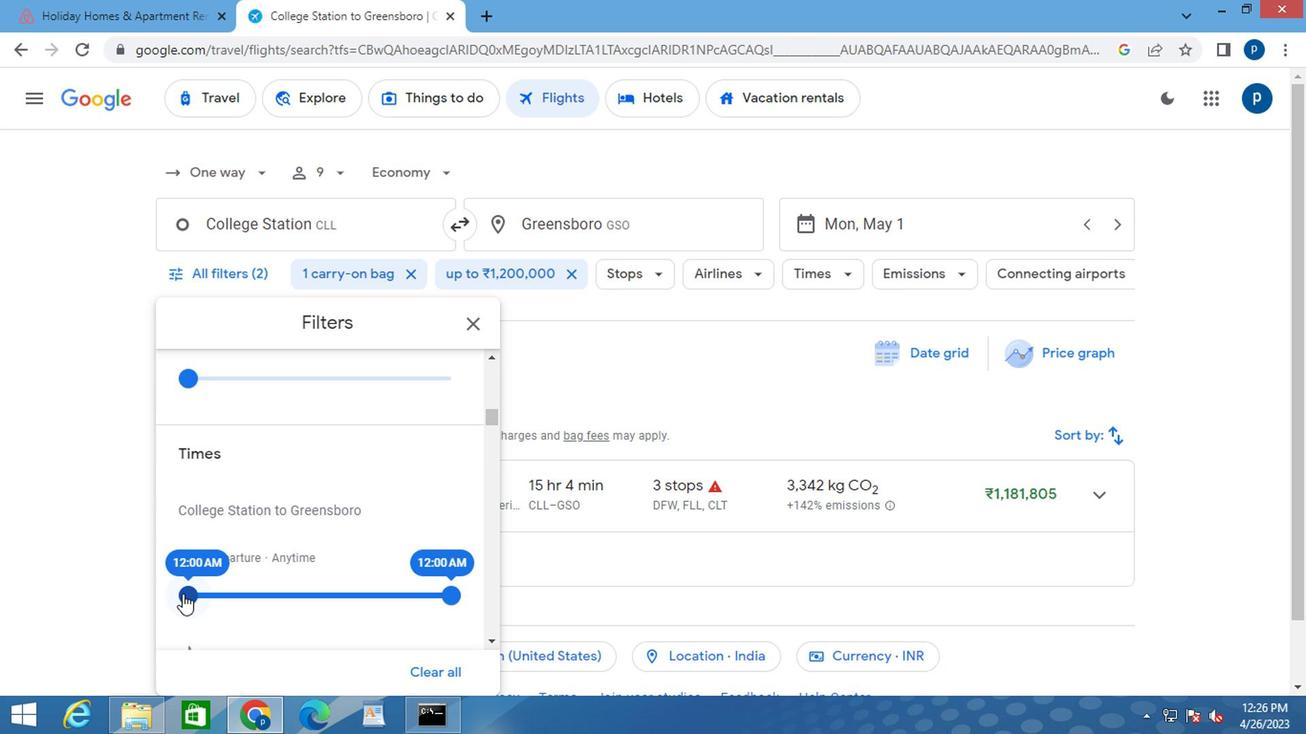 
Action: Mouse moved to (444, 597)
Screenshot: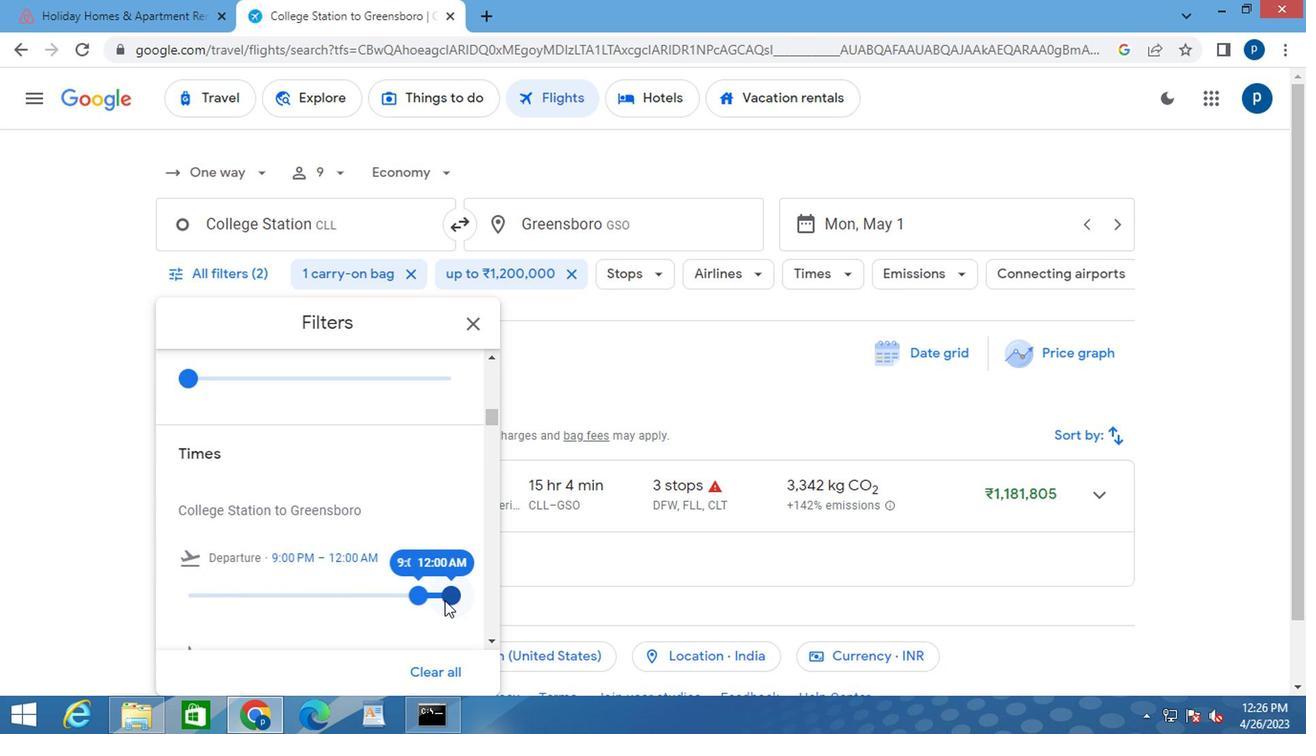 
Action: Mouse pressed left at (444, 597)
Screenshot: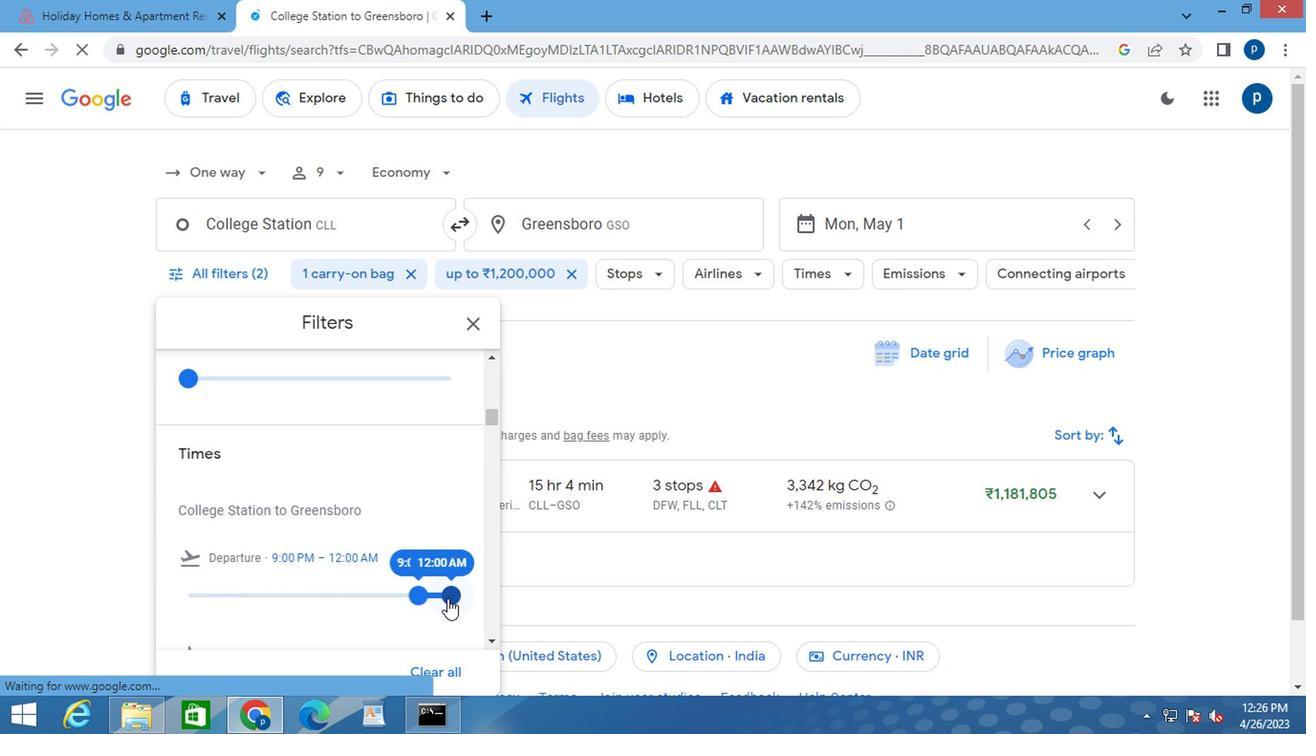 
Action: Mouse moved to (479, 323)
Screenshot: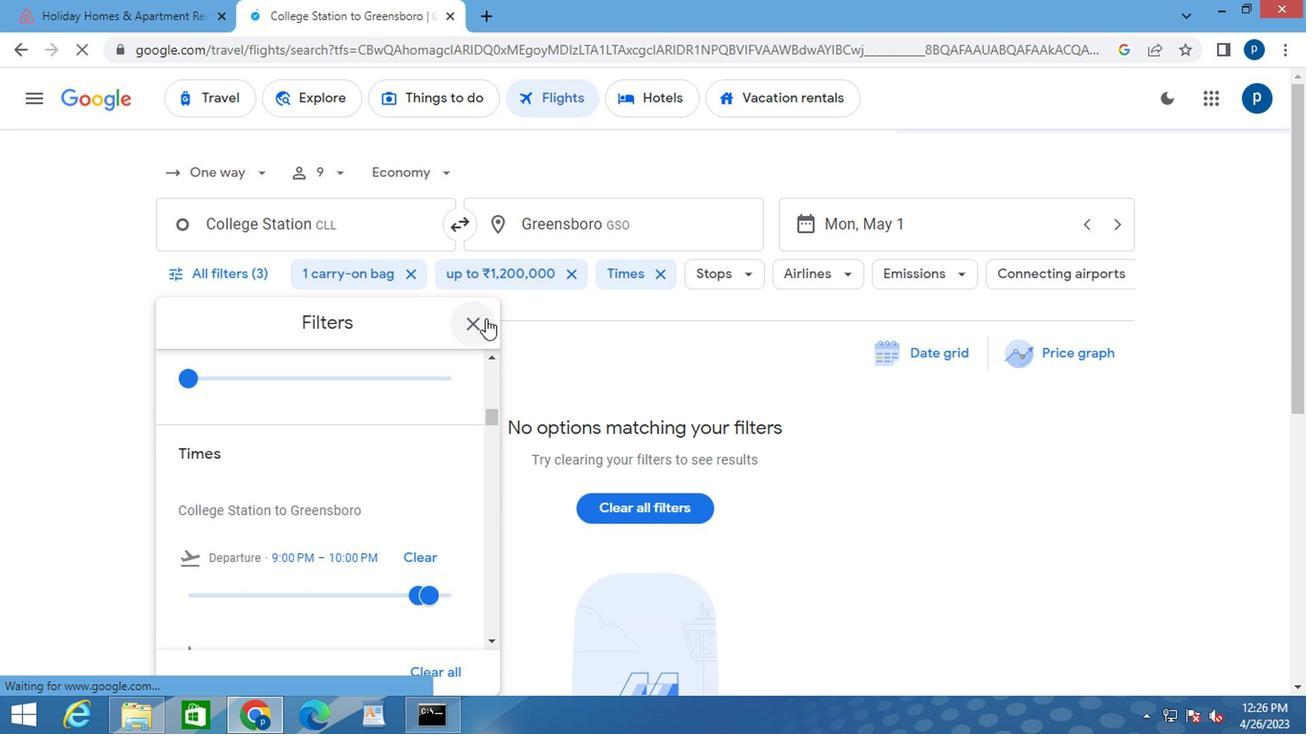 
Action: Mouse pressed left at (479, 323)
Screenshot: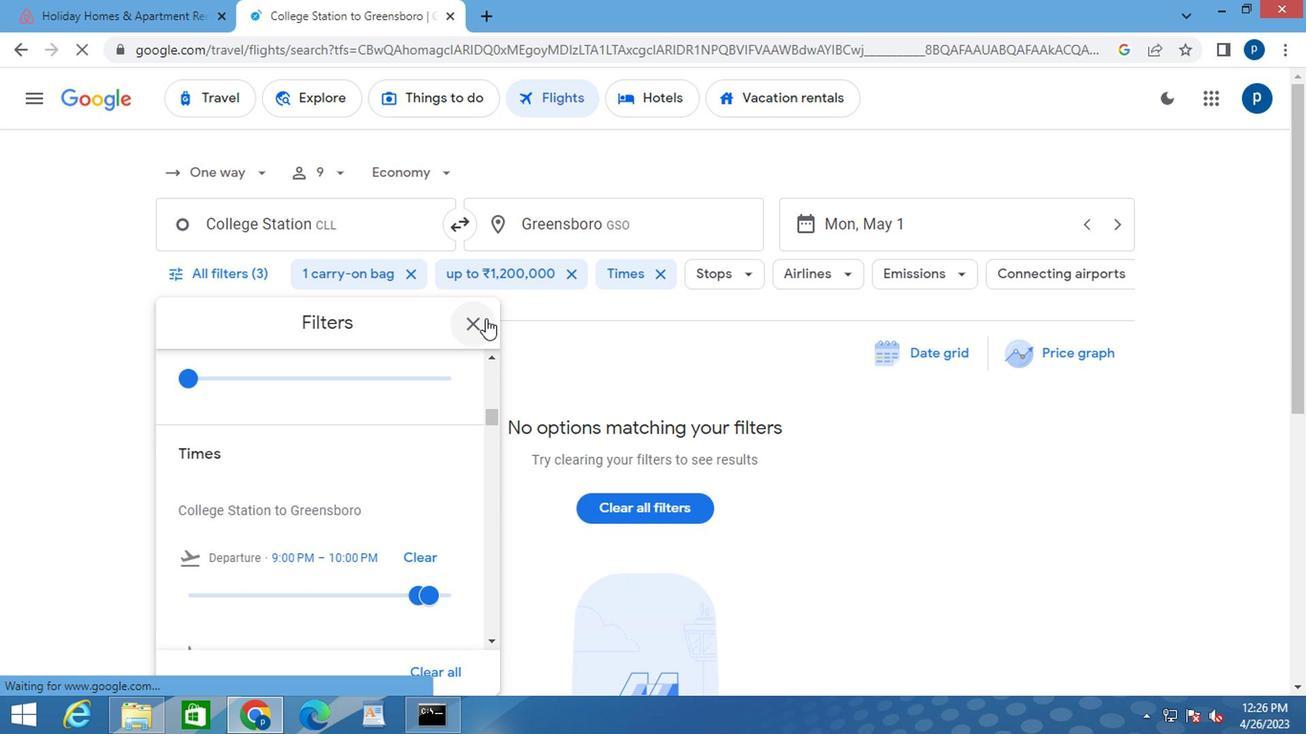 
